Task: Open an excel sheet and write heading  Stellar Sales. Add 10 people name  'Joshua Rivera, Zoey Coleman, Ryan Wright, Addison Bailey, Jonathan Simmons, Brooklyn Ward, Caleb Barnes, Audrey Collins, Gabriel Perry, Sofia Bell'Item code in between  1001-1098. Product range in between  4000-7000. Add Products   Calvin Klein, Tommy Hilfiger T-shirt, Armani Bag, Burberry Shoe, Levi's T-shirt, Under Armour, Vans Shoe, Converse Shoe, Timberland Shoe, Skechers Shoe.Choose quantity  3 to 5 Tax 12 percent Total Add Amount. Save page  Stellar Sales review book
Action: Mouse moved to (42, 139)
Screenshot: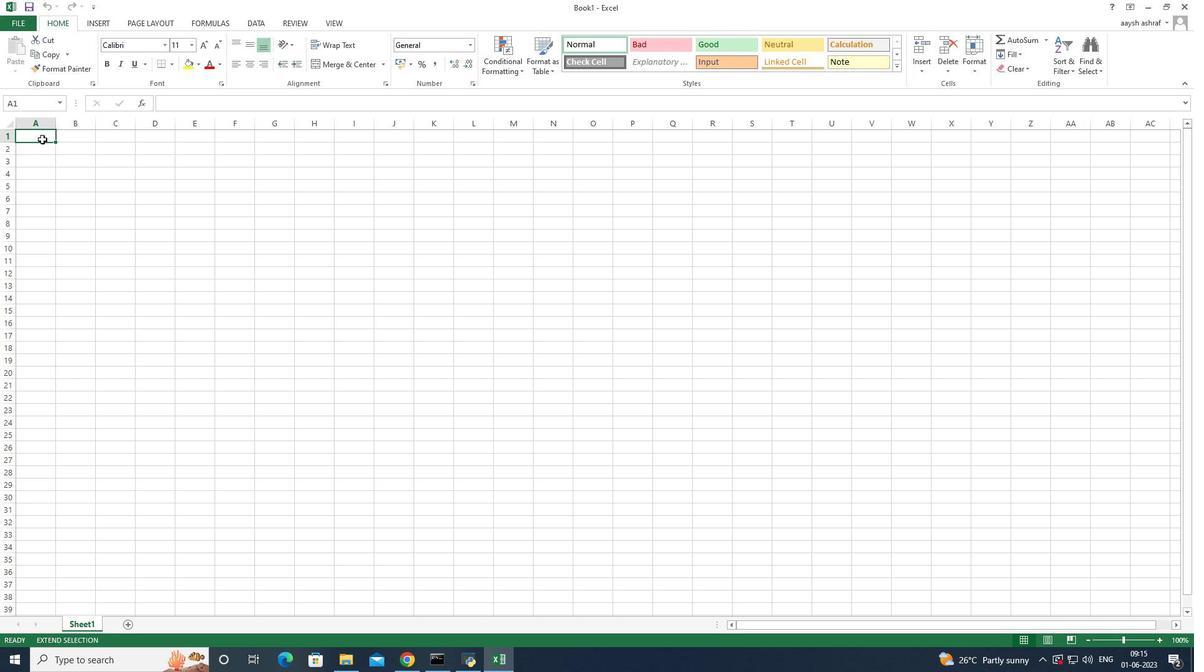 
Action: Mouse pressed left at (42, 139)
Screenshot: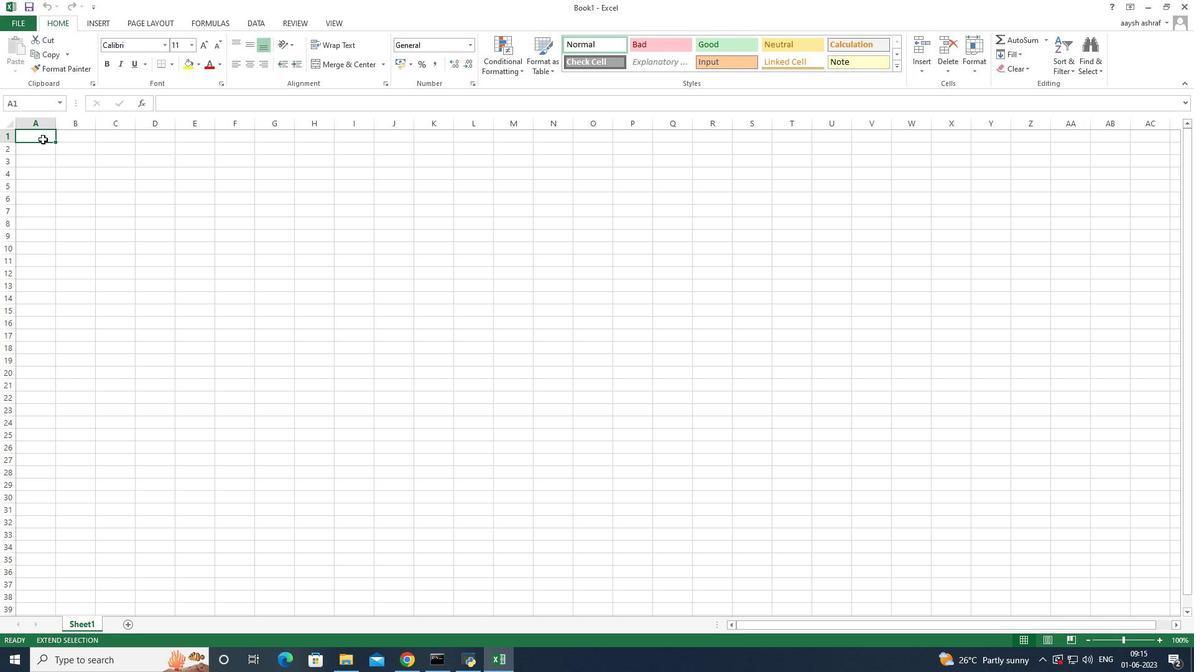 
Action: Mouse pressed left at (42, 139)
Screenshot: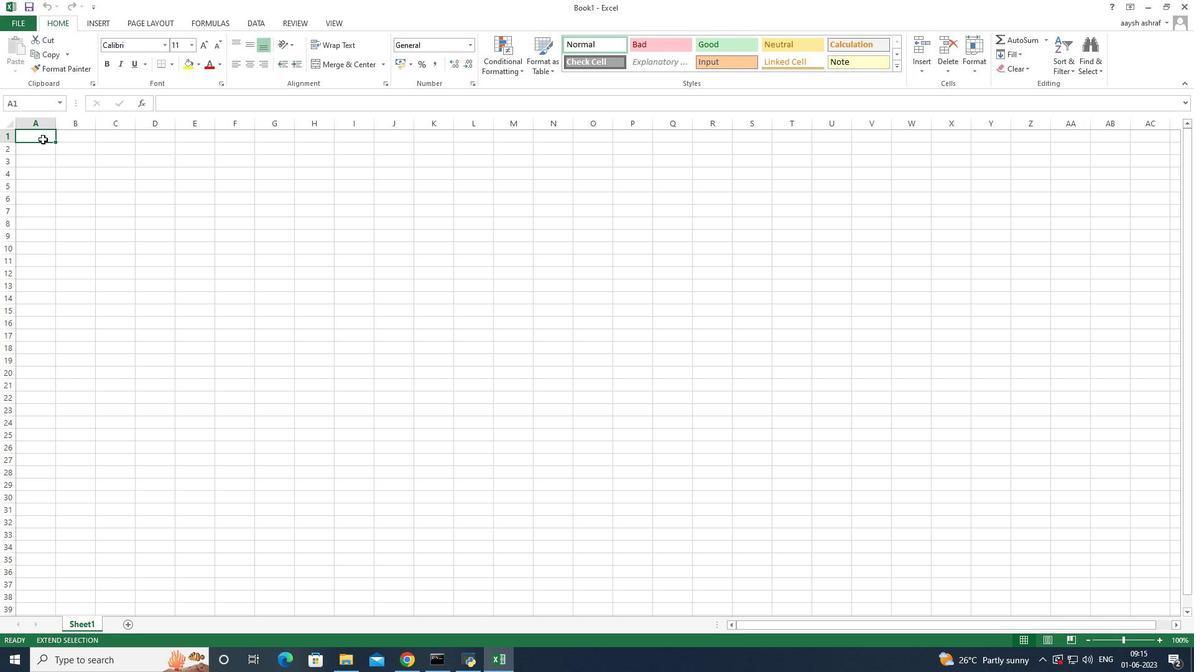 
Action: Key pressed <Key.shift>Stellar<Key.space><Key.shift>Sales<Key.space>
Screenshot: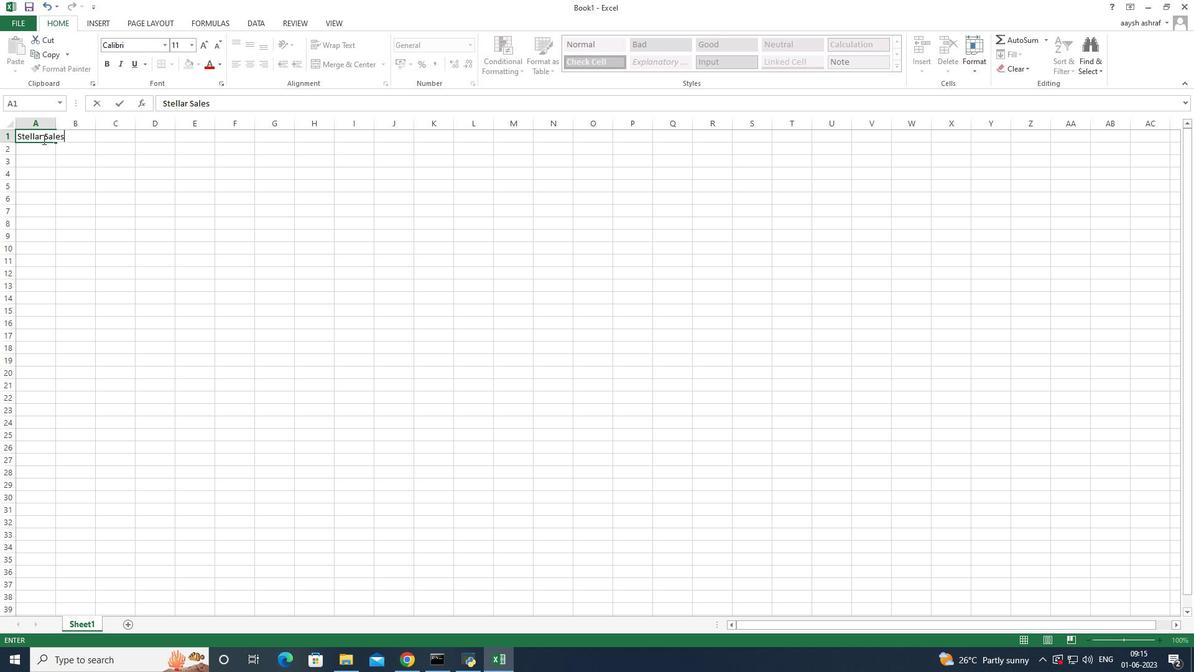 
Action: Mouse moved to (36, 146)
Screenshot: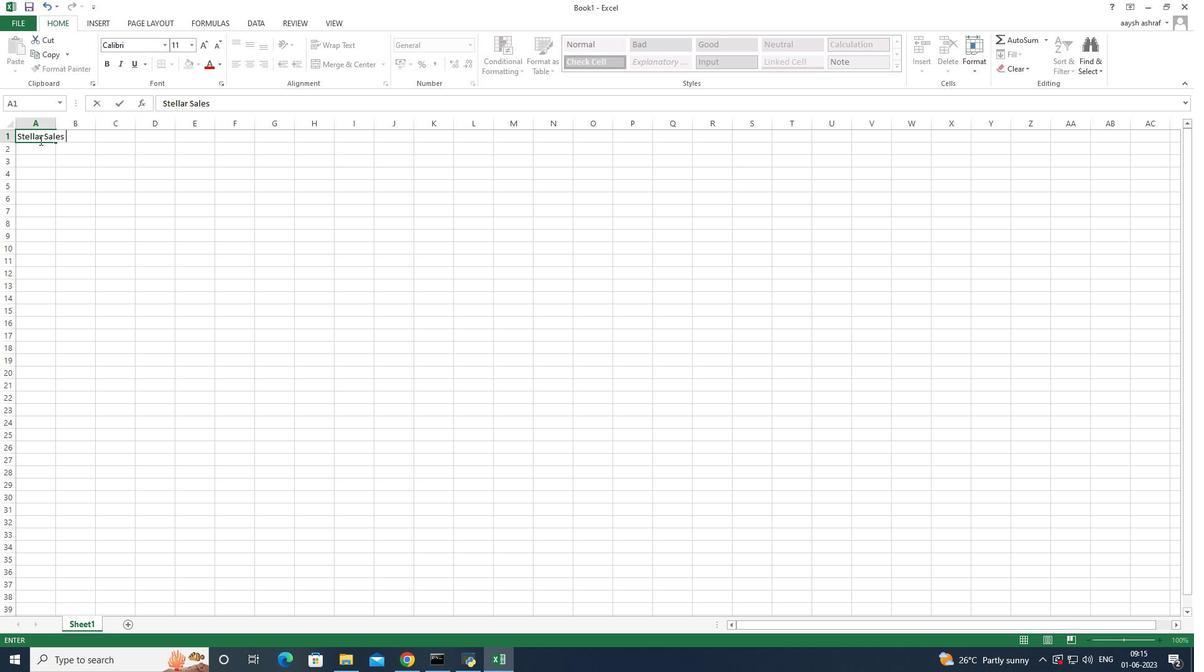 
Action: Mouse pressed left at (36, 146)
Screenshot: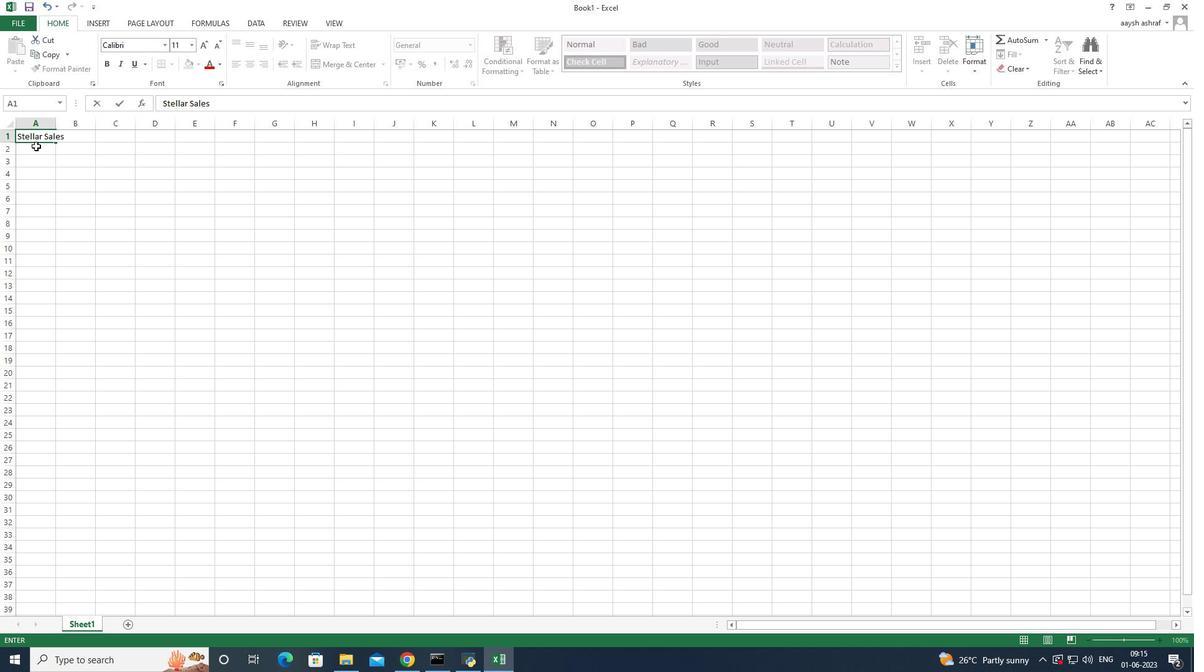 
Action: Key pressed <Key.shift>Name<Key.space><Key.enter><Key.shift>Joshua<Key.space><Key.shift>Rivera<Key.space><Key.enter><Key.shift><Key.shift>Zoey<Key.space><Key.shift>Coleman<Key.enter><Key.shift><Key.shift><Key.shift><Key.shift><Key.shift><Key.shift><Key.shift><Key.shift><Key.shift><Key.shift><Key.shift><Key.shift><Key.shift><Key.shift><Key.shift><Key.shift><Key.shift>Ryan<Key.space><Key.shift>Wrigh<Key.space><Key.backspace>t<Key.enter><Key.shift>Addison<Key.space><Key.shift>Bailey<Key.space><Key.enter><Key.shift>jonathan<Key.space><Key.shift><Key.shift><Key.shift>Simmons<Key.space><Key.enter><Key.shift>Brooklyn<Key.space><Key.shift>Ward<Key.space><Key.enter><Key.shift>Caleb<Key.space><Key.shift>Barnes<Key.space><Key.enter><Key.shift>Aydrey<Key.space><Key.shift><Key.shift><Key.shift><Key.shift><Key.shift><Key.shift><Key.shift><Key.shift><Key.shift><Key.shift><Key.shift>Co<Key.backspace><Key.backspace><Key.backspace><Key.backspace><Key.backspace><Key.backspace><Key.backspace><Key.backspace>udrey<Key.space><Key.shift>Collins<Key.space><Key.enter><Key.shift><Key.shift><Key.shift><Key.shift><Key.shift><Key.shift><Key.shift><Key.shift><Key.shift><Key.shift><Key.shift><Key.shift><Key.shift><Key.shift><Key.shift><Key.shift>Gabriel<Key.space><Key.shift>Perry<Key.space><Key.shift>S<Key.backspace><Key.enter><Key.shift>Sofia<Key.space><Key.shift>Bell<Key.enter>
Screenshot: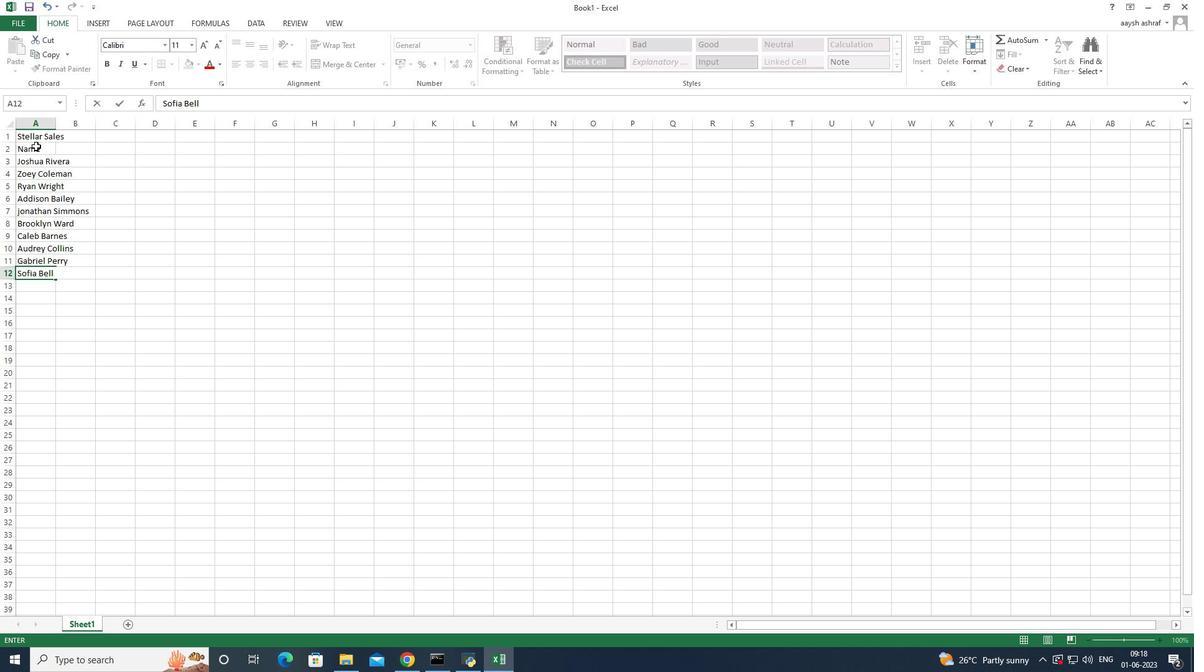 
Action: Mouse moved to (56, 127)
Screenshot: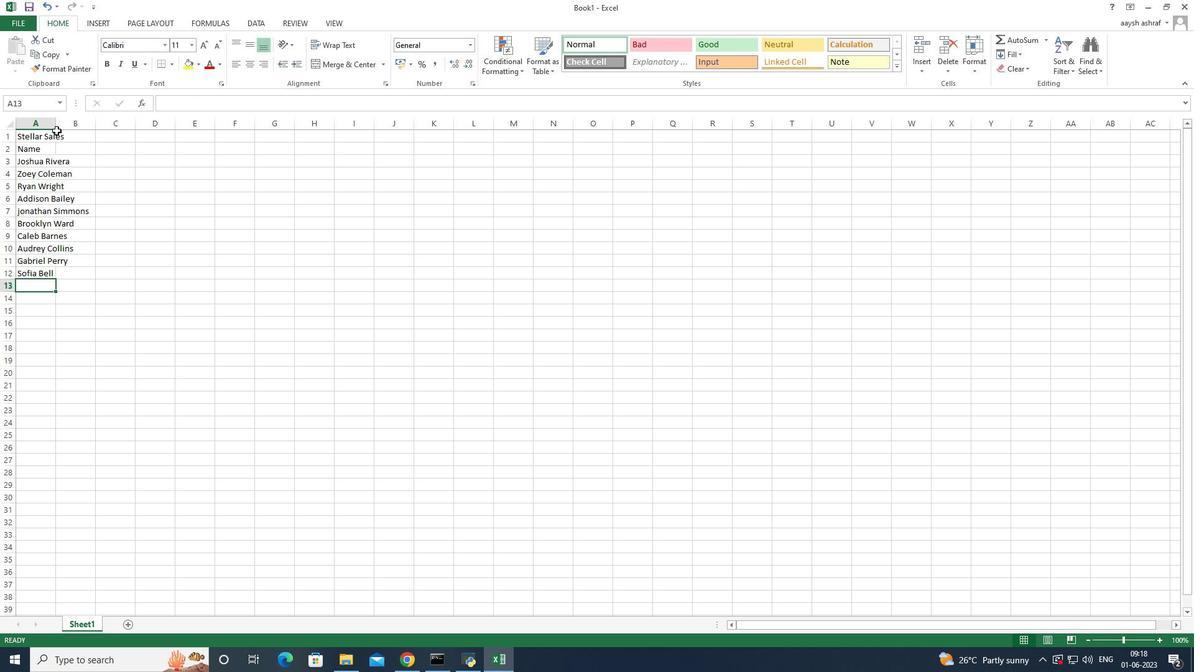 
Action: Mouse pressed left at (56, 127)
Screenshot: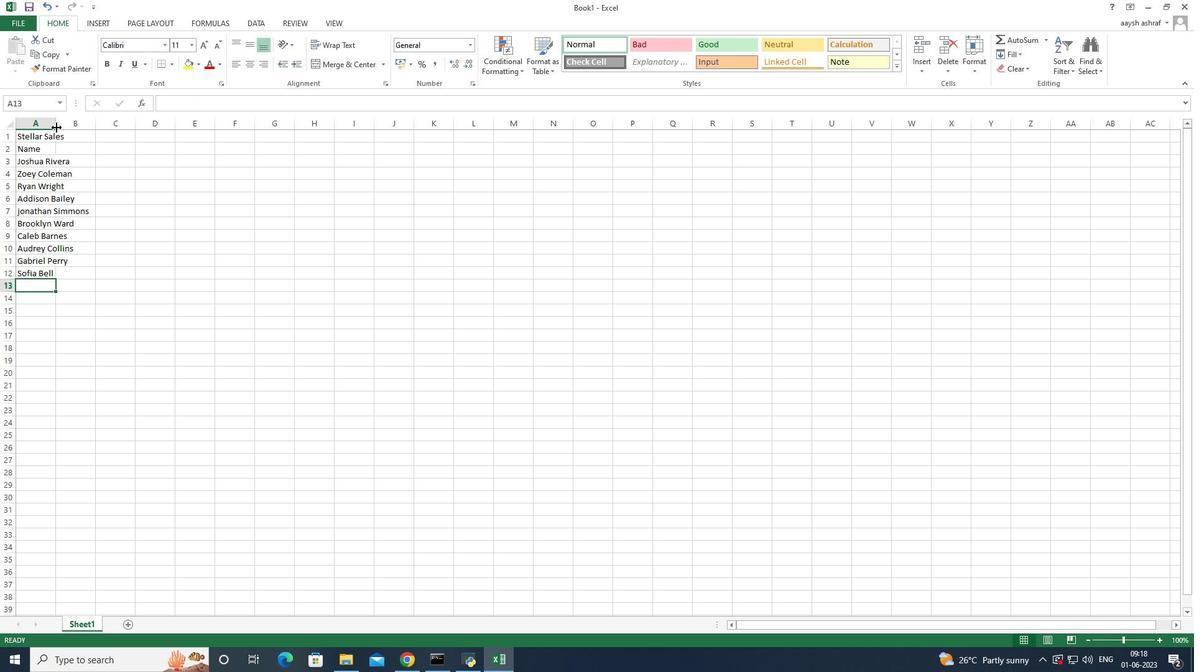 
Action: Mouse moved to (104, 136)
Screenshot: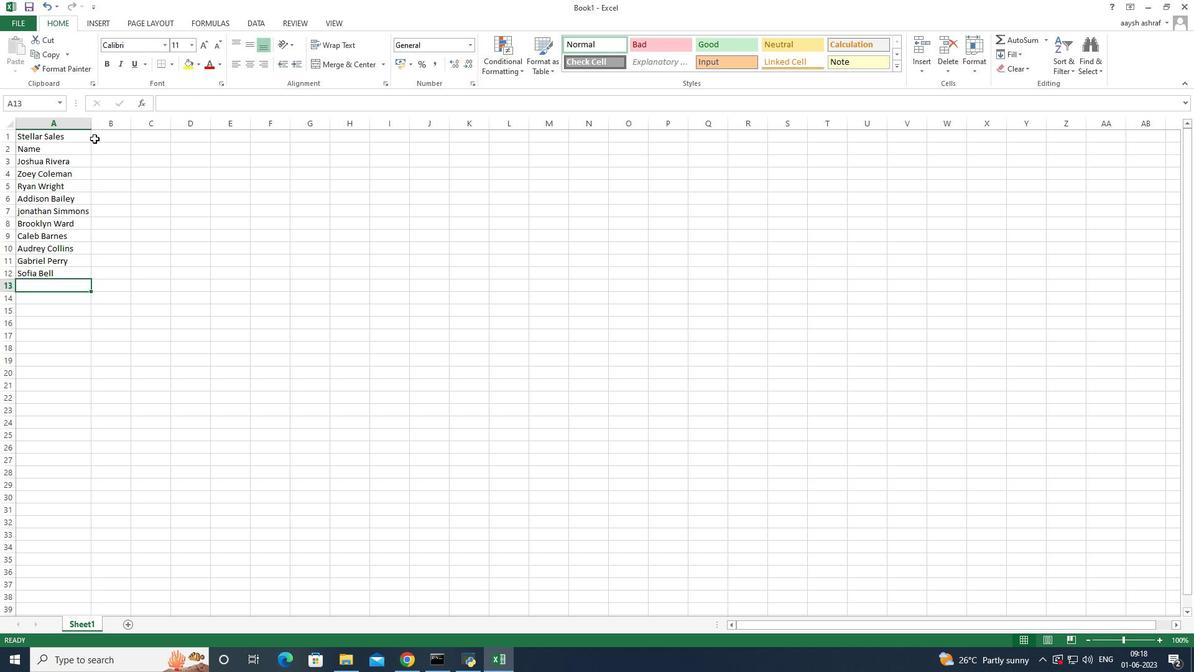 
Action: Mouse pressed left at (104, 136)
Screenshot: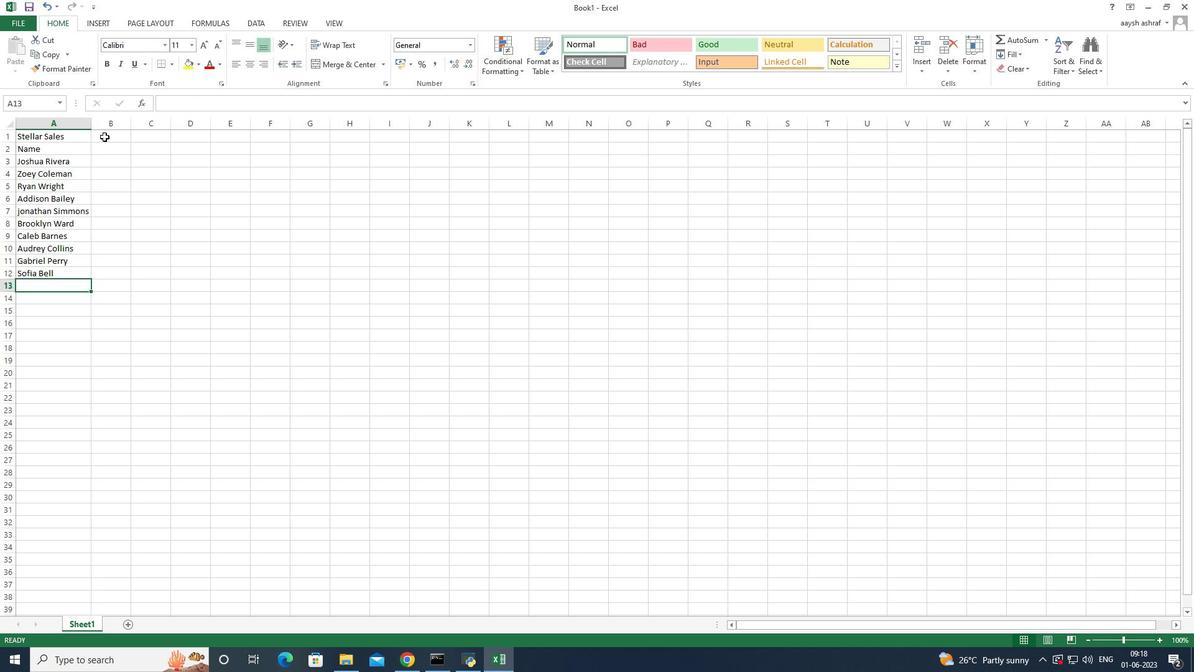 
Action: Mouse moved to (105, 136)
Screenshot: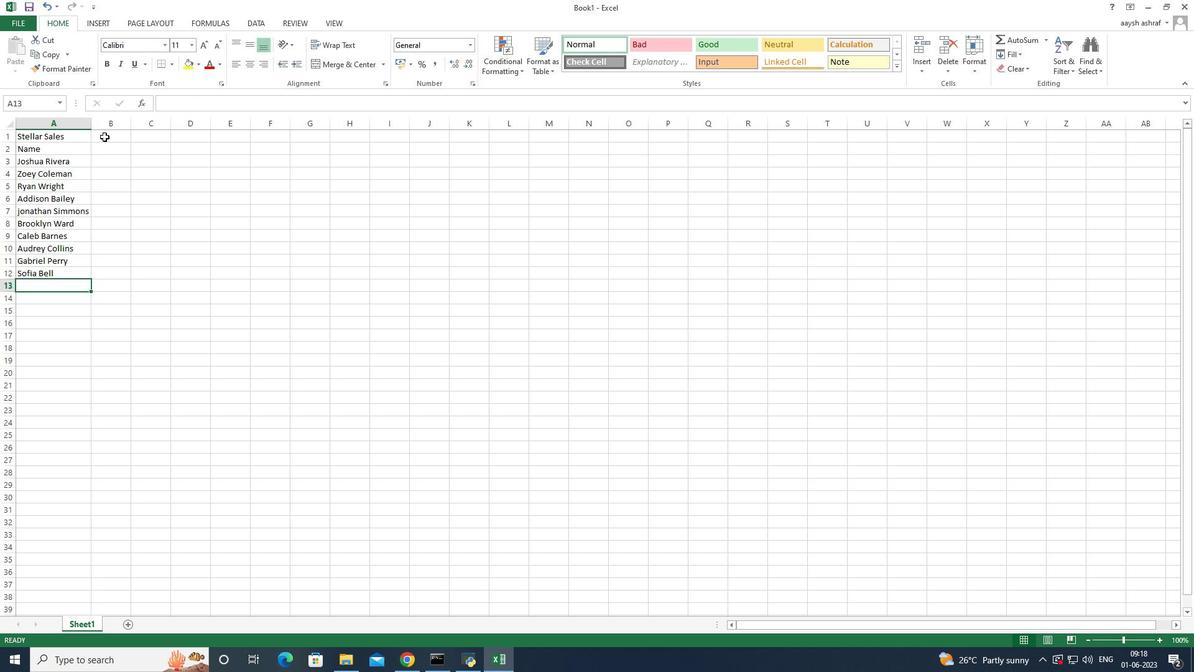 
Action: Mouse pressed left at (105, 136)
Screenshot: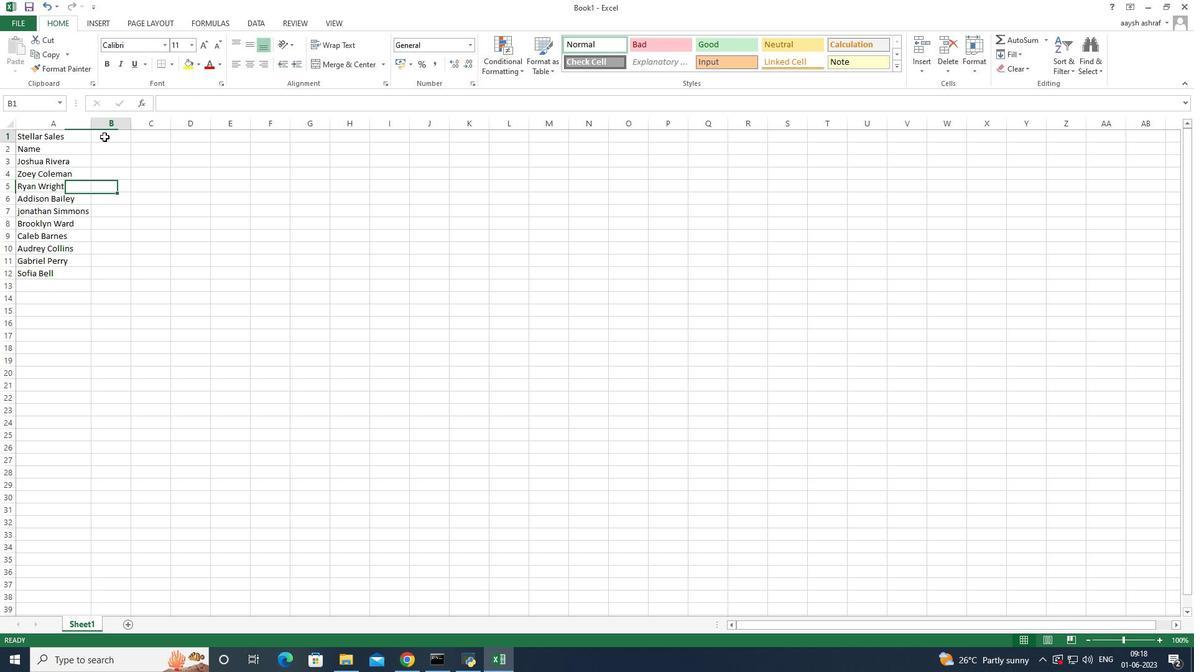 
Action: Mouse moved to (107, 144)
Screenshot: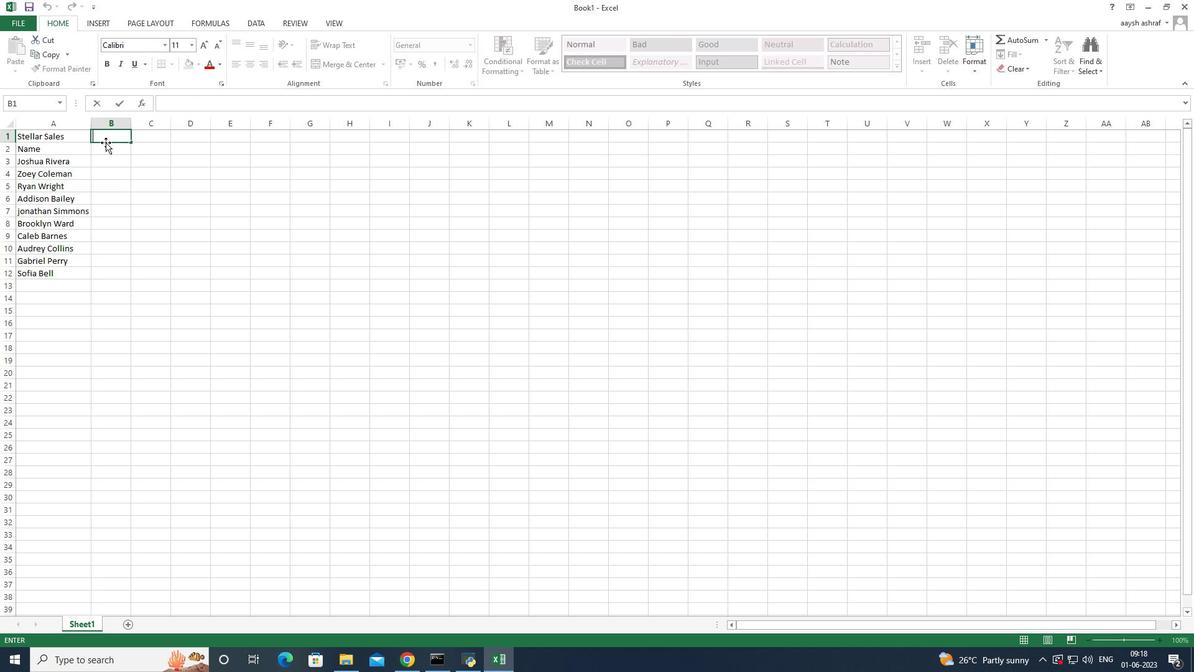 
Action: Mouse pressed left at (107, 144)
Screenshot: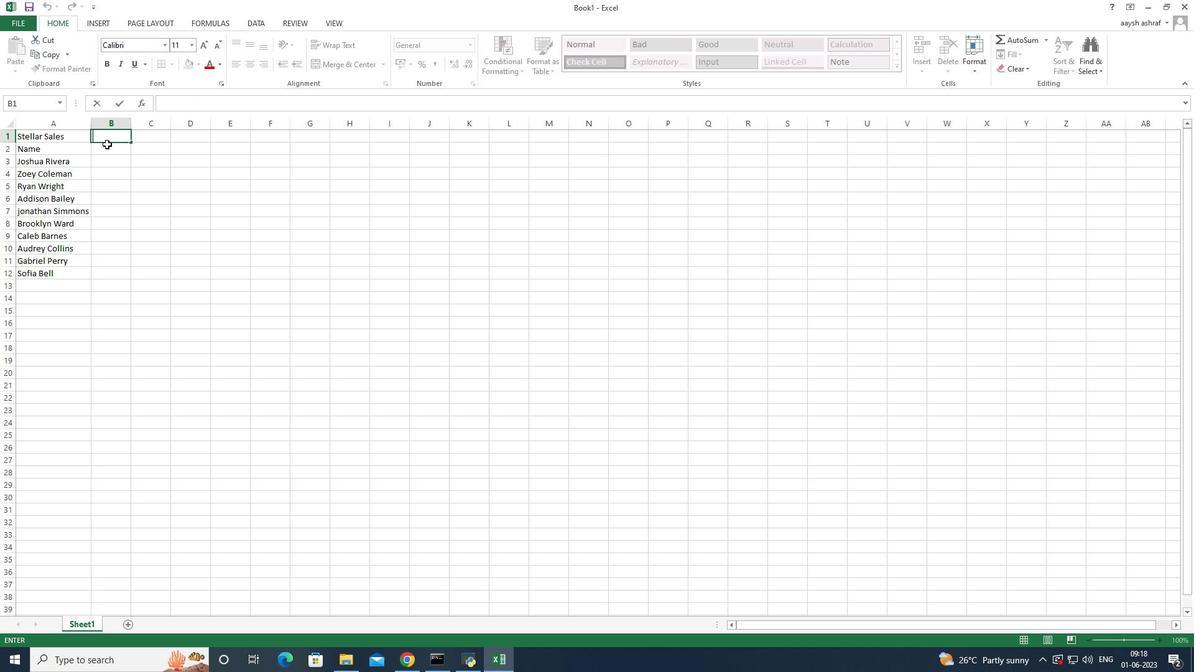 
Action: Mouse moved to (108, 148)
Screenshot: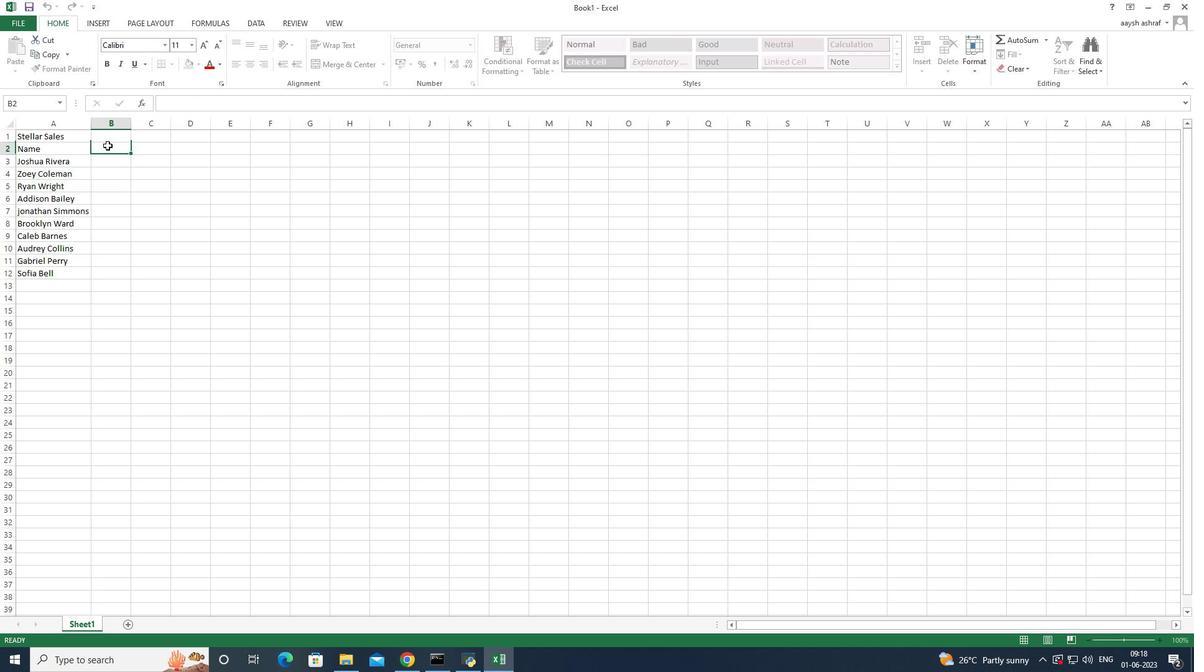 
Action: Mouse pressed left at (108, 148)
Screenshot: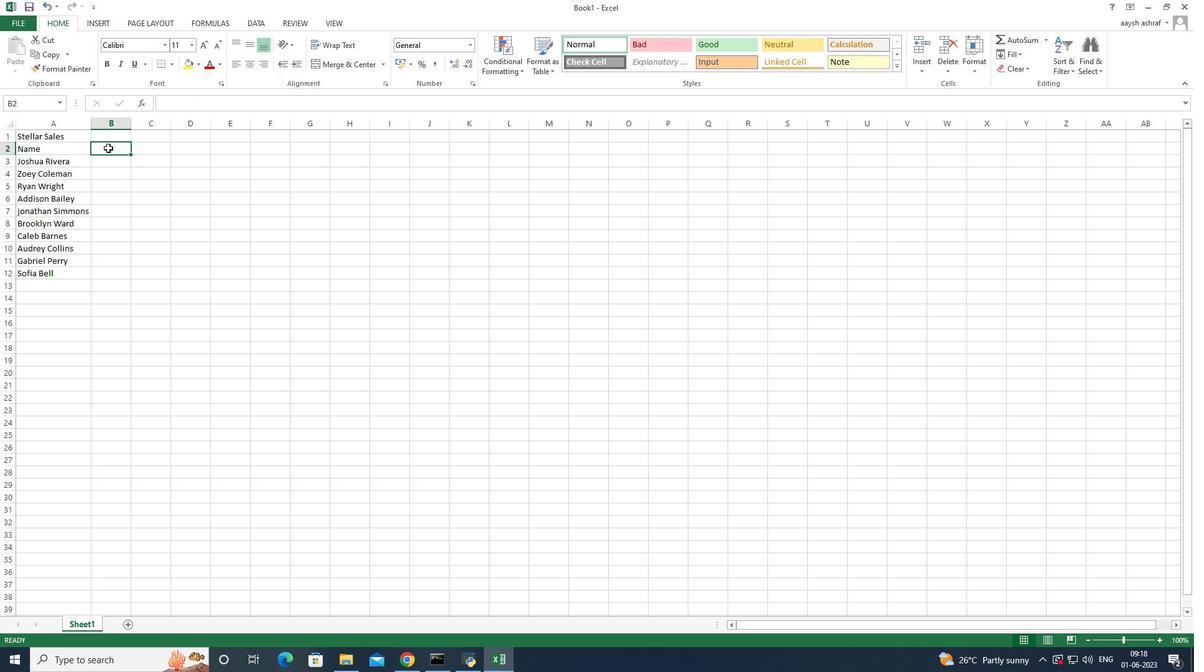 
Action: Mouse pressed left at (108, 148)
Screenshot: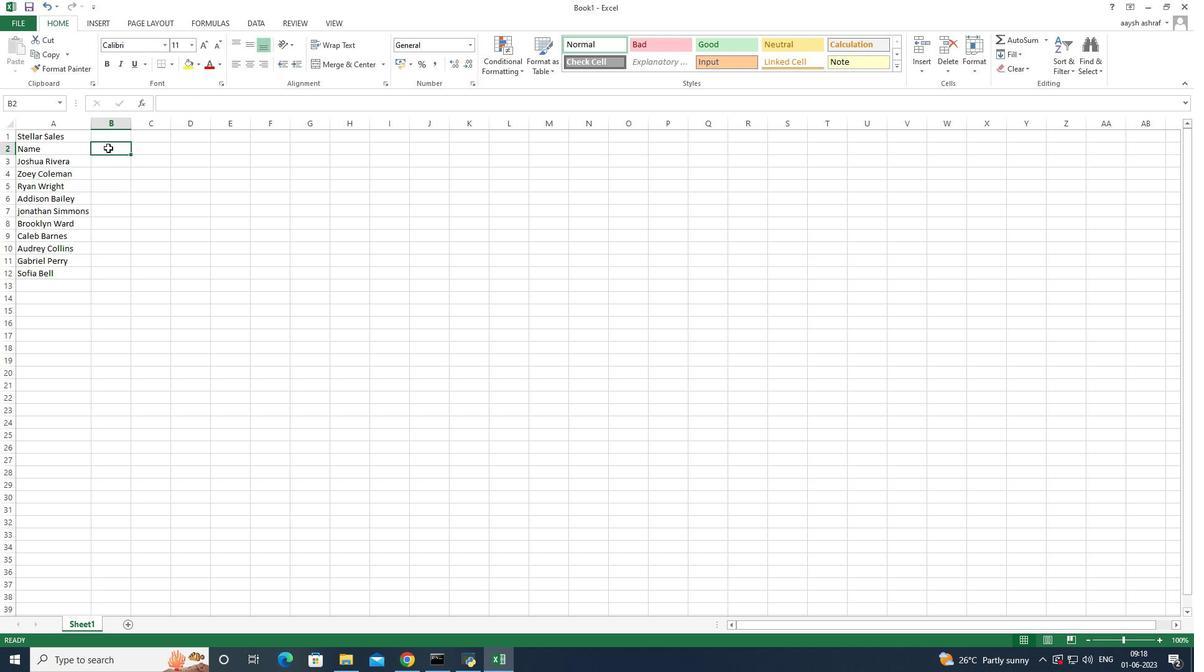 
Action: Key pressed <Key.shift>Item<Key.space><Key.shift>Code<Key.enter>1001<Key.enter>1010<Key.enter>1020<Key.enter>1030<Key.enter>1040<Key.enter>1050<Key.enter>1060<Key.enter>1070<Key.enter>1080<Key.enter>1098<Key.enter>
Screenshot: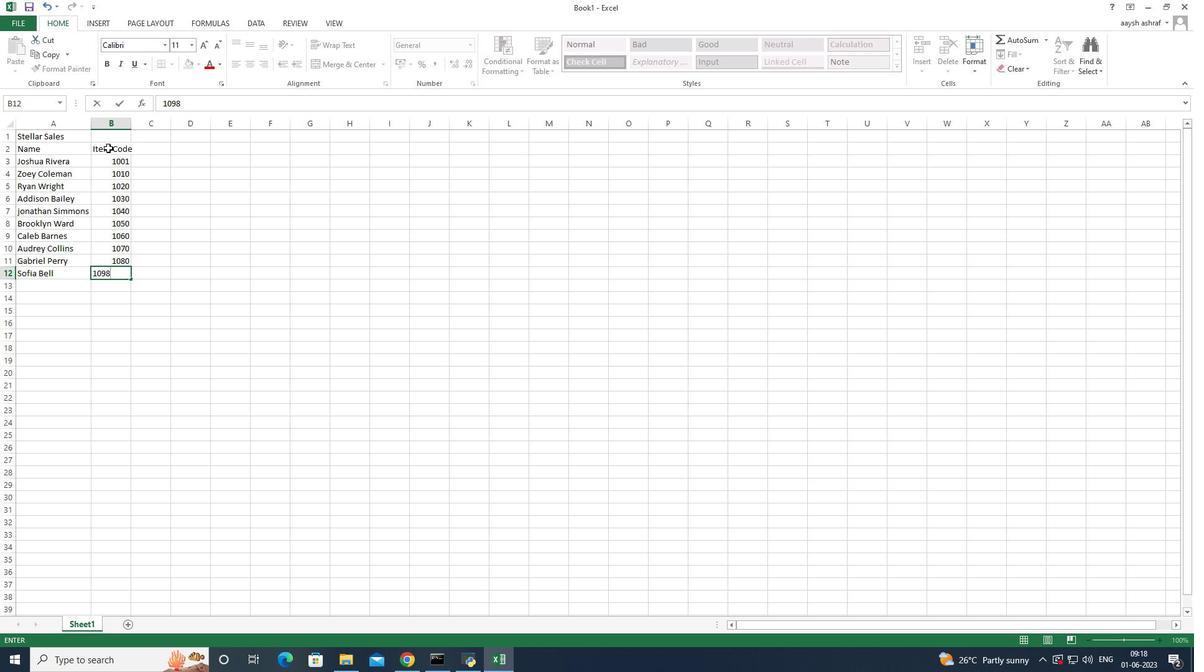 
Action: Mouse moved to (146, 146)
Screenshot: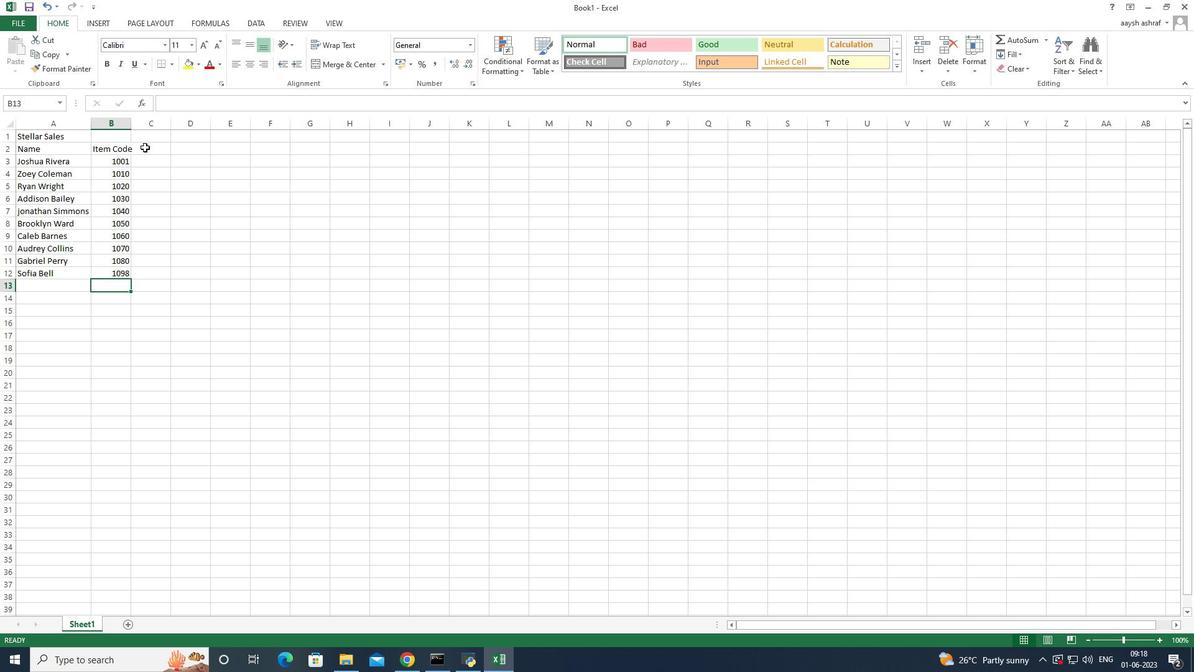 
Action: Mouse pressed left at (146, 146)
Screenshot: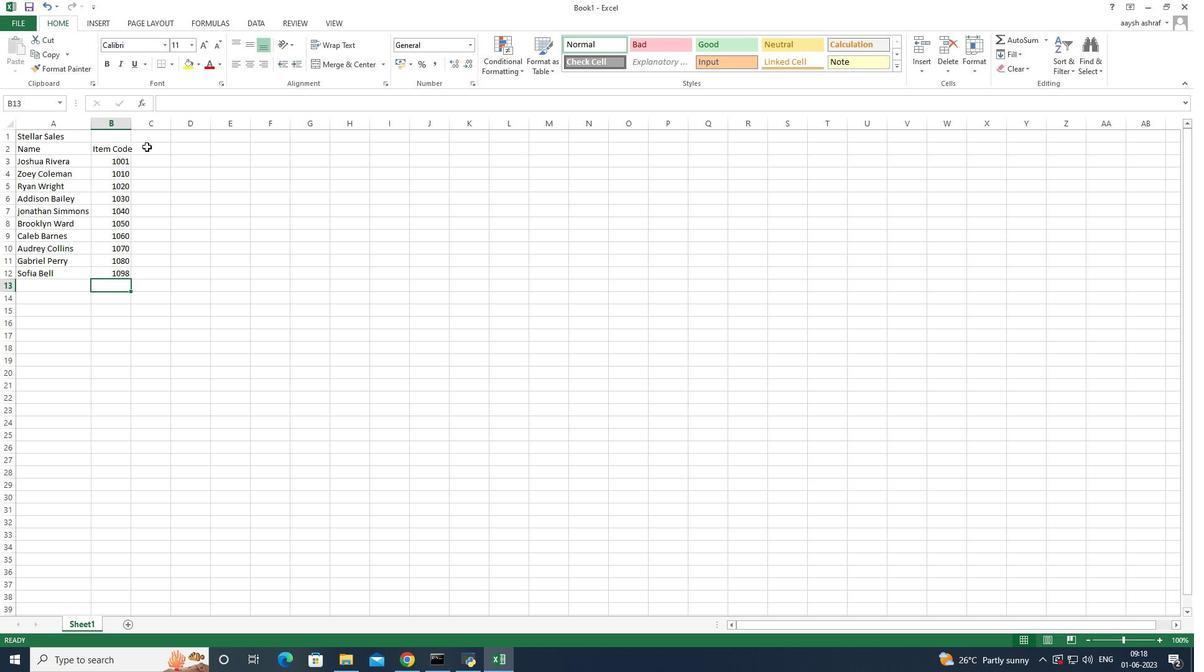
Action: Mouse pressed left at (146, 146)
Screenshot: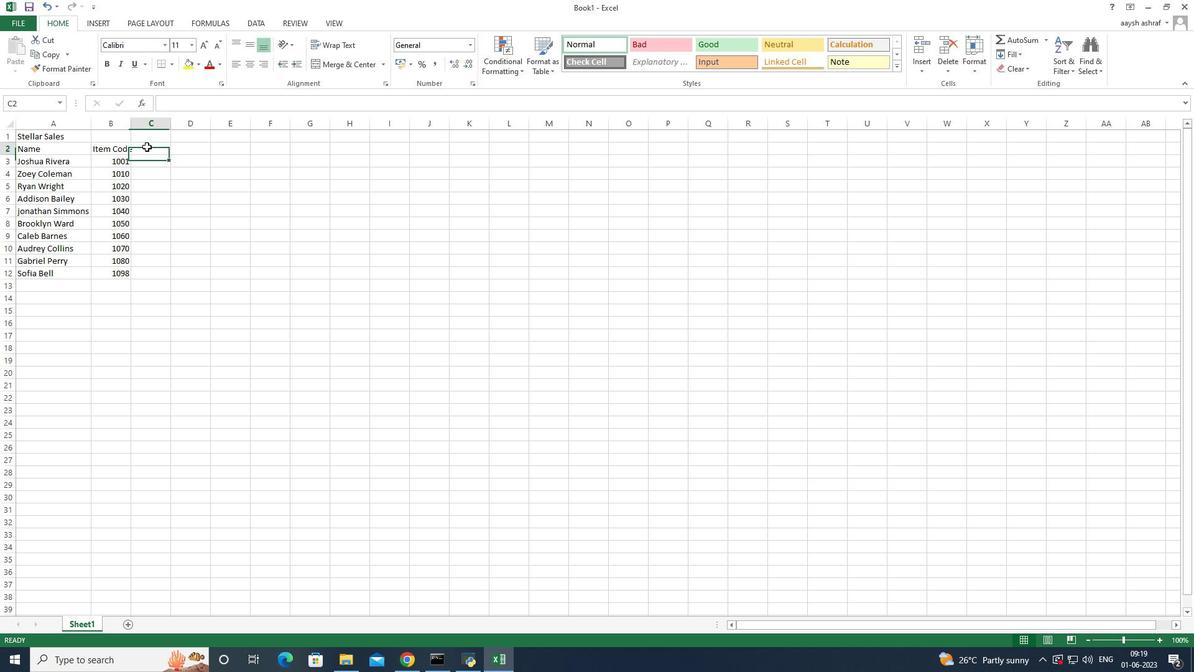 
Action: Mouse moved to (148, 146)
Screenshot: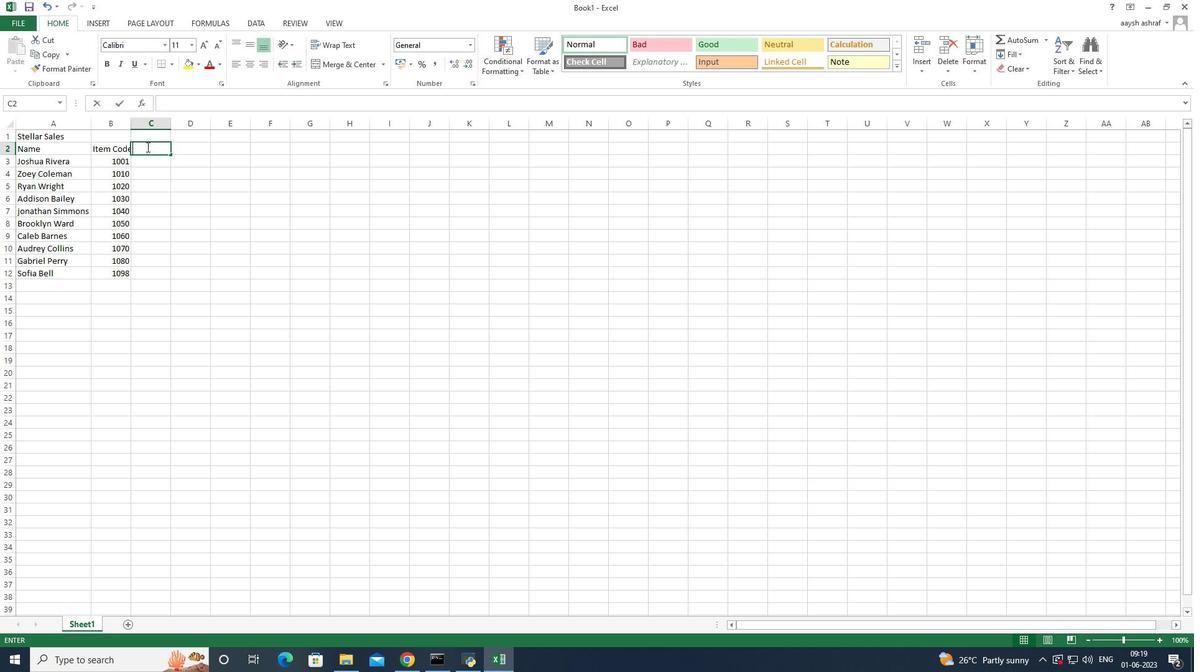 
Action: Key pressed <Key.shift>Product<Key.space><Key.shift>Rnge<Key.backspace><Key.backspace><Key.backspace>ange<Key.enter>4000<Key.enter>4500<Key.enter>4700<Key.enter>4900<Key.enter>5000<Key.enter>5200<Key.enter>5500<Key.enter>6000<Key.enter>7500<Key.backspace><Key.backspace><Key.backspace><Key.backspace>6500<Key.enter>7000<Key.enter>
Screenshot: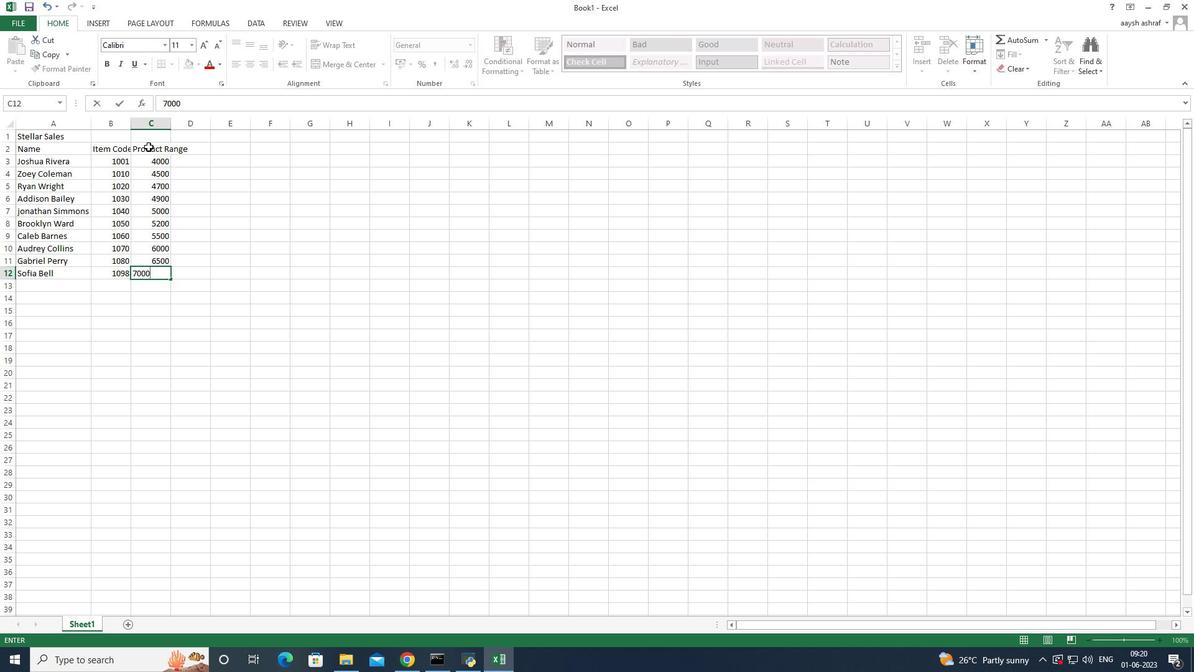 
Action: Mouse moved to (202, 148)
Screenshot: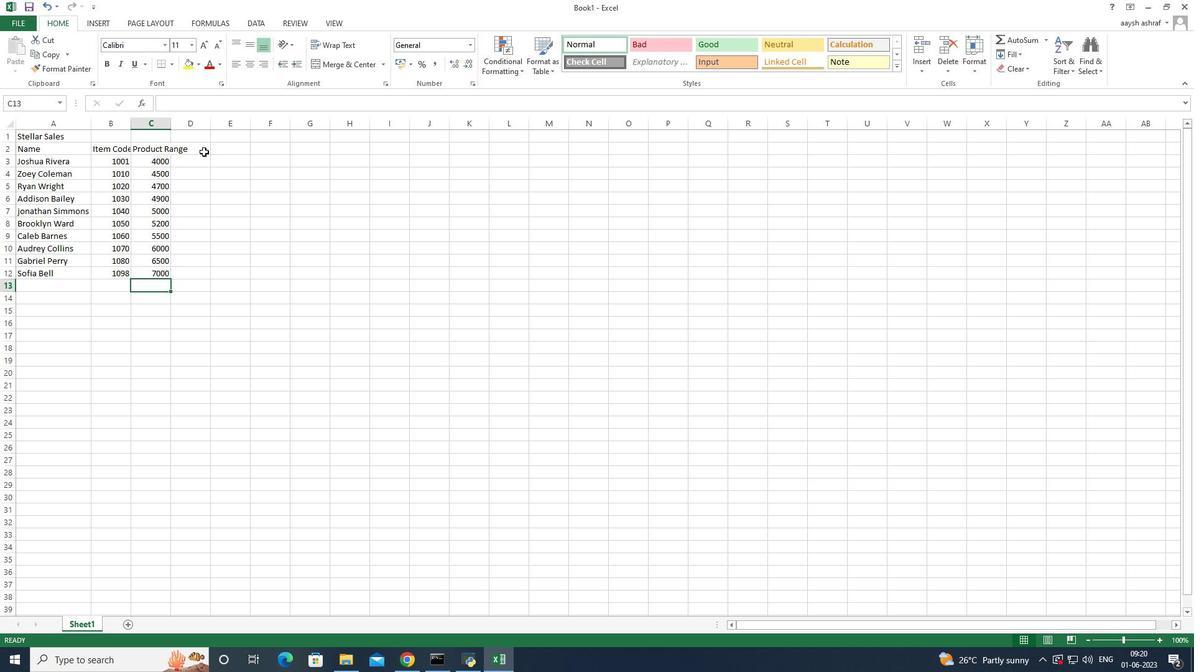 
Action: Mouse pressed left at (202, 148)
Screenshot: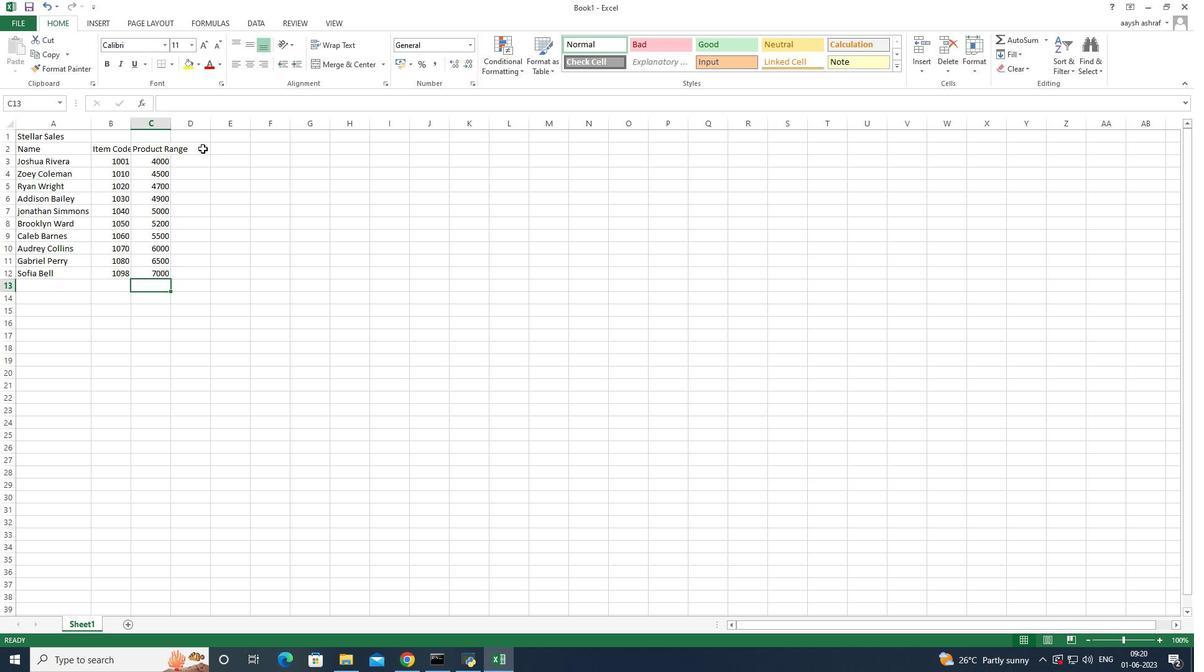 
Action: Mouse moved to (172, 122)
Screenshot: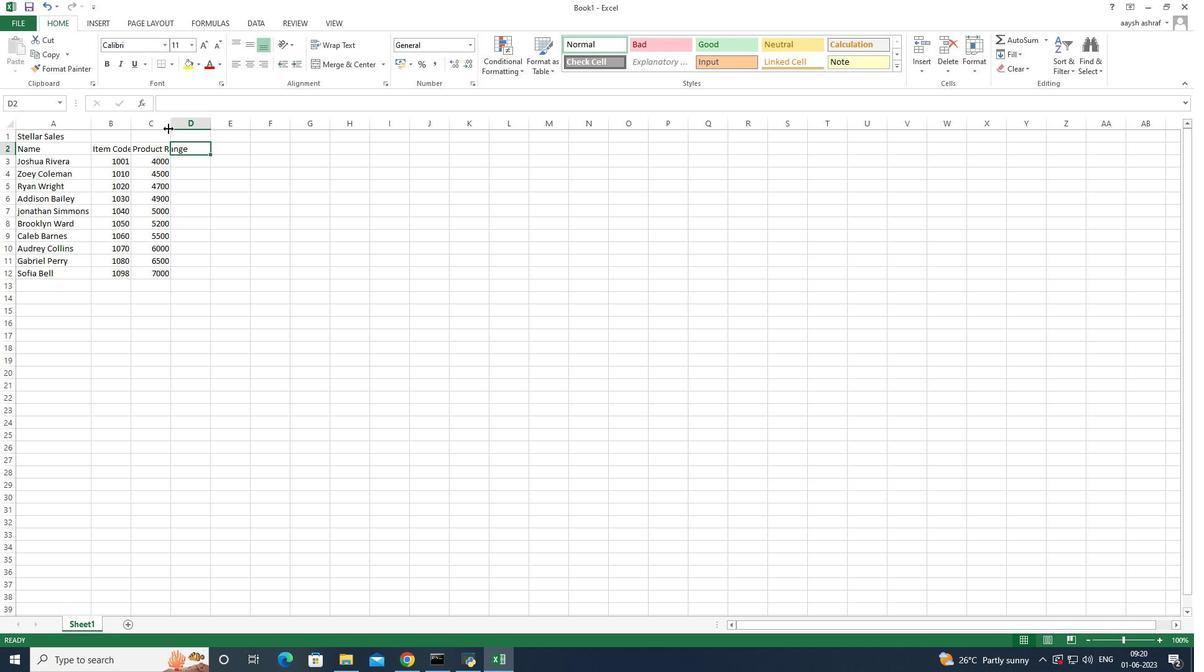 
Action: Mouse pressed left at (172, 122)
Screenshot: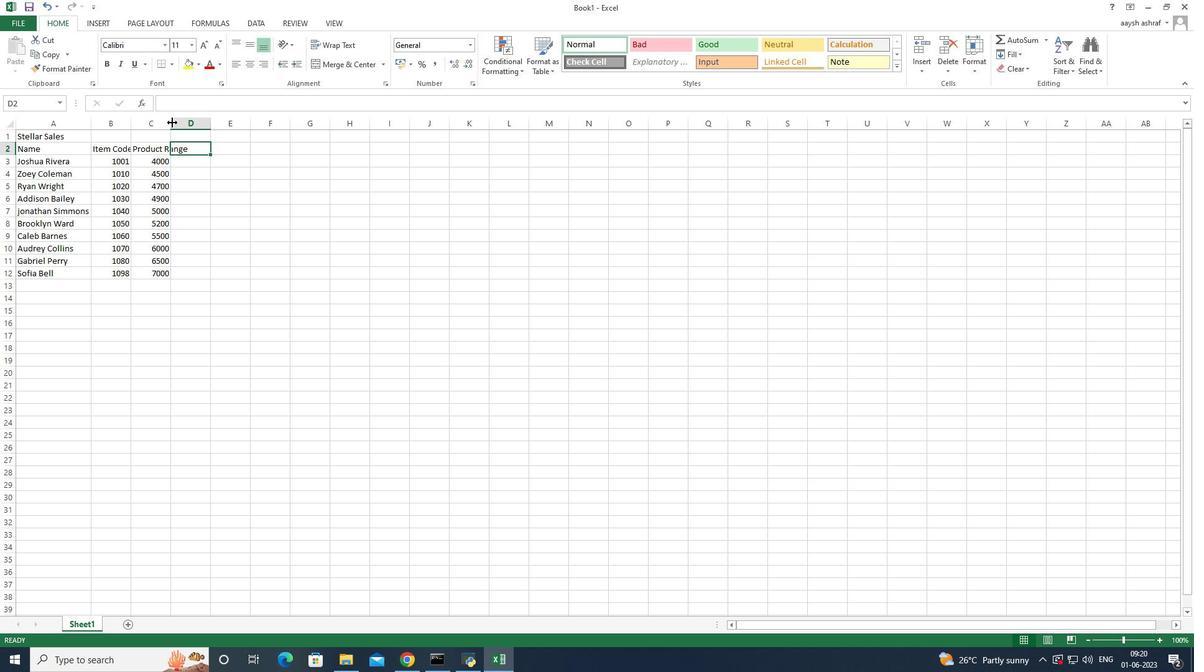 
Action: Mouse moved to (206, 150)
Screenshot: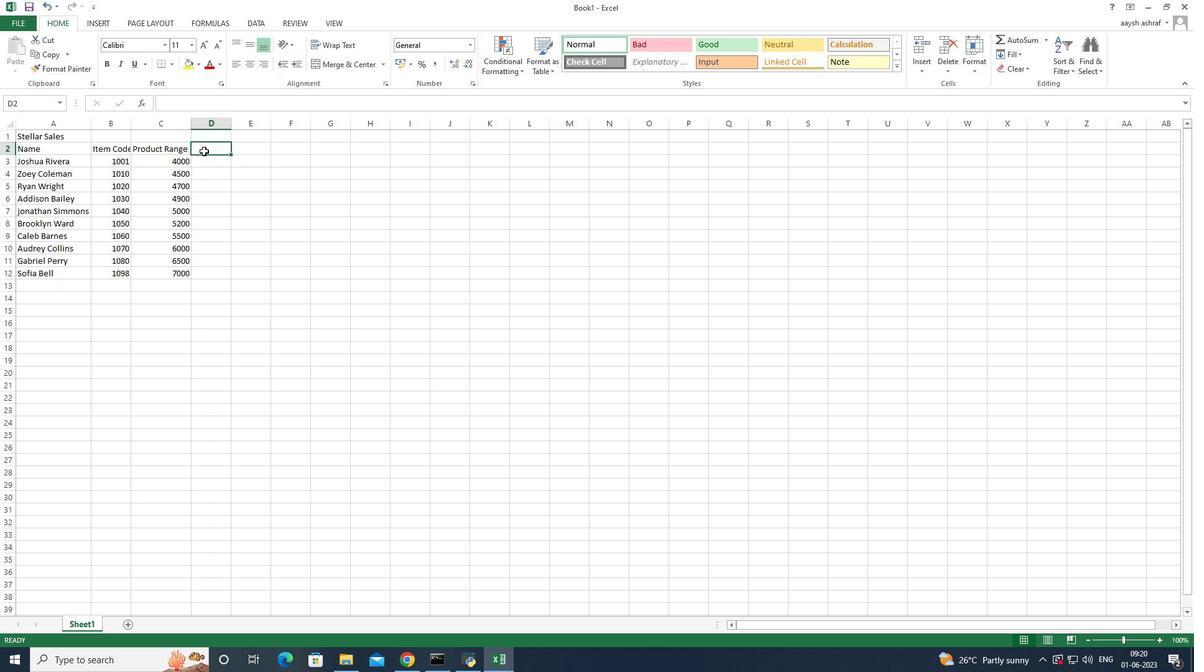 
Action: Mouse pressed left at (206, 150)
Screenshot: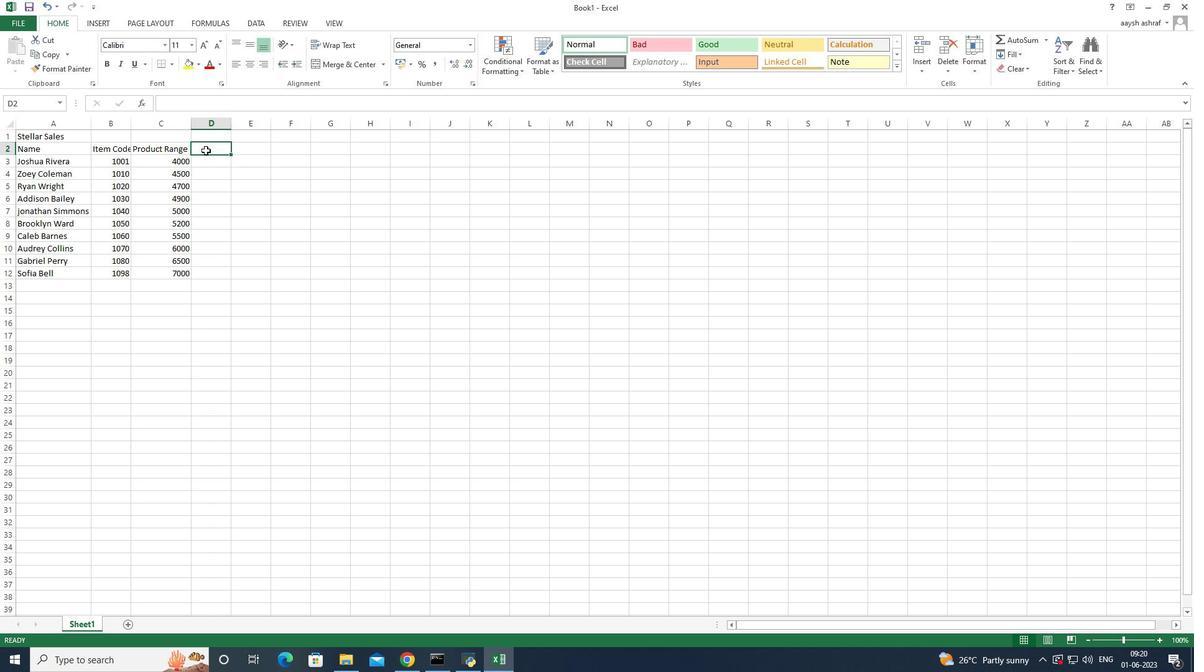
Action: Mouse moved to (206, 150)
Screenshot: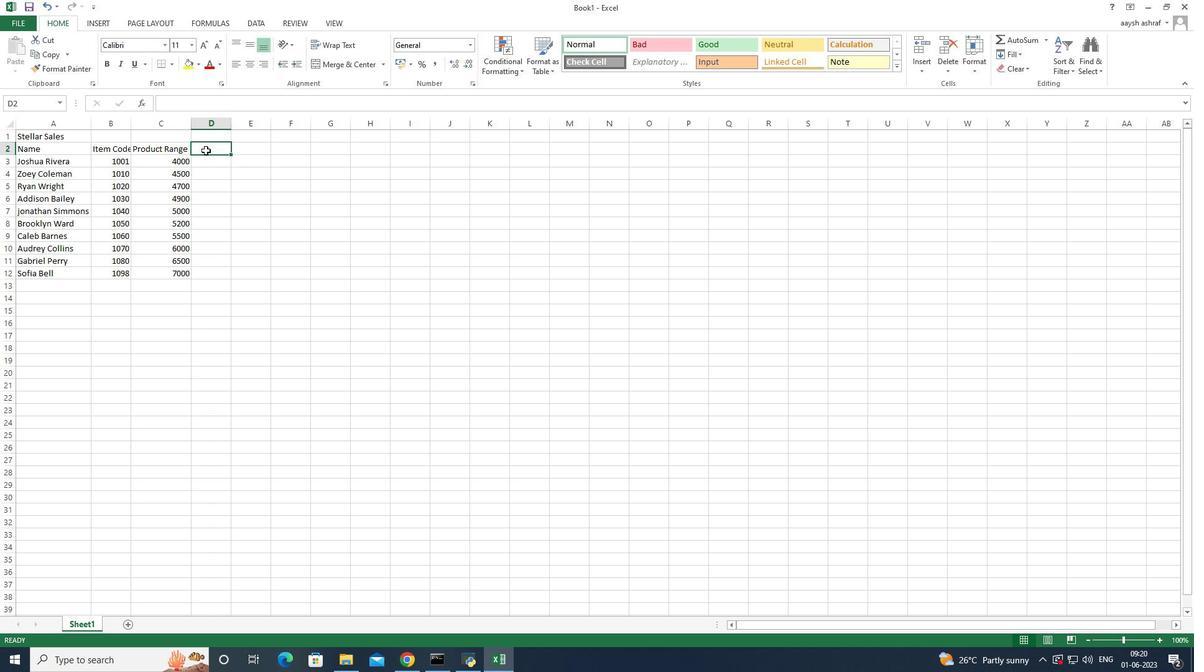 
Action: Mouse pressed left at (206, 150)
Screenshot: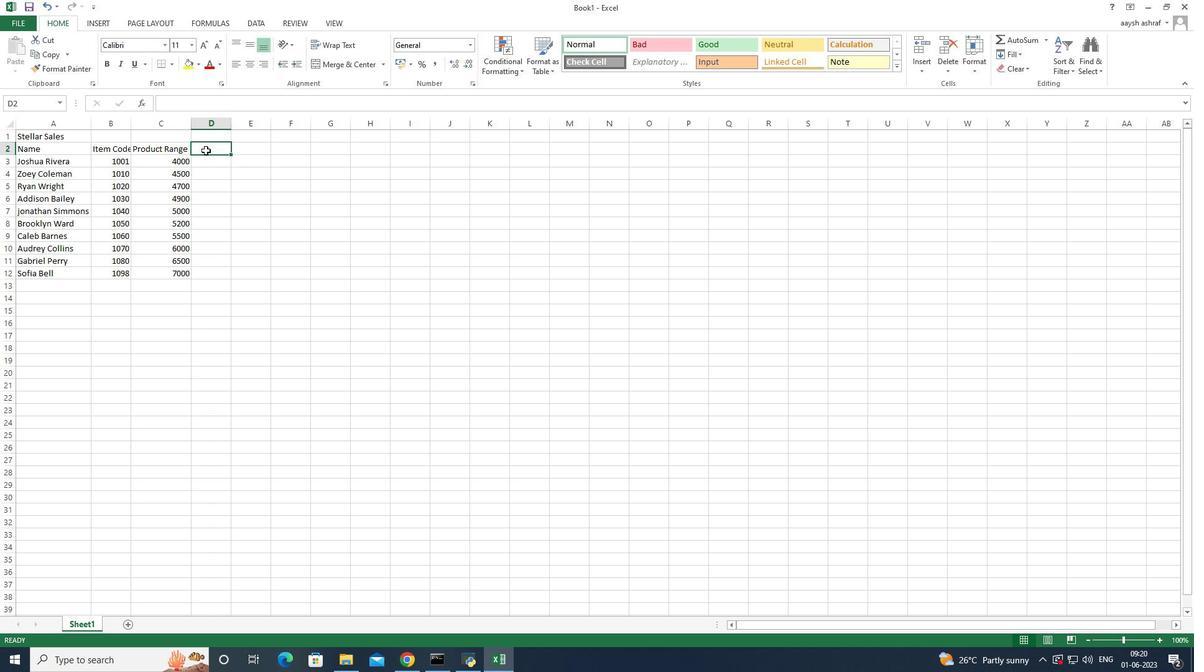 
Action: Key pressed <Key.shift>Products<Key.enter><Key.shift>Calvin<Key.space><Key.shift>Klein<Key.space><Key.enter><Key.shift>Tommy<Key.space><Key.shift>Hilfiger<Key.enter><Key.up>
Screenshot: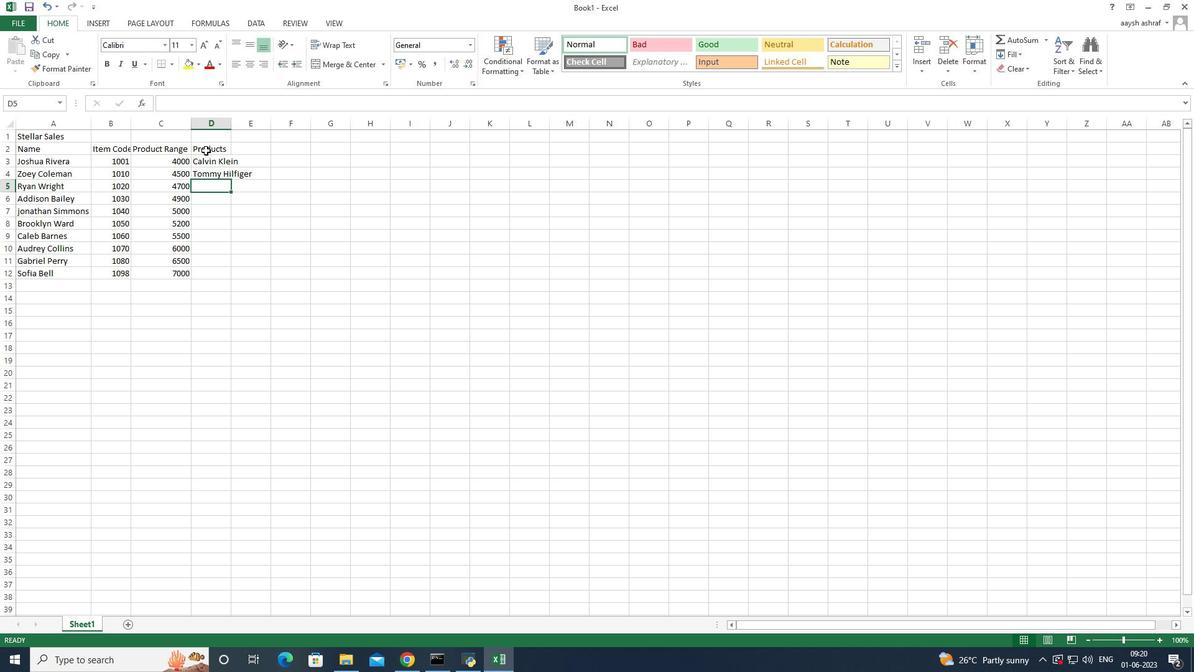 
Action: Mouse moved to (238, 108)
Screenshot: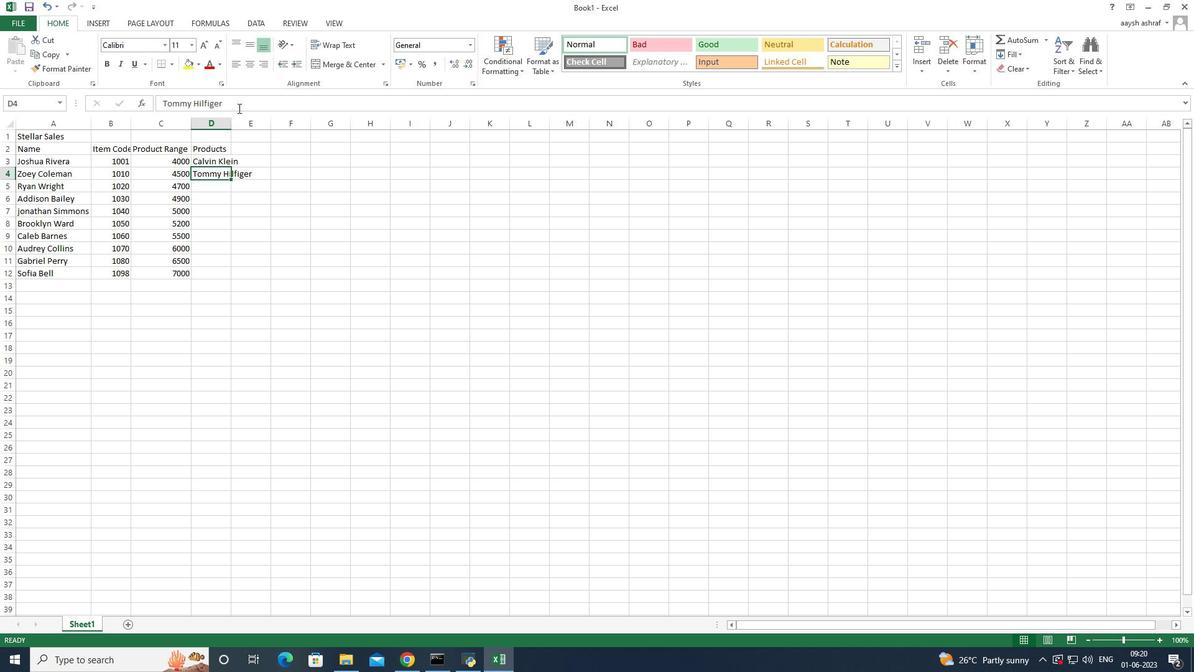 
Action: Mouse pressed left at (238, 108)
Screenshot: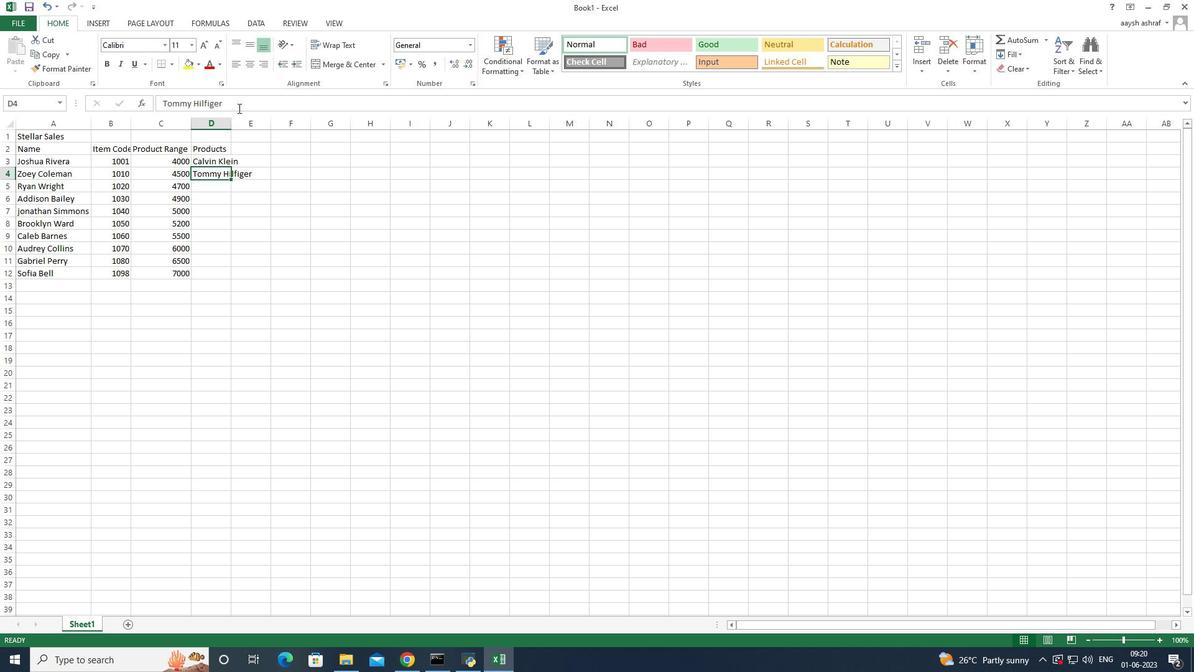 
Action: Mouse moved to (240, 108)
Screenshot: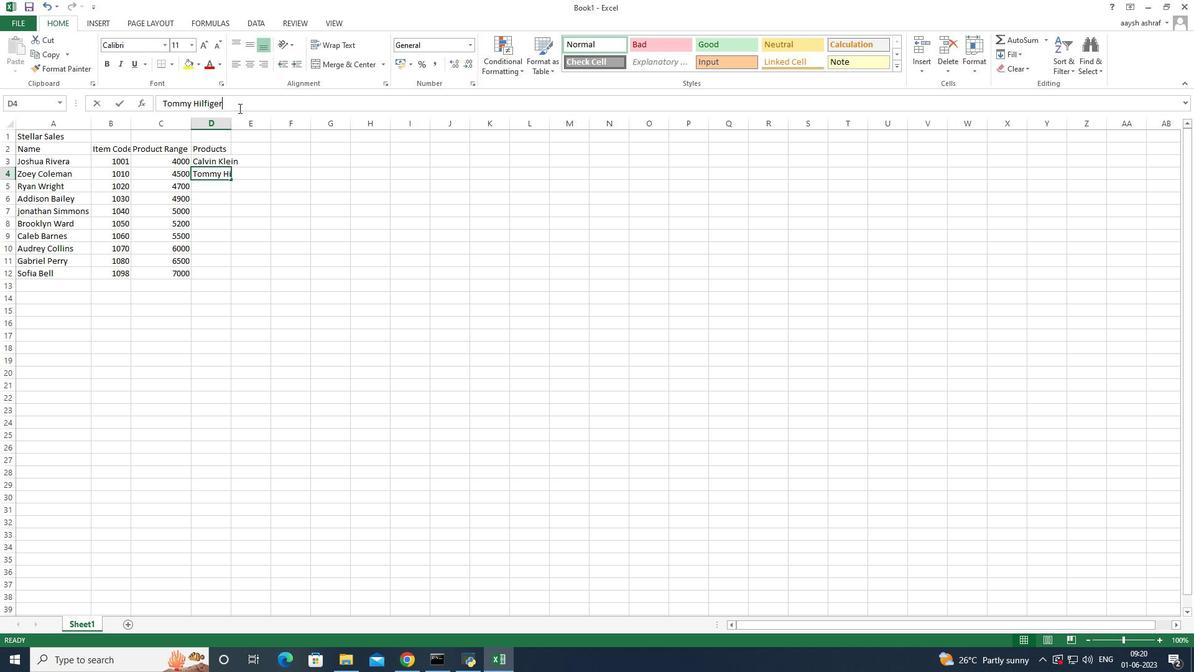 
Action: Key pressed <Key.space>
Screenshot: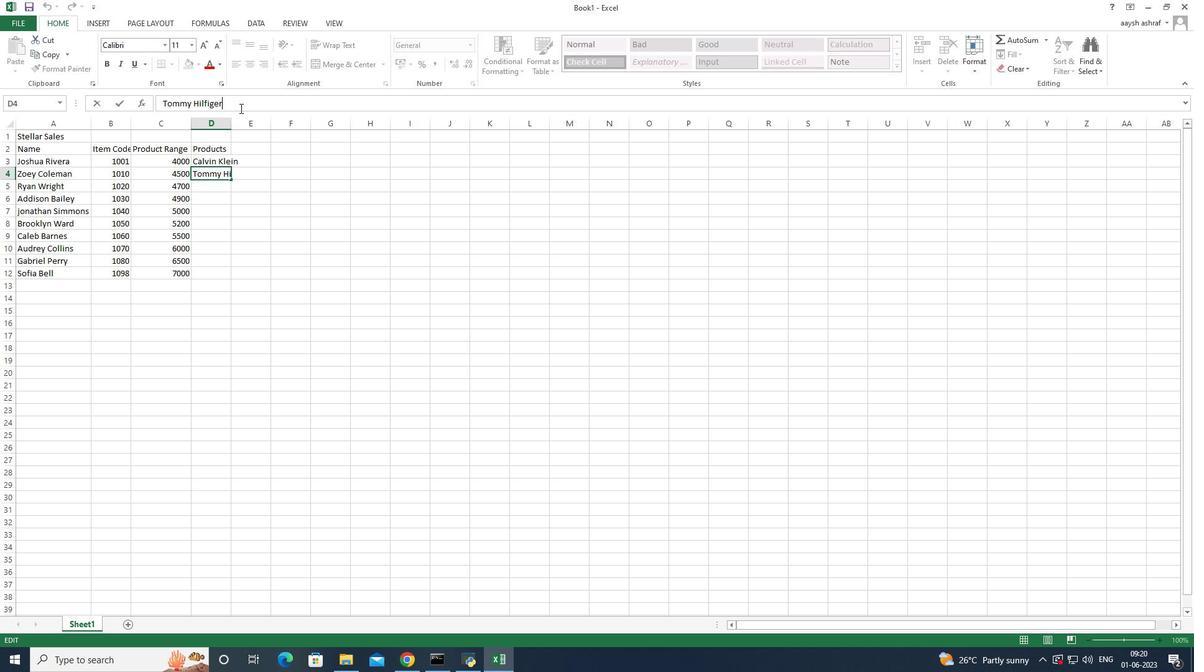
Action: Mouse moved to (241, 107)
Screenshot: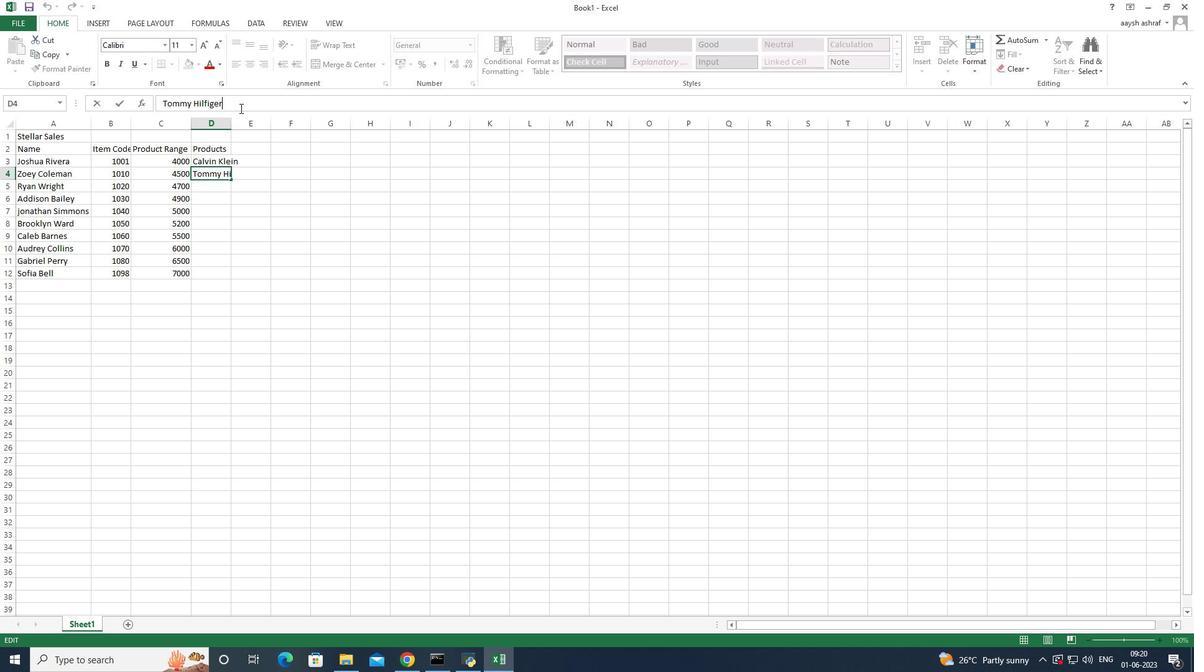 
Action: Key pressed <Key.shift>T-shirt<Key.enter><Key.shift>Armani<Key.space><Key.shift>Bag<Key.enter><Key.shift>Burberry<Key.space><Key.shift>Shoe<Key.enter><Key.shift>Levi's<Key.space><Key.shift>T-<Key.shift>Shirt<Key.enter><Key.shift>under<Key.space><Key.shift>Armour<Key.enter>
Screenshot: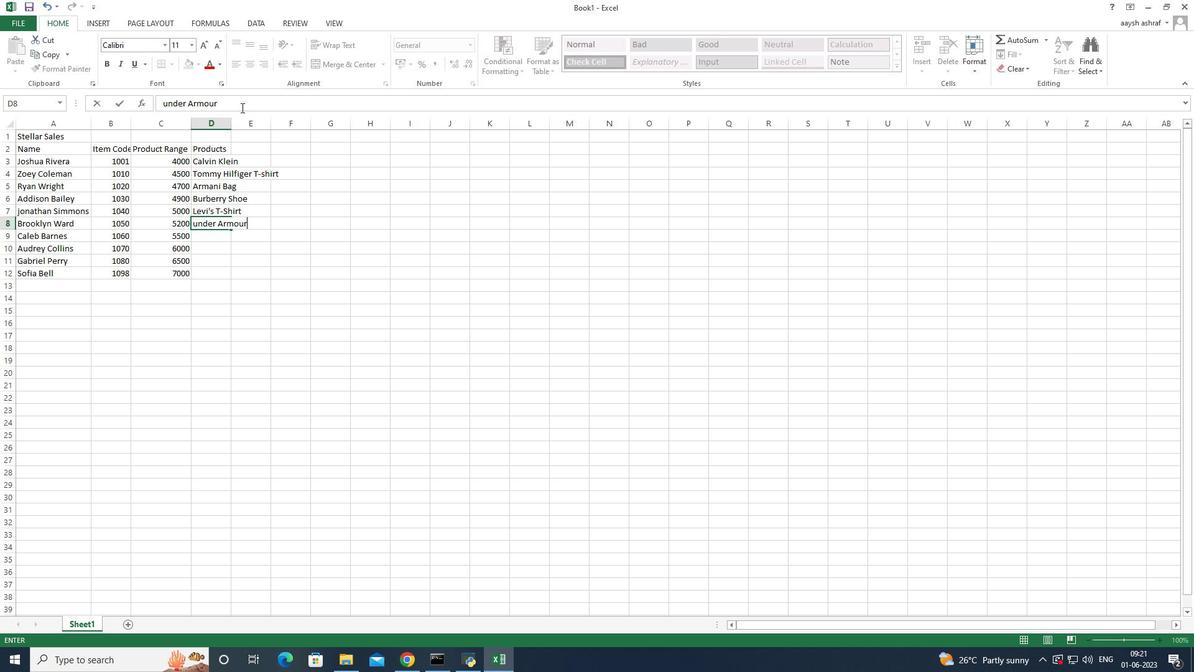 
Action: Mouse moved to (197, 225)
Screenshot: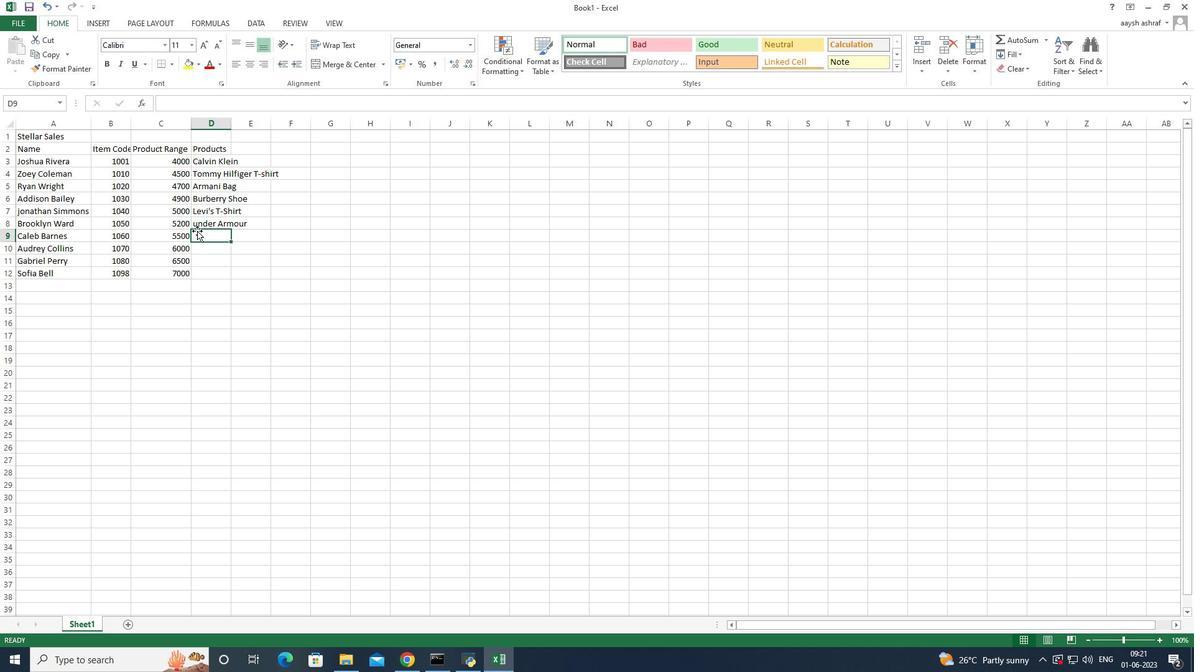 
Action: Mouse pressed left at (197, 225)
Screenshot: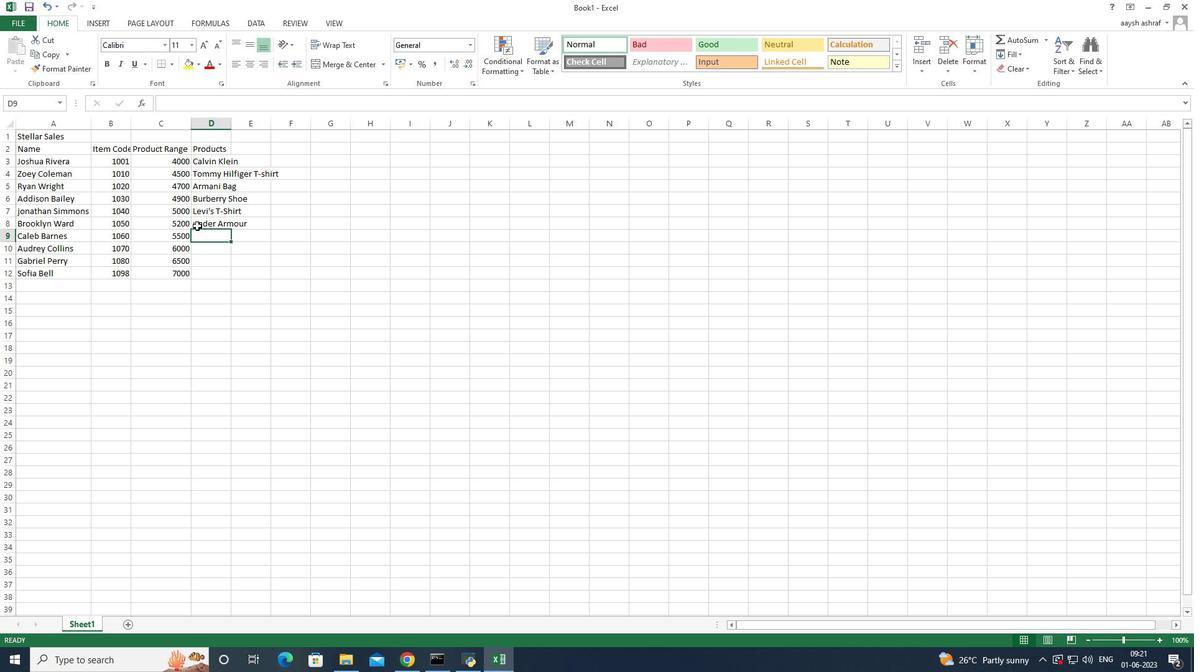 
Action: Mouse moved to (168, 102)
Screenshot: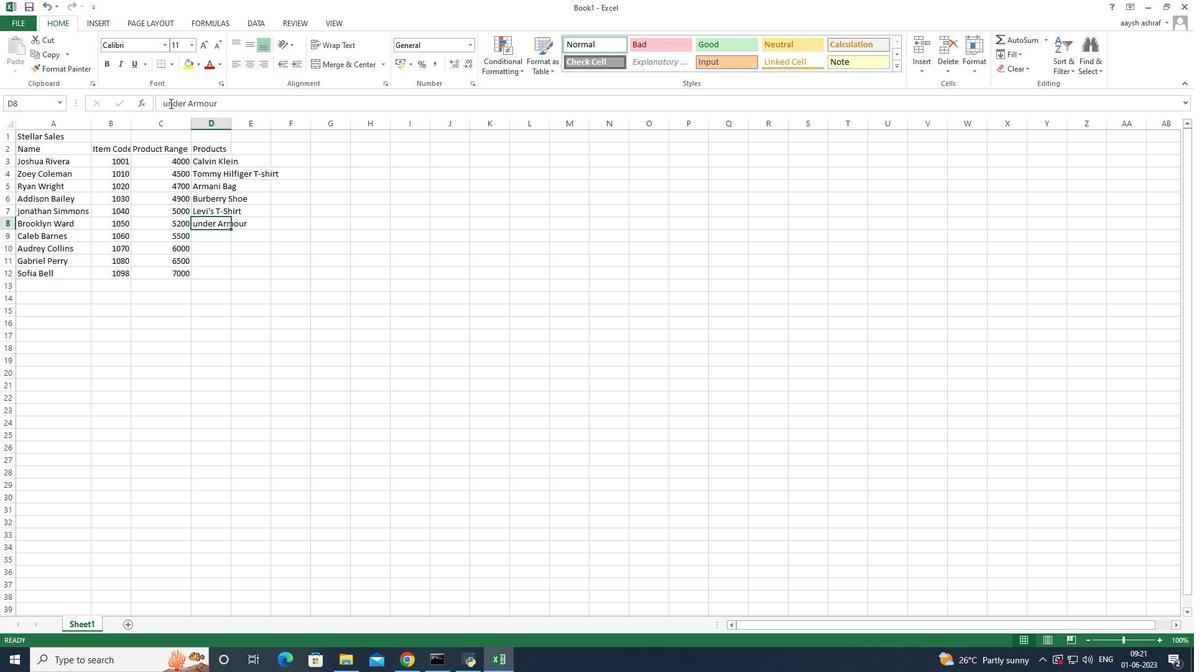 
Action: Mouse pressed left at (168, 102)
Screenshot: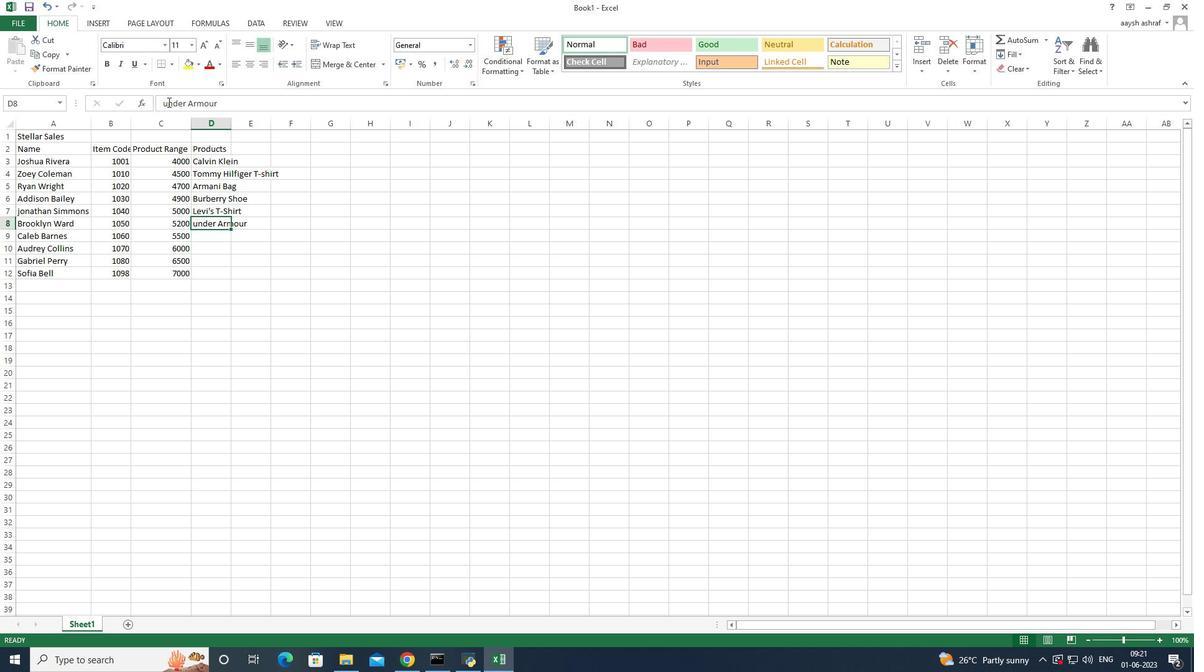 
Action: Mouse moved to (176, 110)
Screenshot: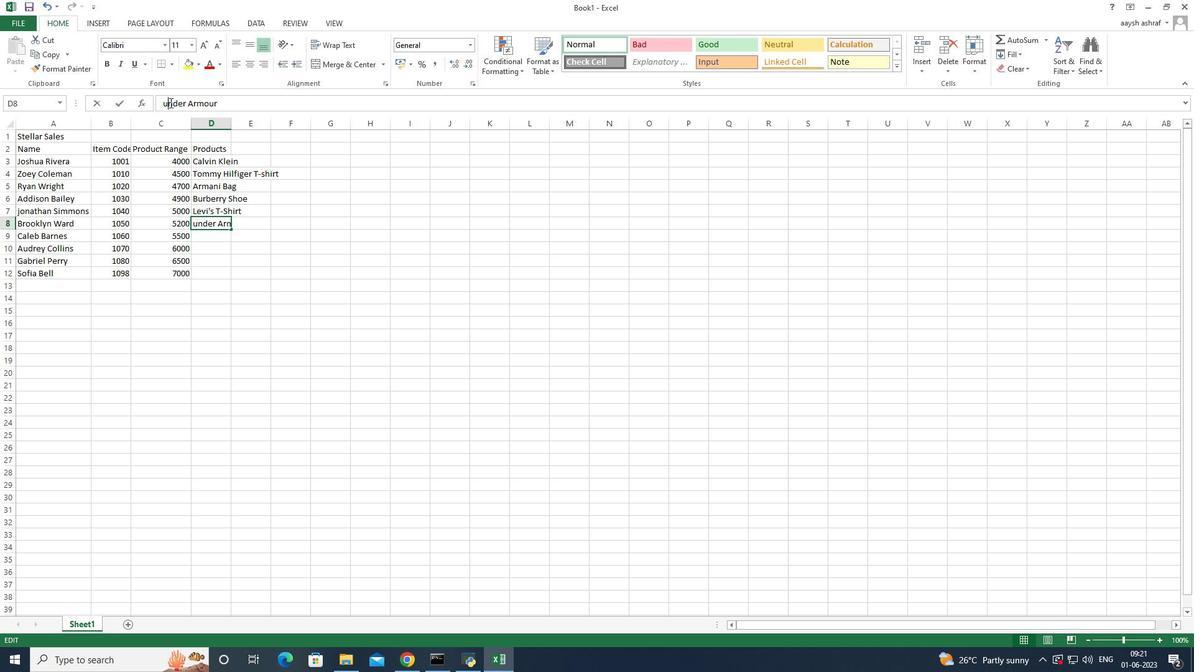 
Action: Key pressed <Key.backspace><Key.shift>U
Screenshot: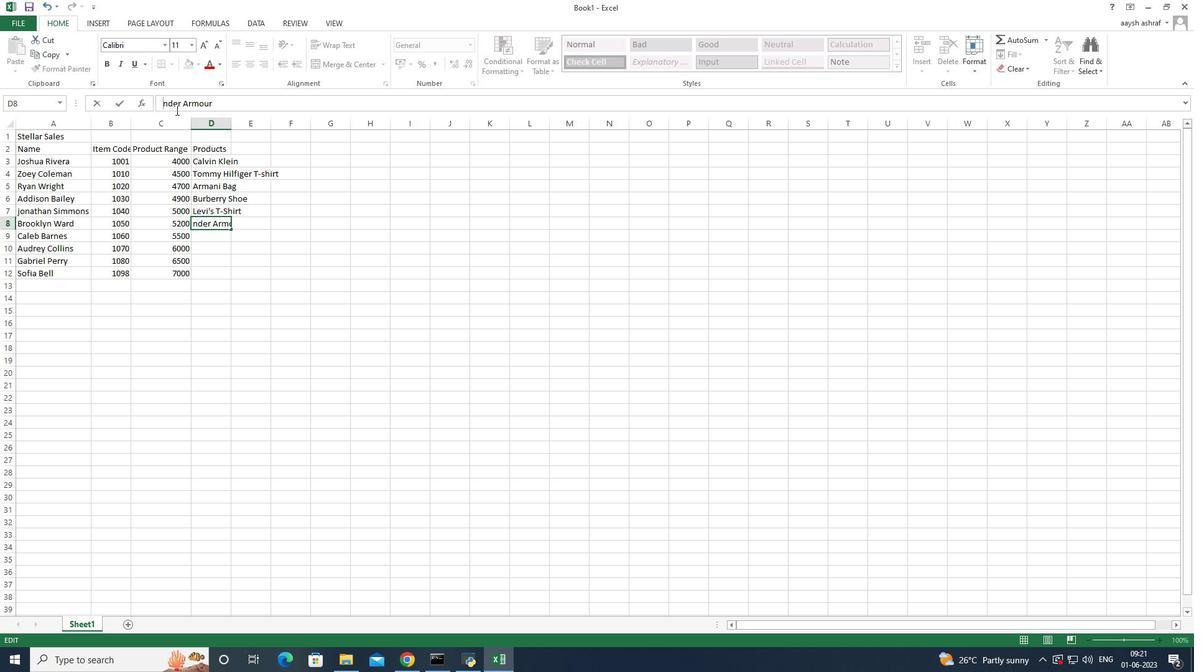 
Action: Mouse moved to (207, 241)
Screenshot: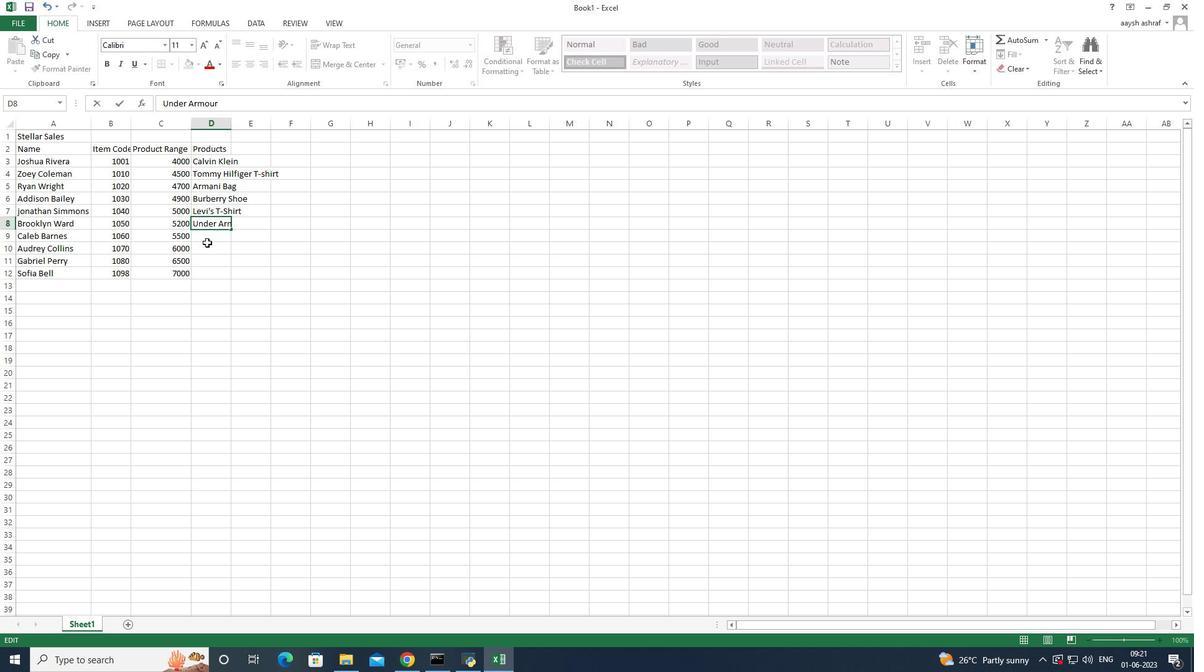 
Action: Mouse pressed left at (207, 241)
Screenshot: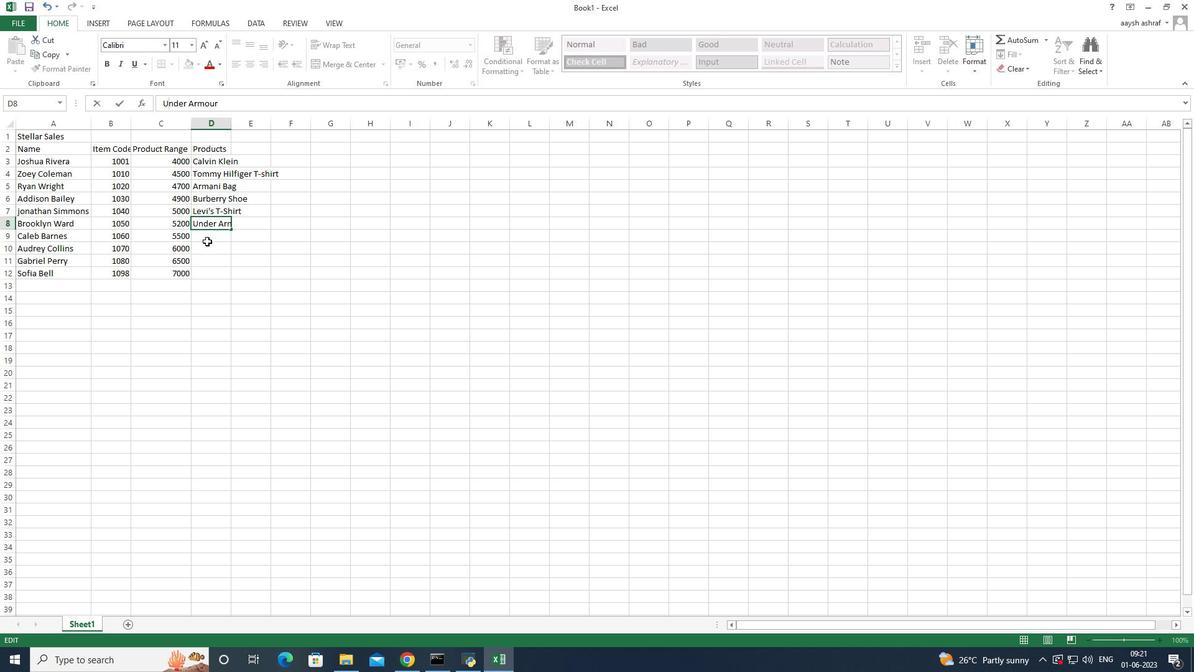
Action: Mouse moved to (207, 239)
Screenshot: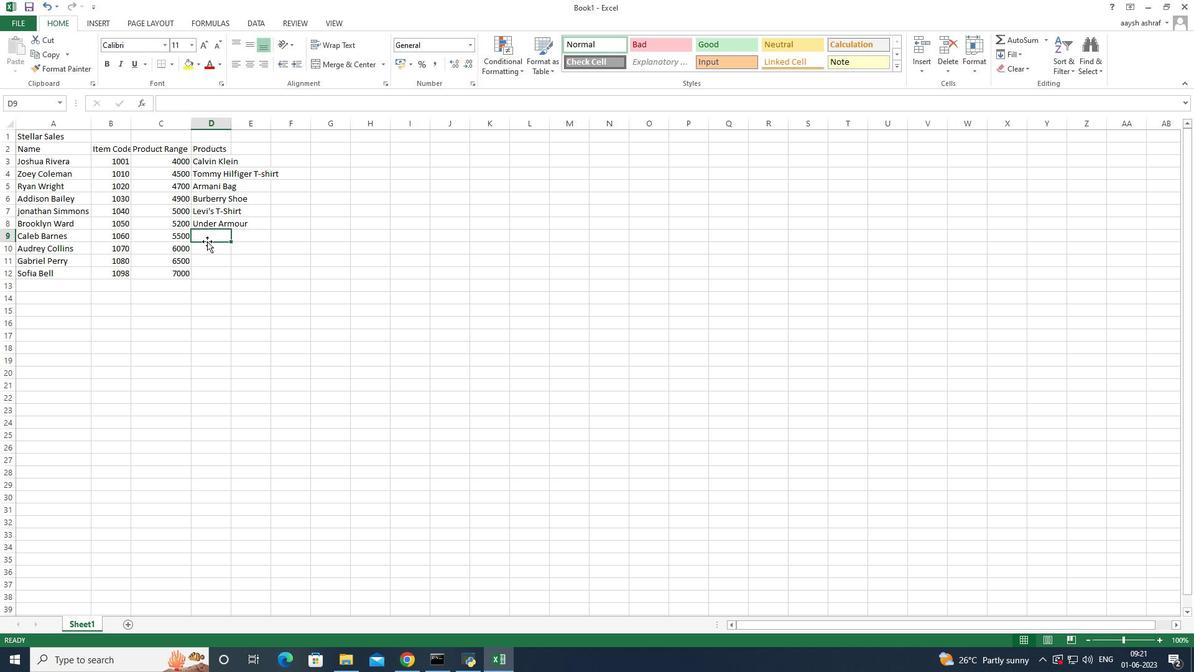 
Action: Key pressed <Key.shift>B<Key.backspace><Key.shift><Key.backspace><Key.shift>Vans<Key.space><Key.shift>Shoe<Key.enter><Key.shift><Key.shift><Key.shift><Key.shift><Key.shift><Key.shift><Key.shift><Key.shift><Key.shift><Key.shift><Key.shift><Key.shift>Converse<Key.space><Key.shift>Shoe<Key.enter><Key.shift>Timberland<Key.space><Key.shift>Shoe<Key.enter><Key.shift>Skechers<Key.space><Key.shift>She<Key.enter>
Screenshot: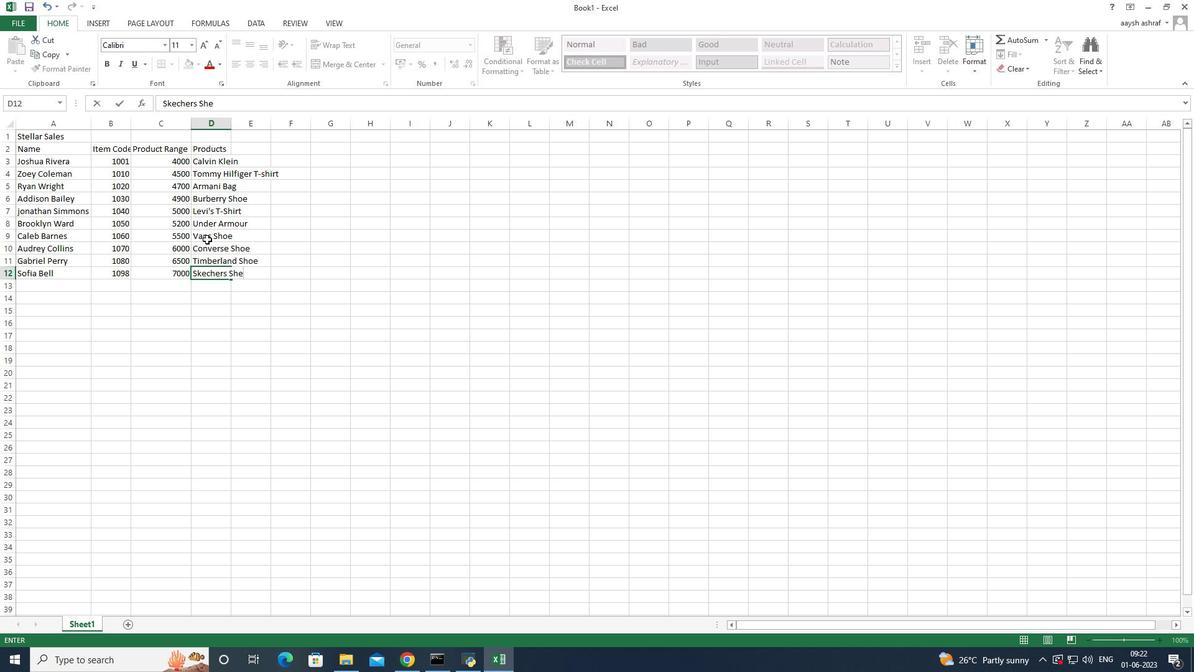 
Action: Mouse moved to (208, 273)
Screenshot: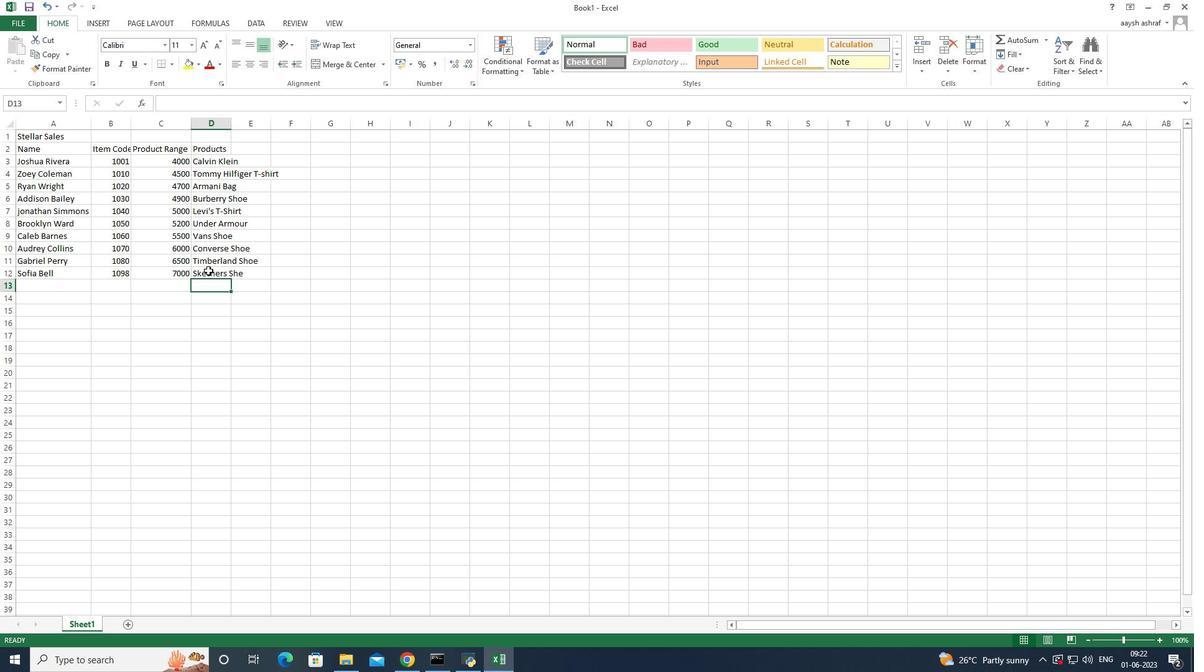 
Action: Mouse pressed left at (208, 273)
Screenshot: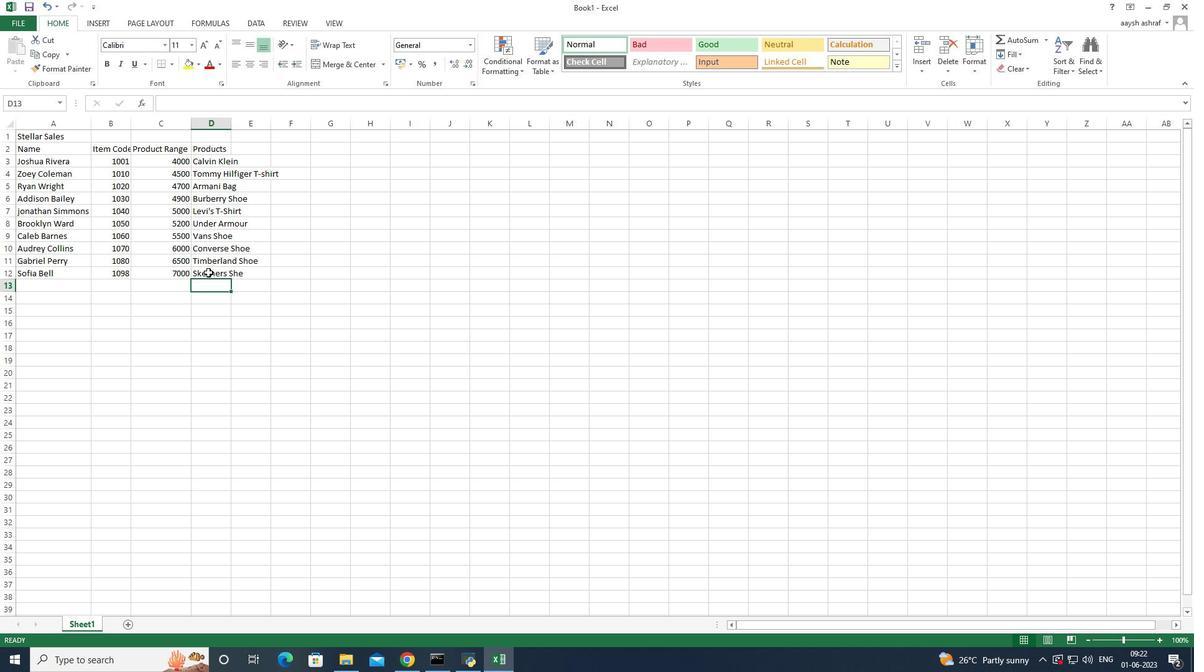 
Action: Mouse moved to (236, 104)
Screenshot: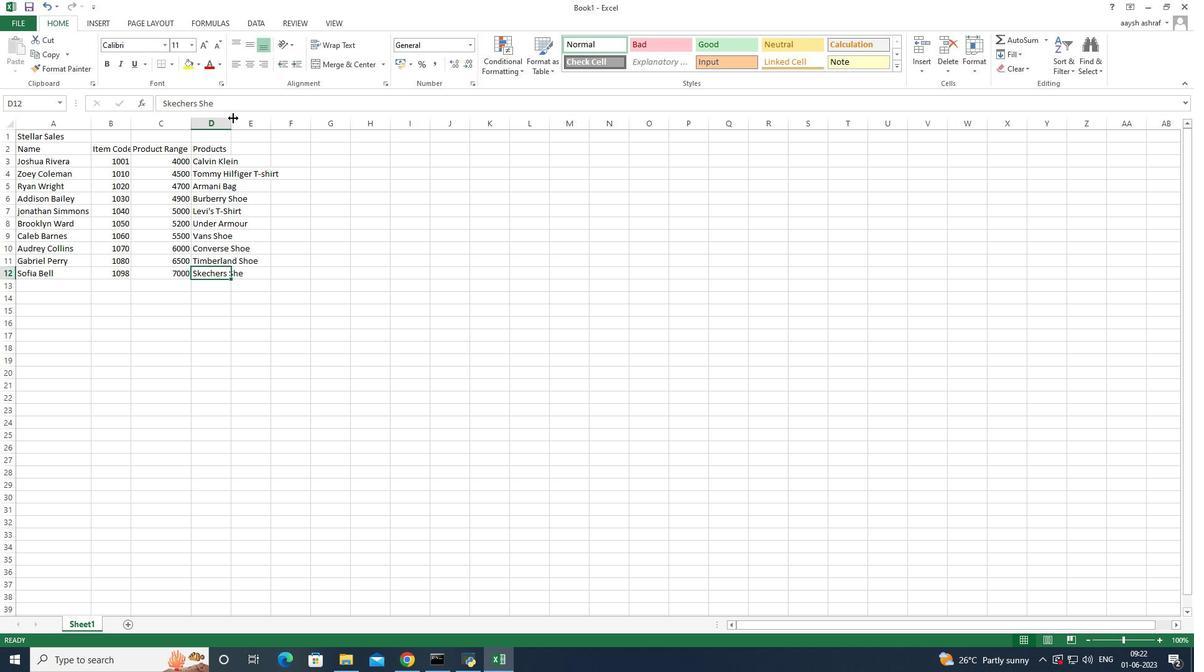 
Action: Mouse pressed left at (236, 104)
Screenshot: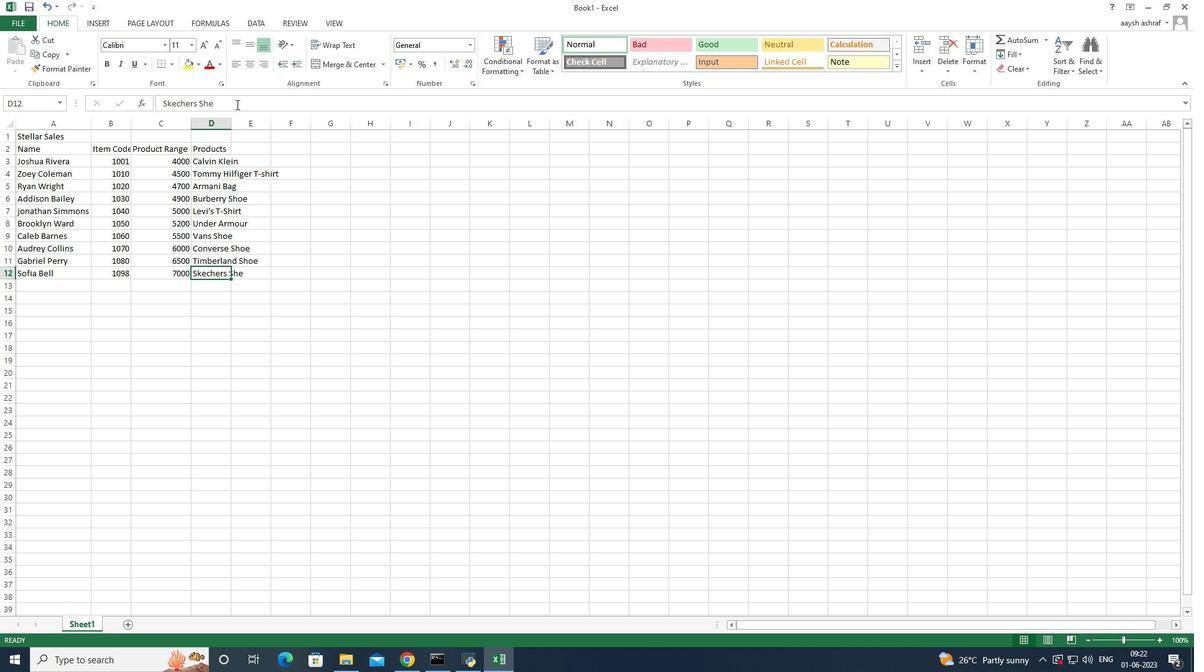 
Action: Key pressed <Key.backspace>oe
Screenshot: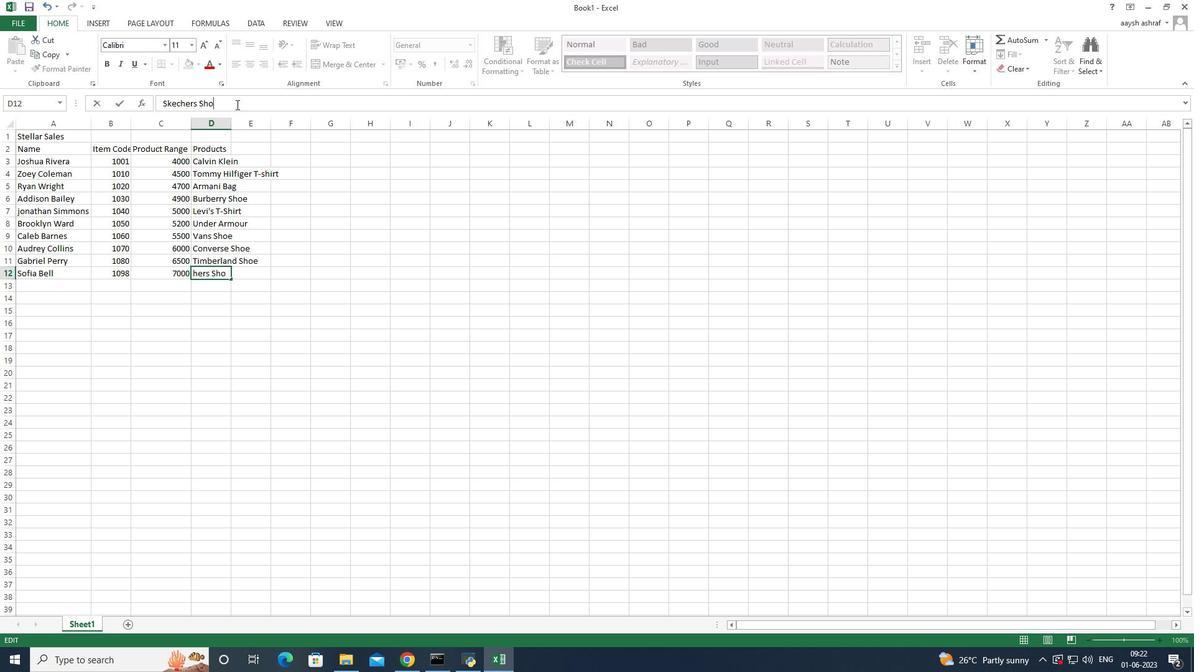 
Action: Mouse moved to (222, 140)
Screenshot: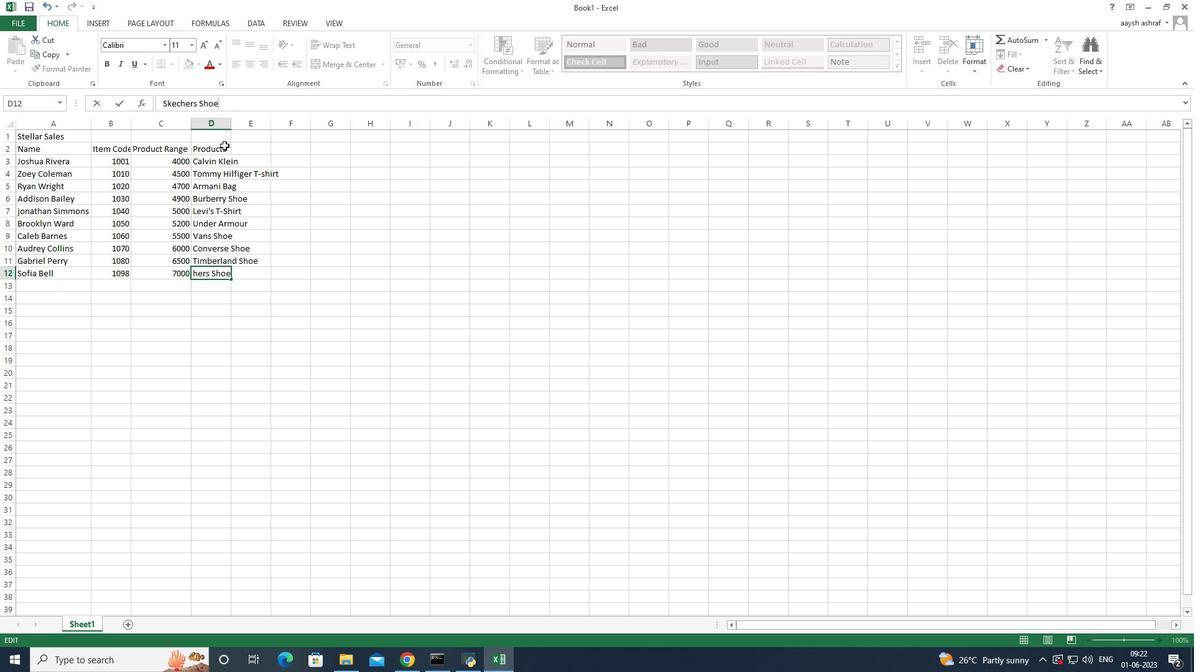 
Action: Mouse pressed left at (222, 140)
Screenshot: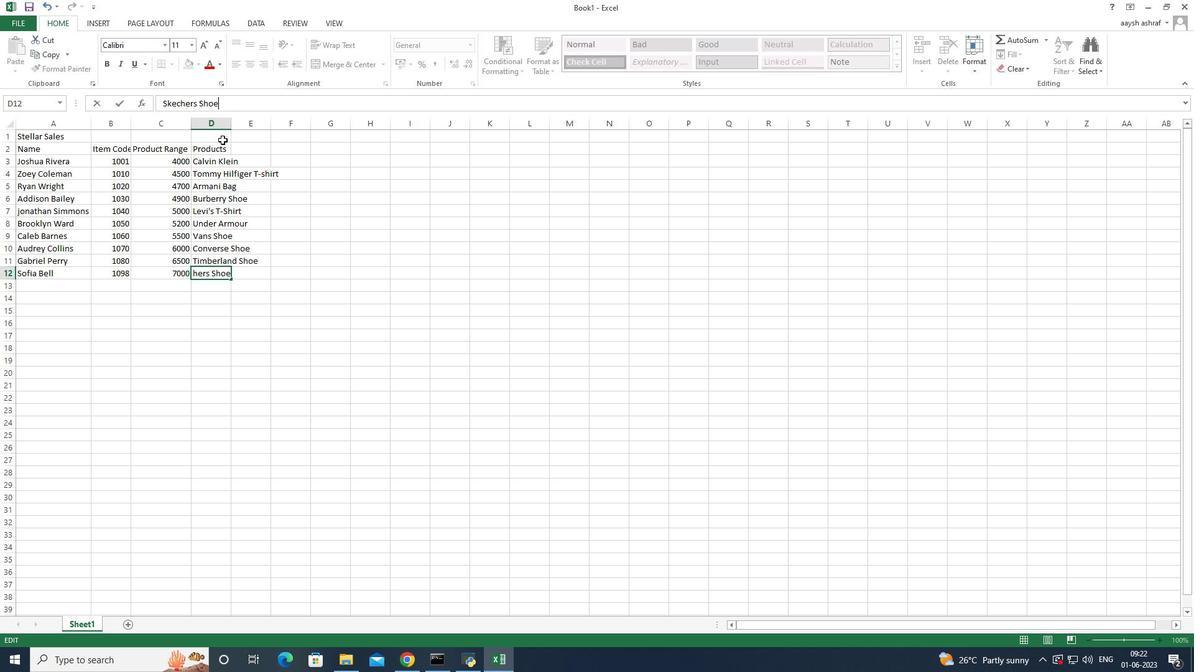 
Action: Mouse moved to (229, 124)
Screenshot: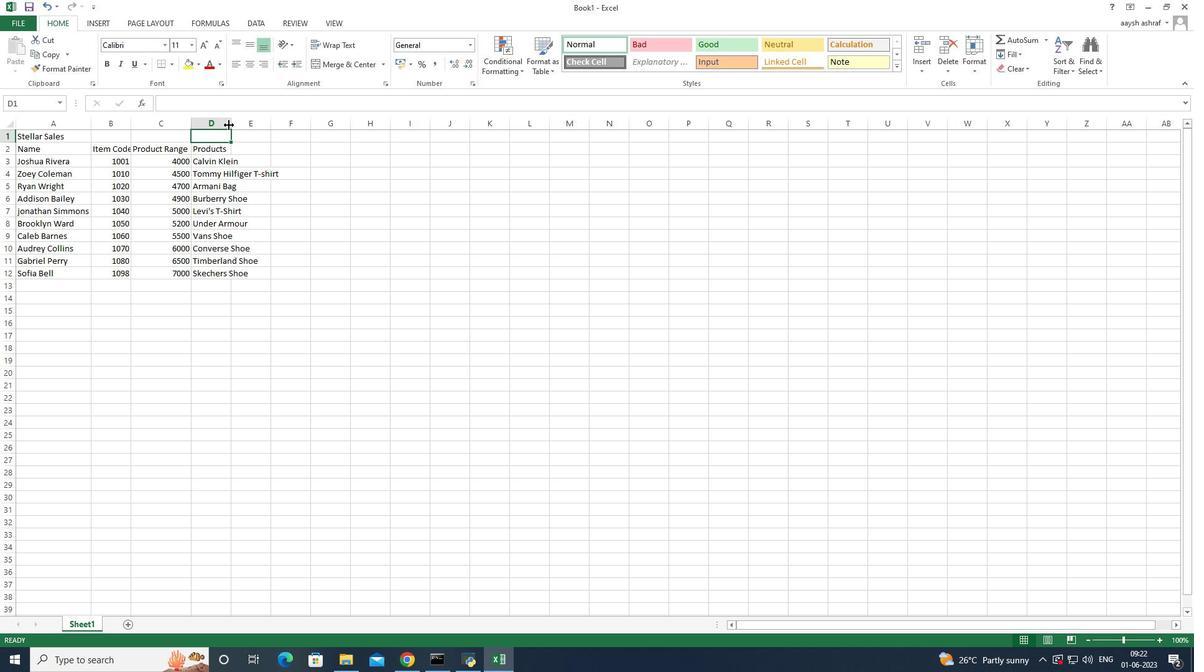 
Action: Mouse pressed left at (229, 124)
Screenshot: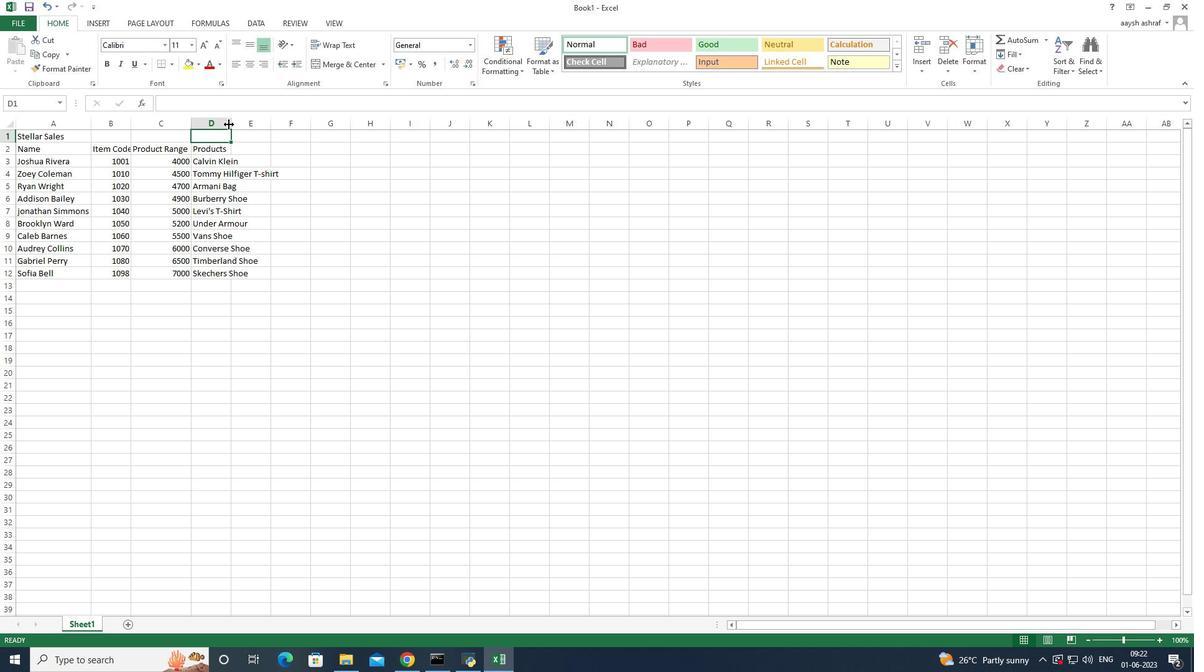 
Action: Mouse moved to (301, 150)
Screenshot: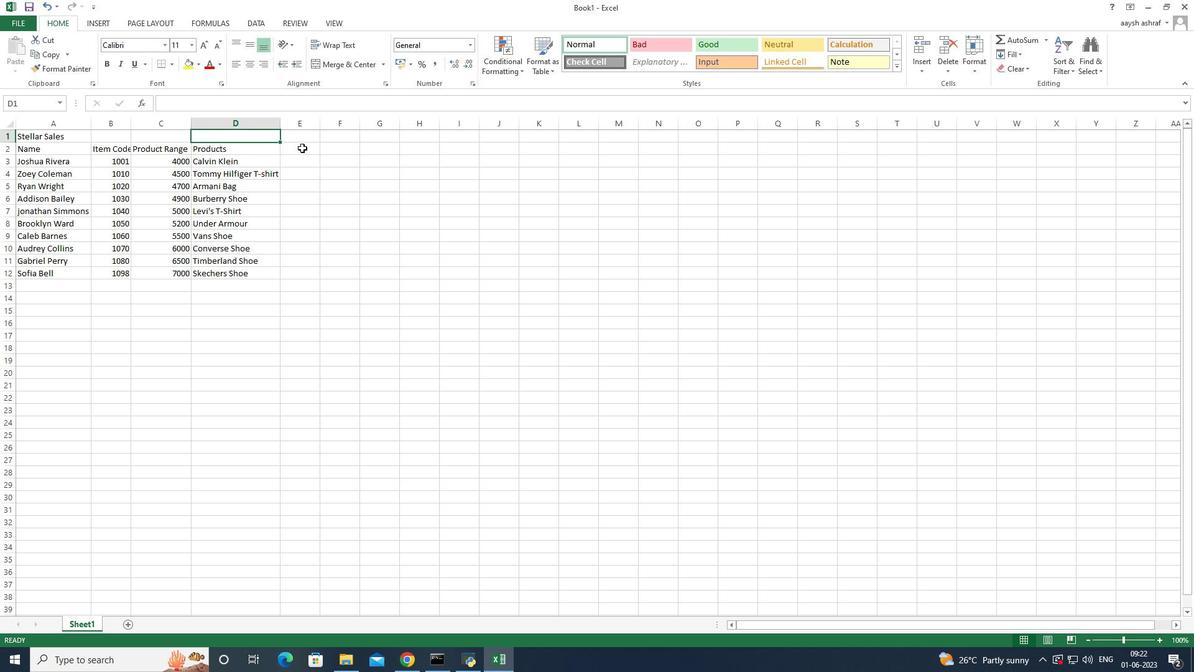 
Action: Mouse pressed left at (301, 150)
Screenshot: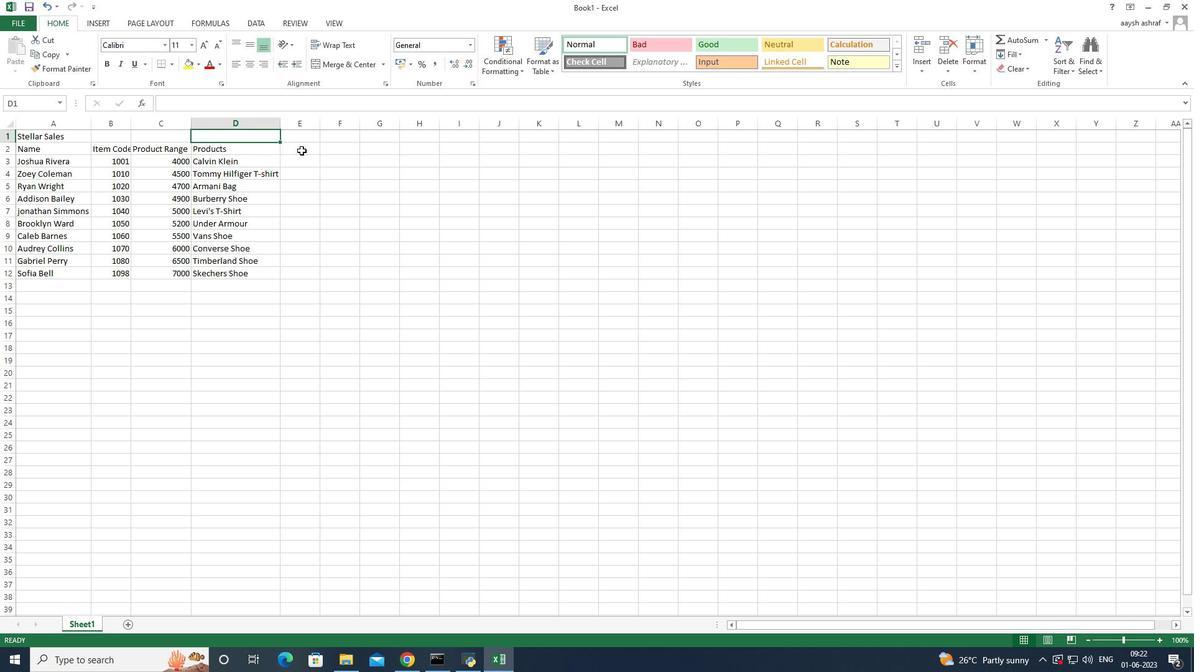 
Action: Mouse pressed left at (301, 150)
Screenshot: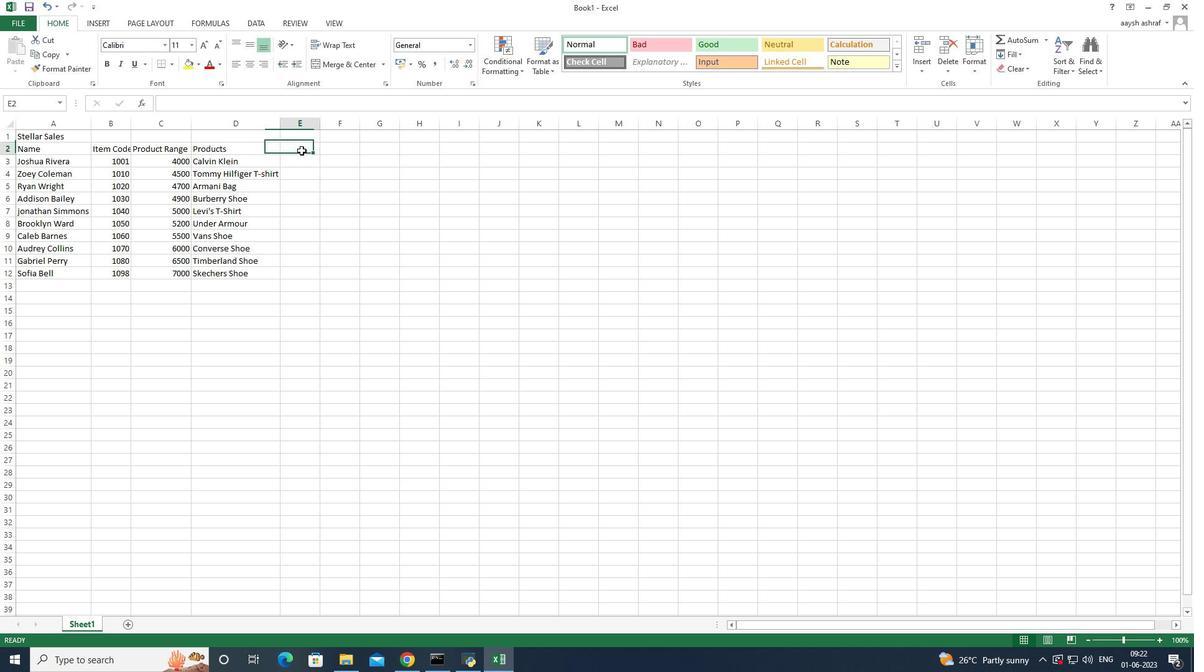 
Action: Key pressed <Key.shift><Key.shift>Quantity<Key.enter>3<Key.enter>5<Key.enter>4<Key.enter>5<Key.enter>433<Key.backspace><Key.backspace><Key.enter>3<Key.enter>4<Key.enter>5<Key.enter>3<Key.enter>5
Screenshot: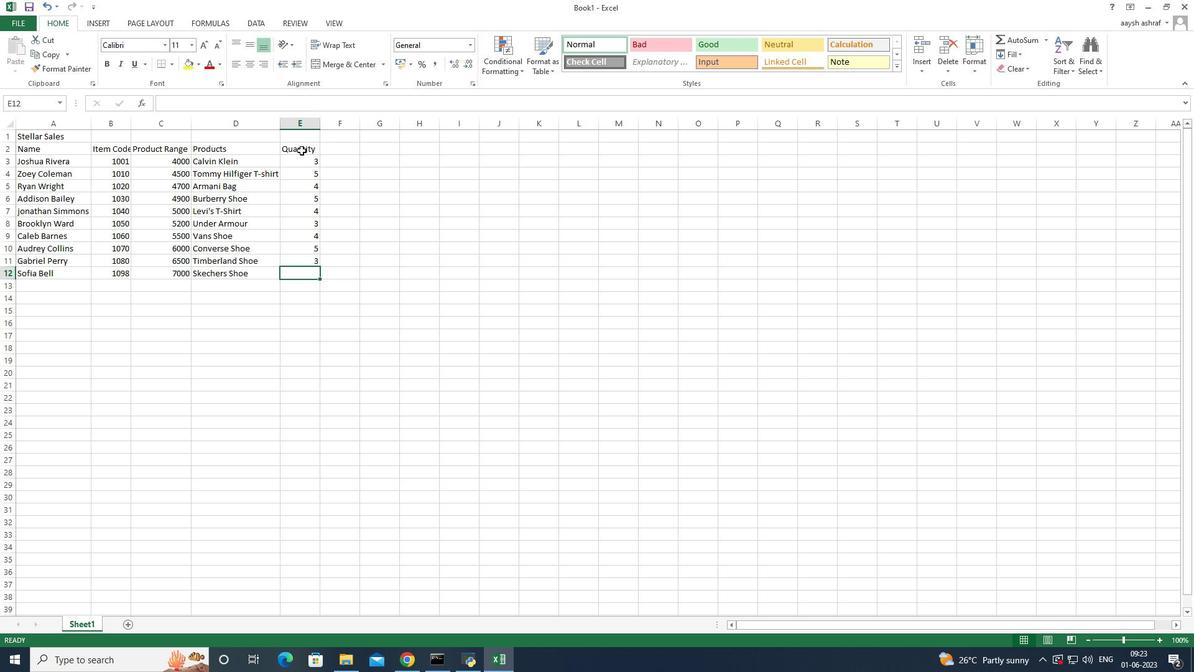 
Action: Mouse moved to (353, 209)
Screenshot: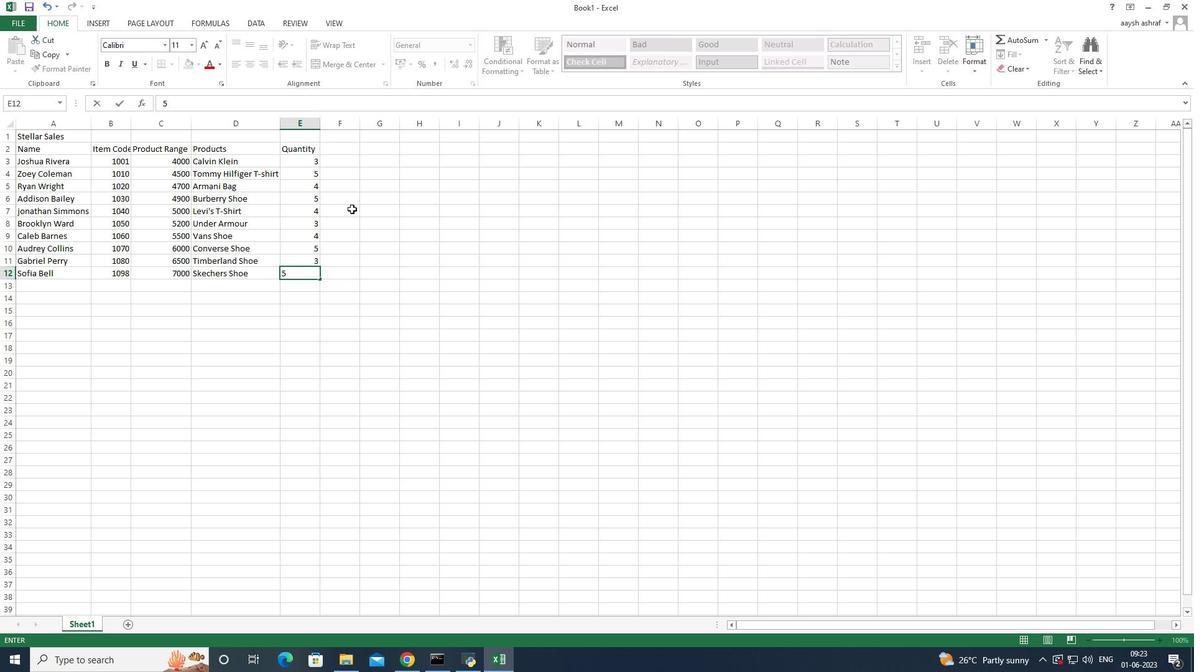 
Action: Key pressed <Key.enter>
Screenshot: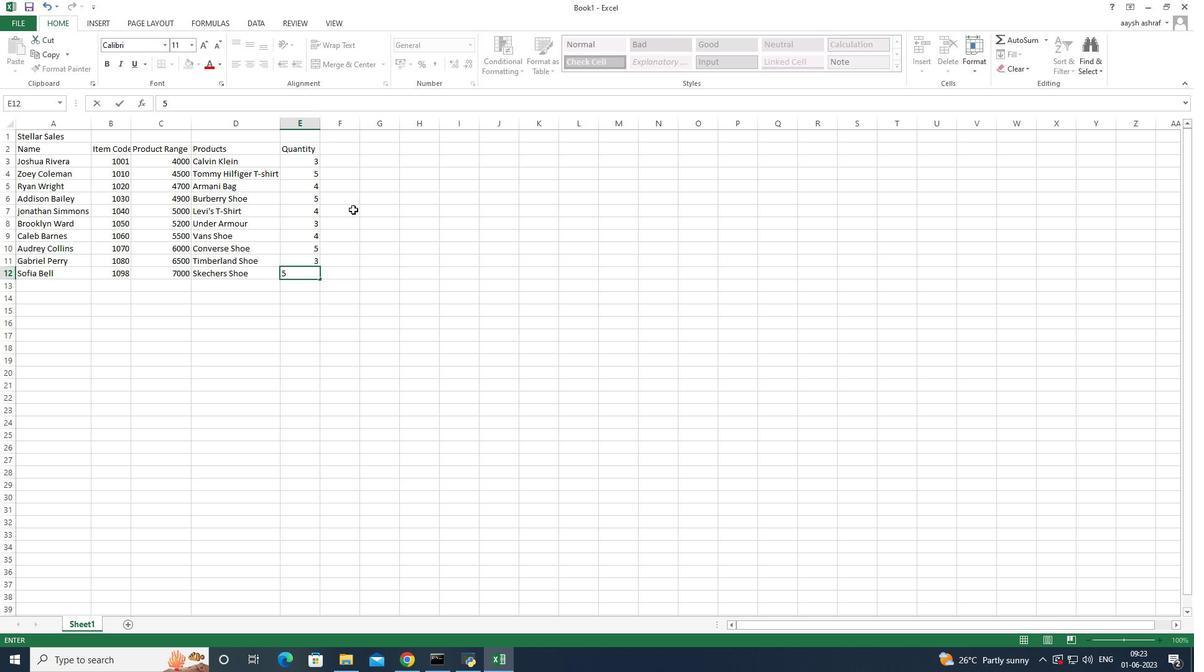
Action: Mouse moved to (334, 149)
Screenshot: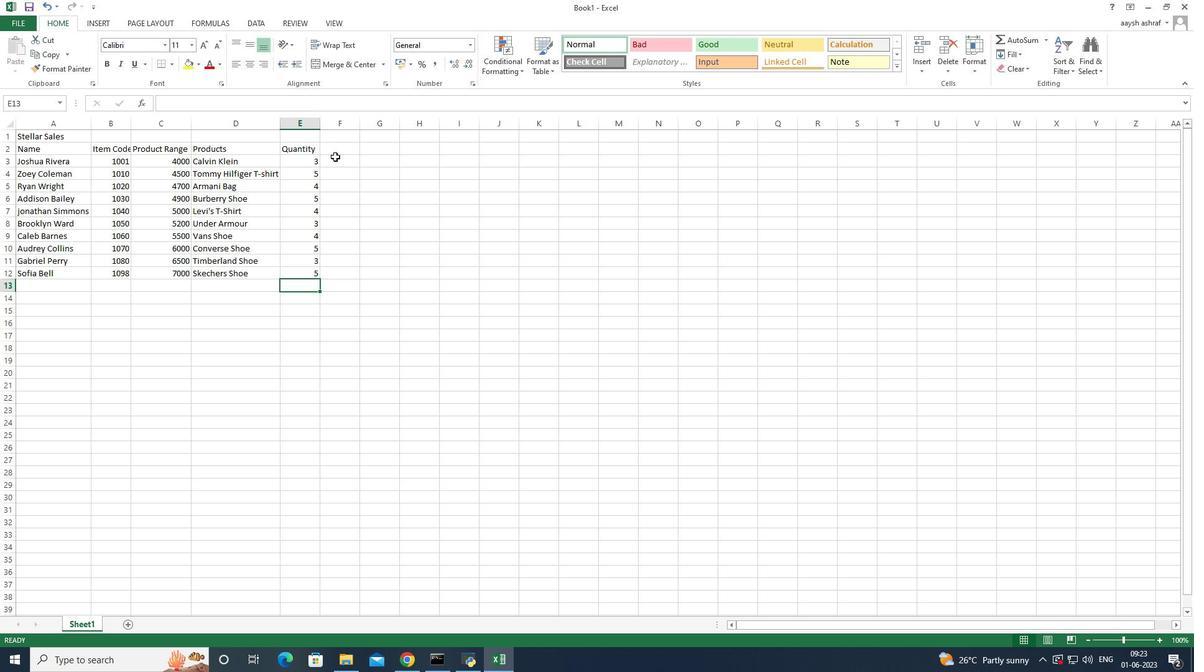 
Action: Mouse pressed left at (334, 149)
Screenshot: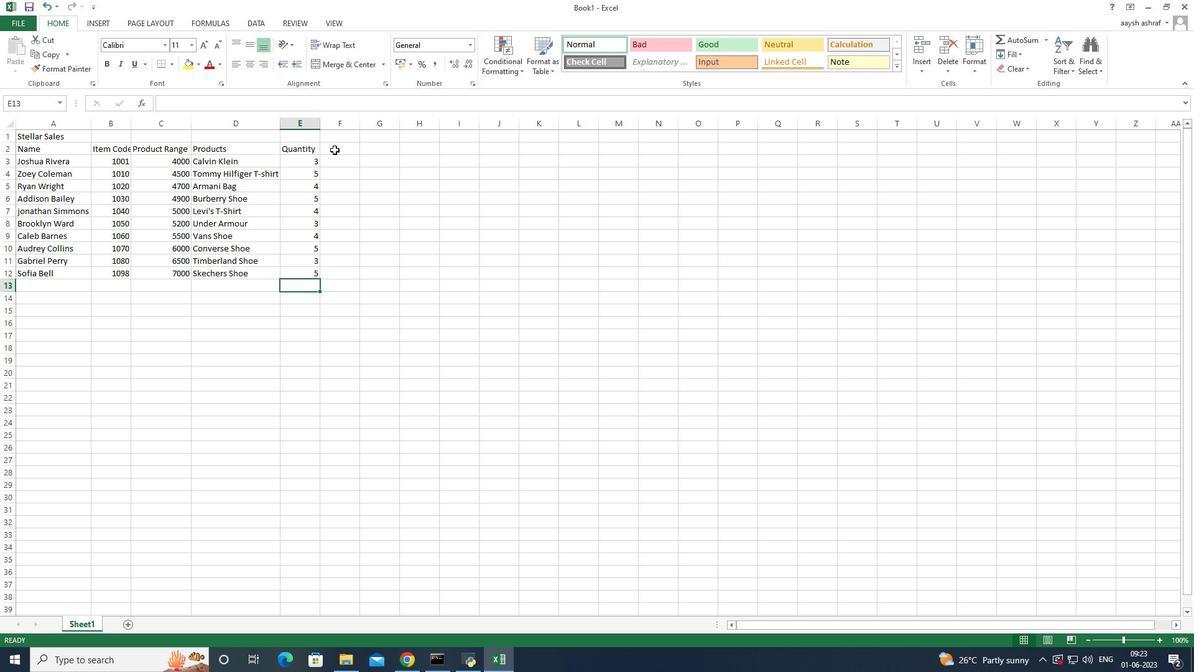 
Action: Mouse moved to (334, 149)
Screenshot: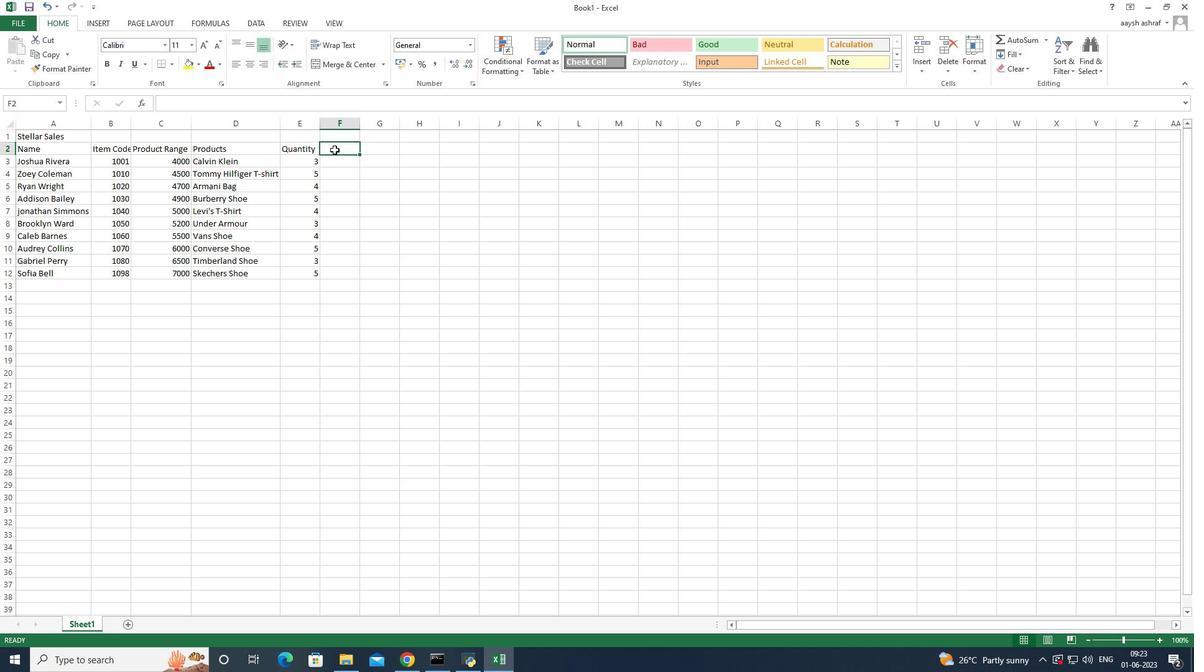 
Action: Key pressed <Key.shift>Amountt<Key.backspace><Key.enter>=
Screenshot: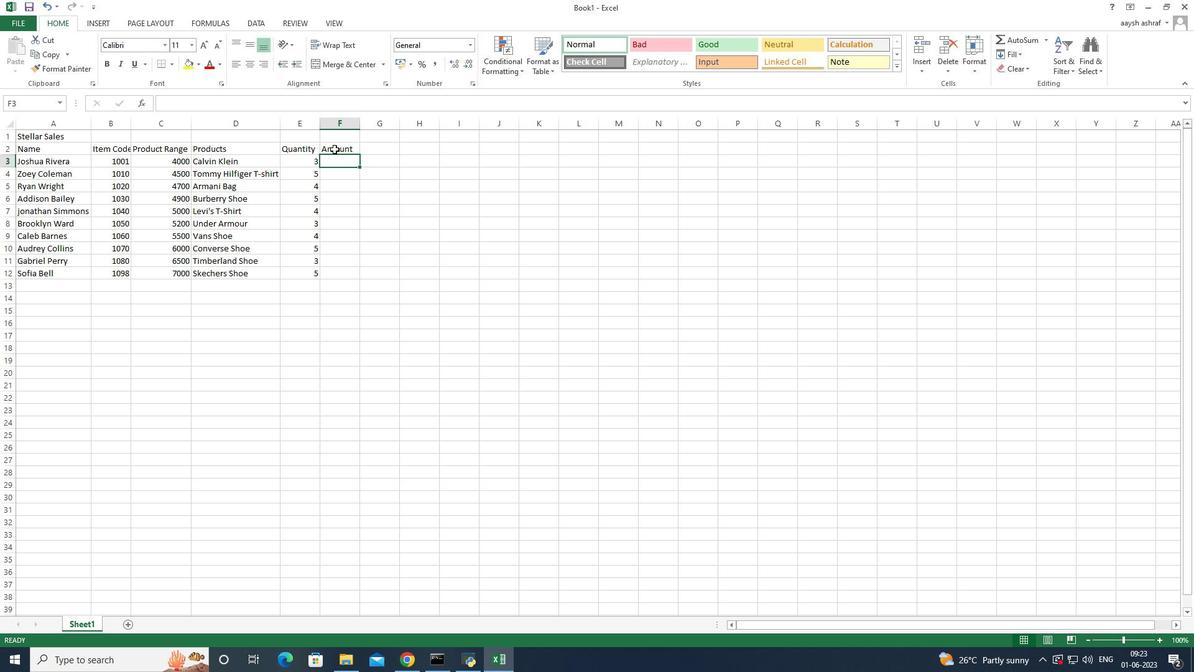 
Action: Mouse moved to (308, 161)
Screenshot: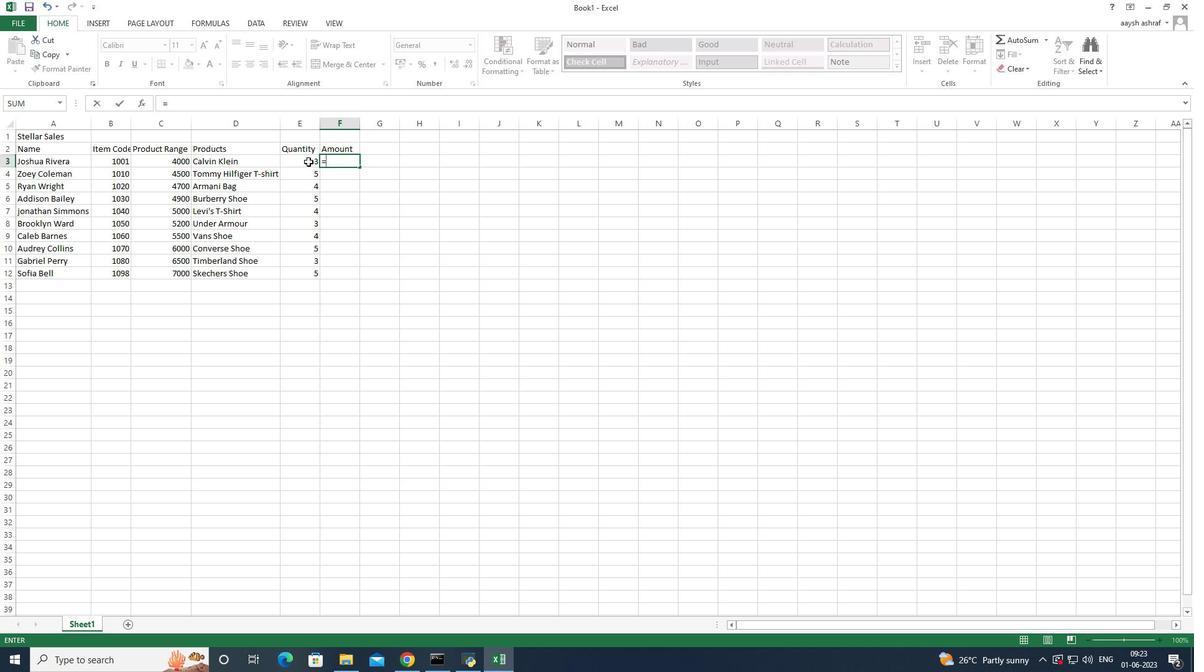 
Action: Key pressed <Key.shift>(
Screenshot: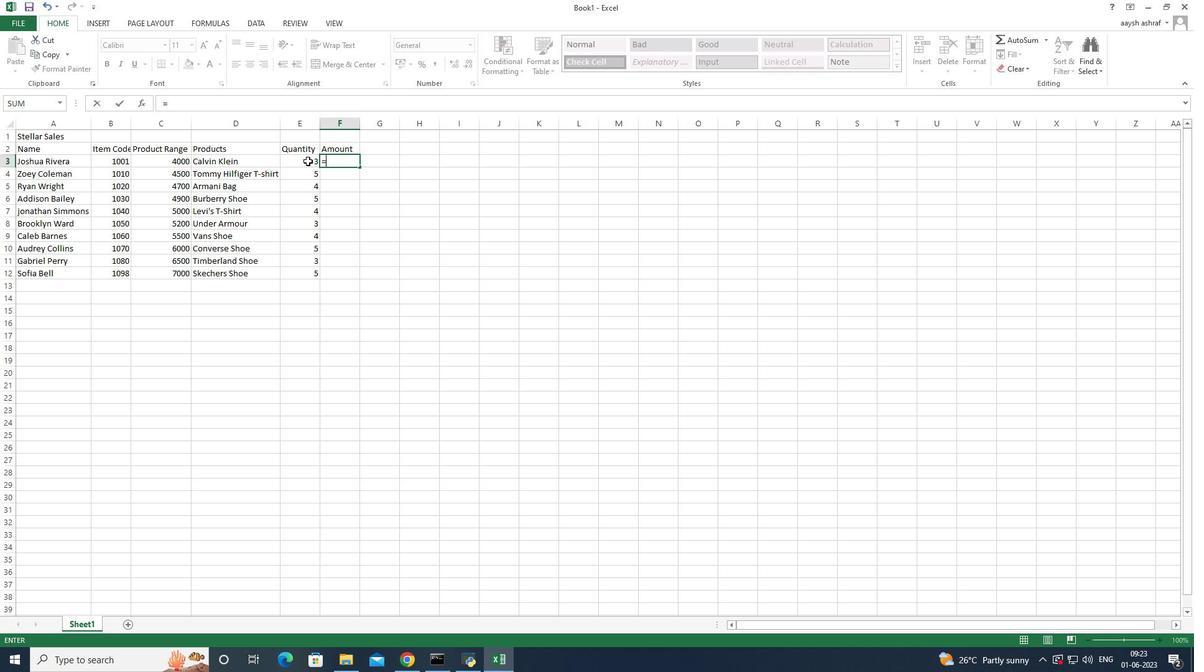 
Action: Mouse pressed left at (308, 161)
Screenshot: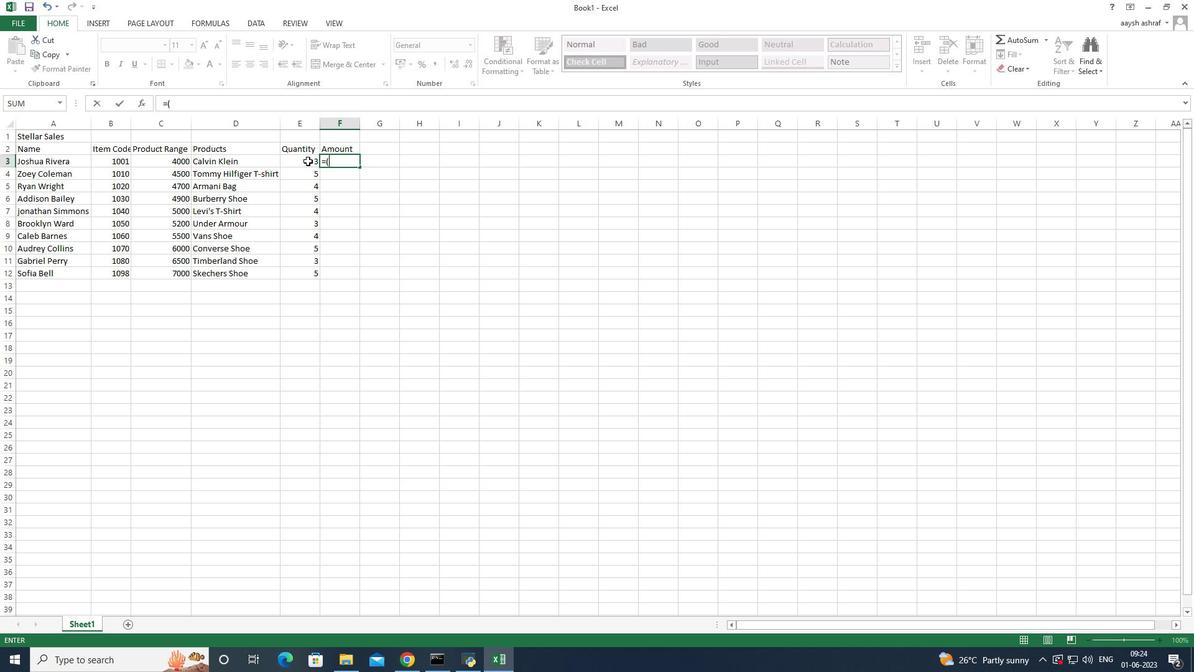 
Action: Key pressed *
Screenshot: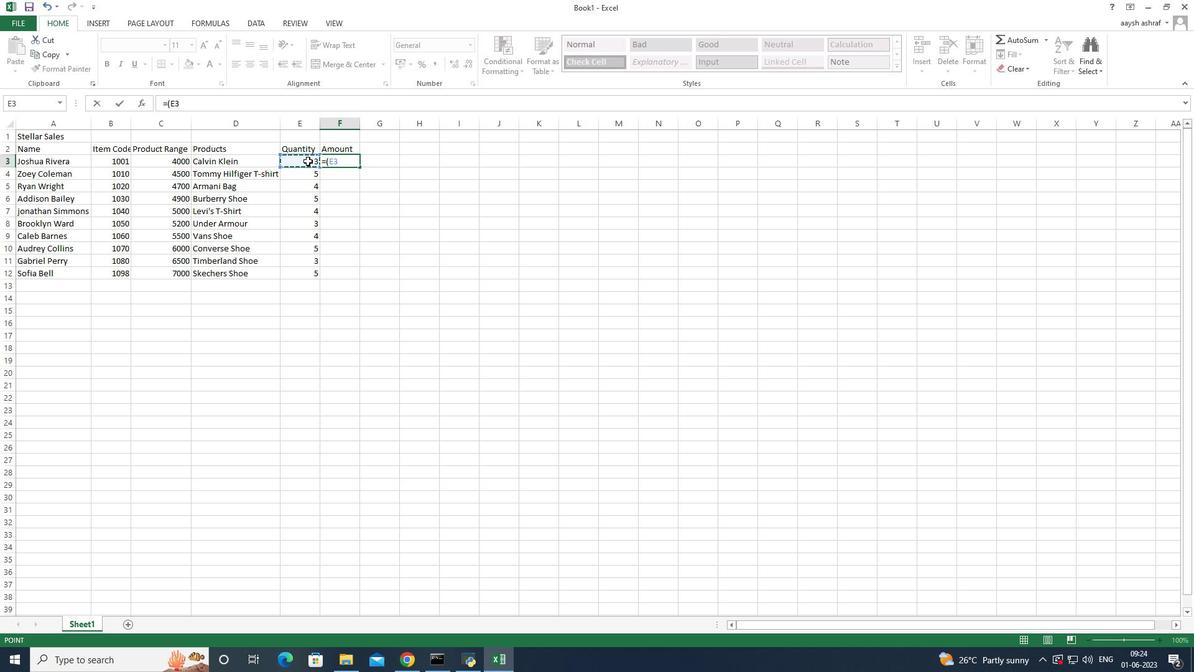 
Action: Mouse moved to (181, 162)
Screenshot: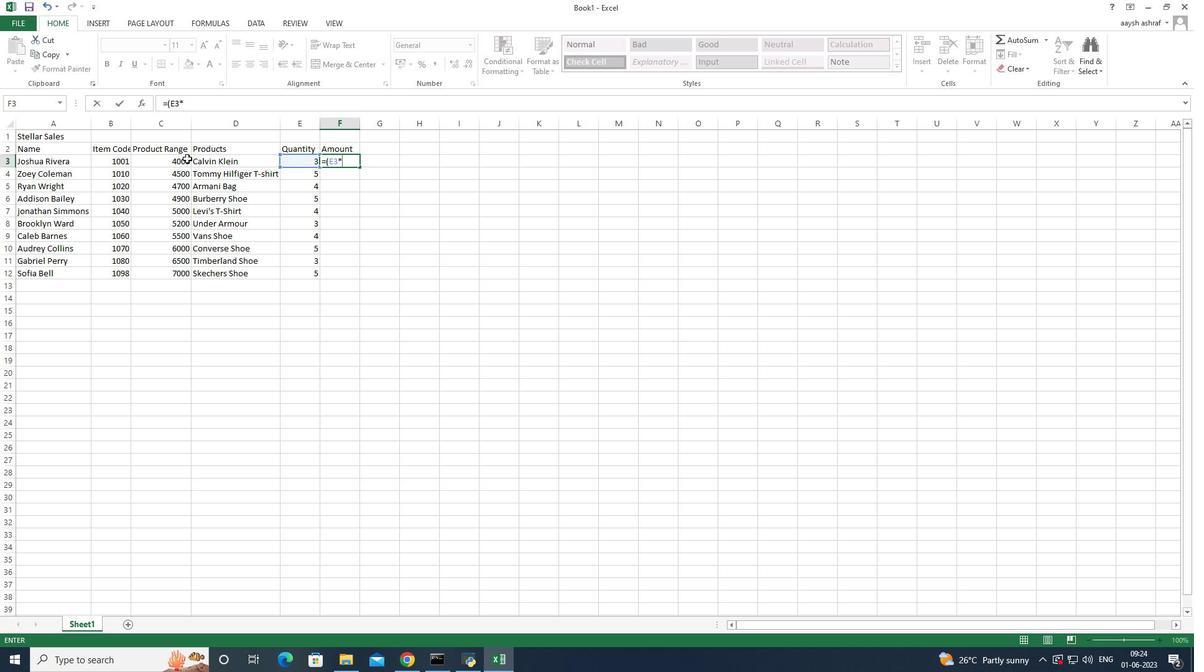 
Action: Mouse pressed left at (181, 162)
Screenshot: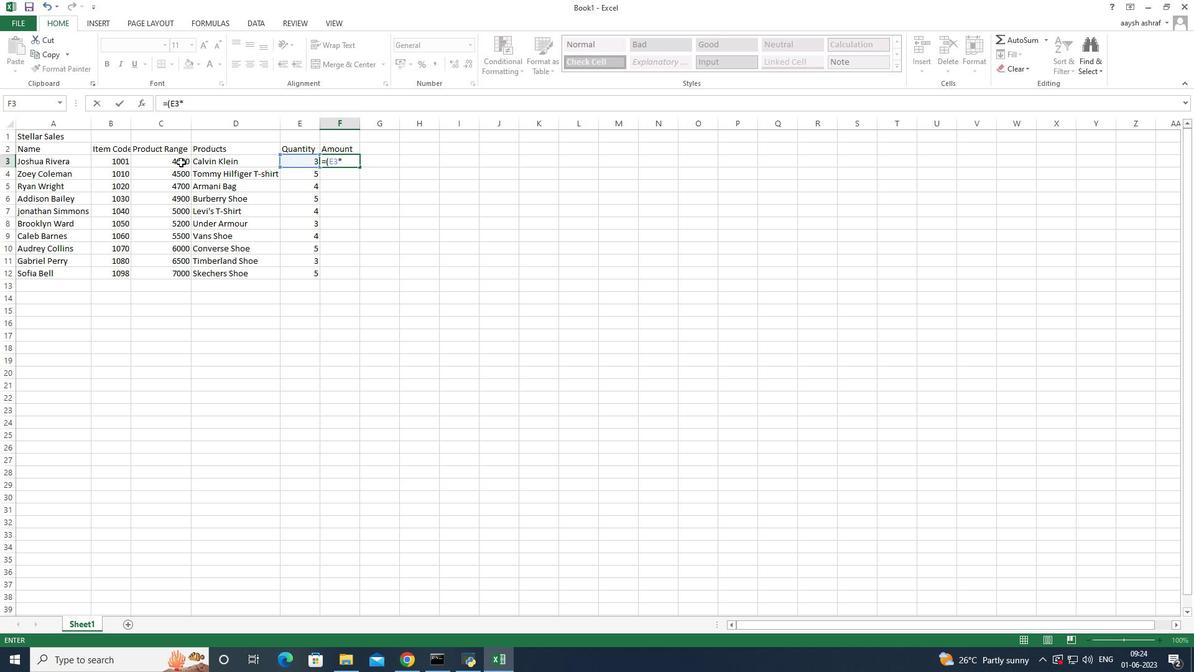 
Action: Key pressed <Key.shift><Key.shift><Key.shift><Key.shift><Key.shift>)*12<Key.shift><Key.shift><Key.shift><Key.shift><Key.shift><Key.shift><Key.shift><Key.shift><Key.shift><Key.shift><Key.shift><Key.shift><Key.shift><Key.shift><Key.shift><Key.shift><Key.shift><Key.shift><Key.shift><Key.shift><Key.shift><Key.shift><Key.shift><Key.shift><Key.shift><Key.shift><Key.shift><Key.shift><Key.shift><Key.shift><Key.shift><Key.shift><Key.shift><Key.shift><Key.shift><Key.shift><Key.shift><Key.shift><Key.shift><Key.shift><Key.shift><Key.shift>%<Key.enter>
Screenshot: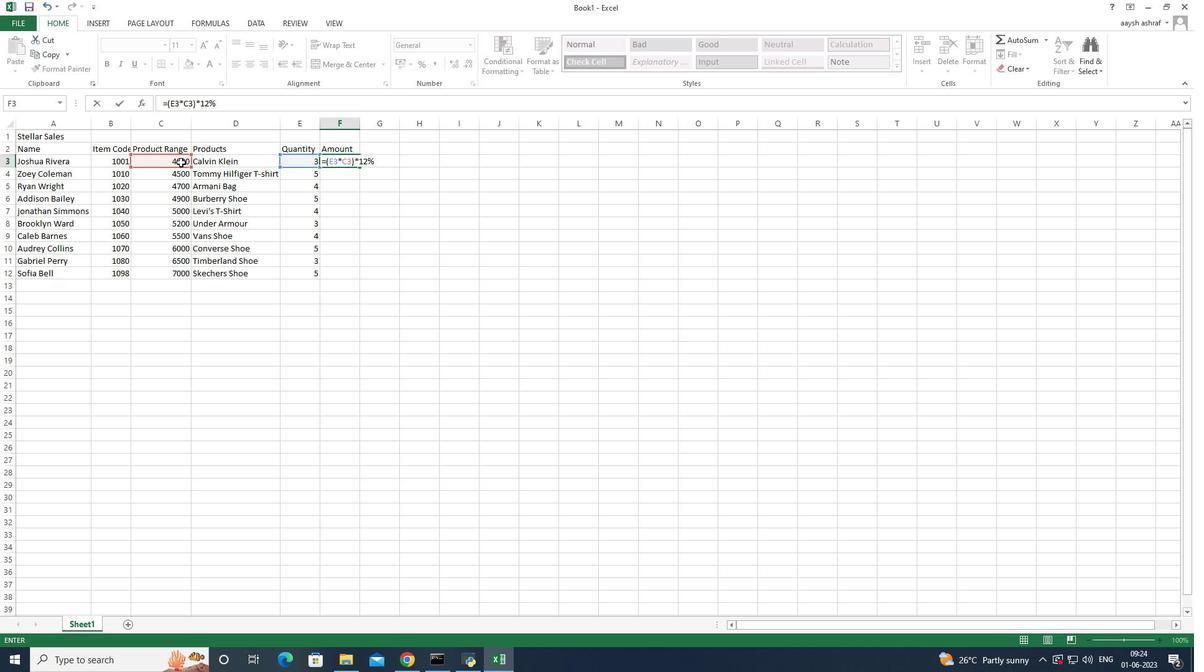 
Action: Mouse moved to (347, 159)
Screenshot: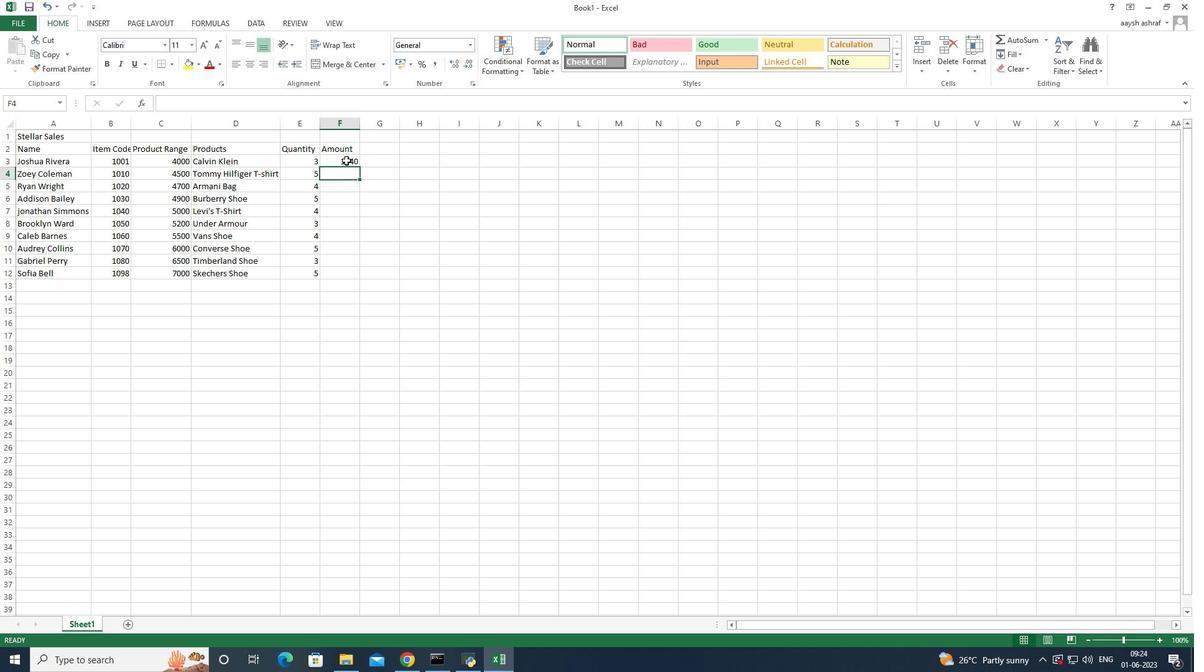 
Action: Mouse pressed left at (347, 159)
Screenshot: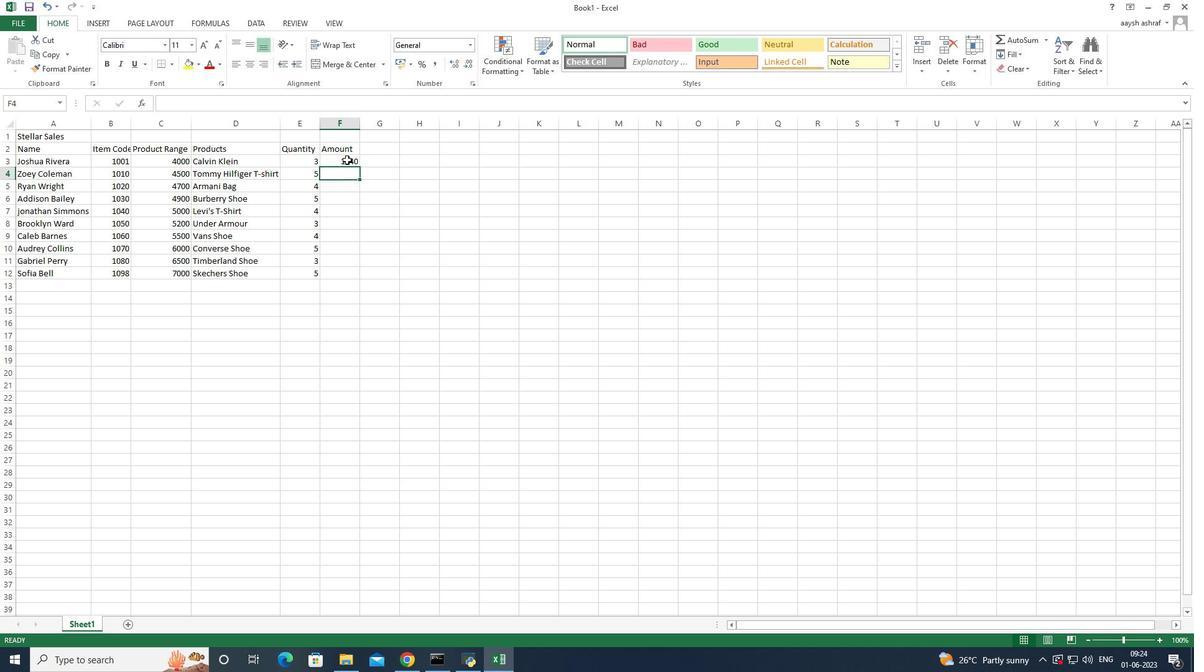 
Action: Mouse moved to (347, 162)
Screenshot: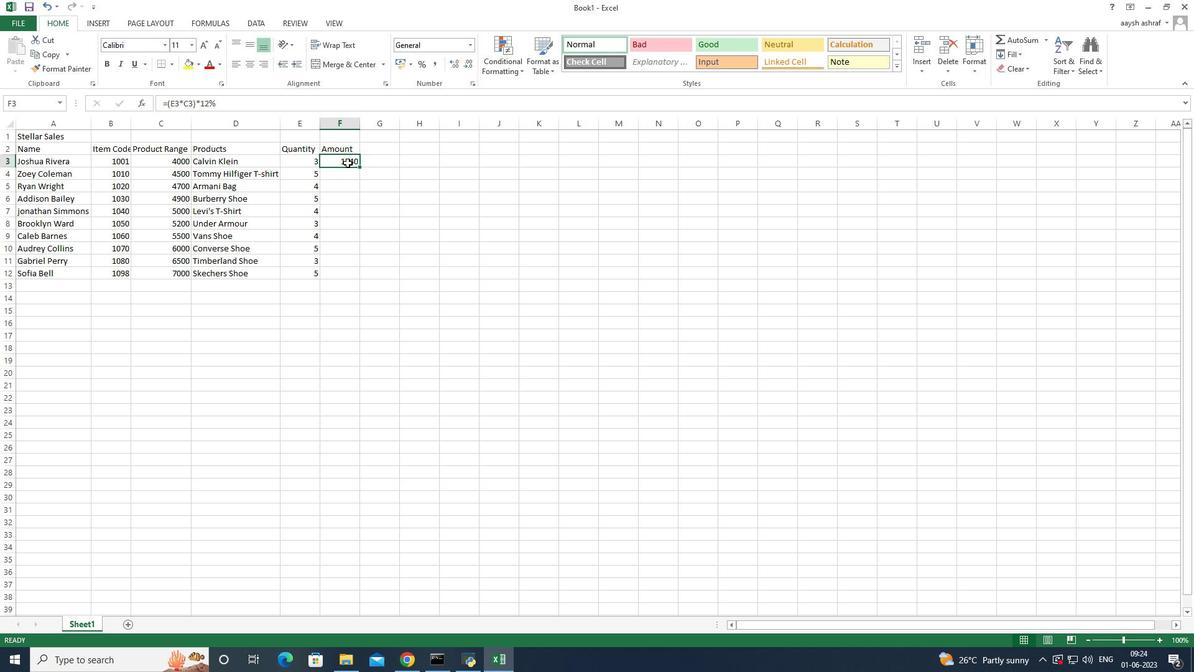 
Action: Mouse pressed left at (347, 162)
Screenshot: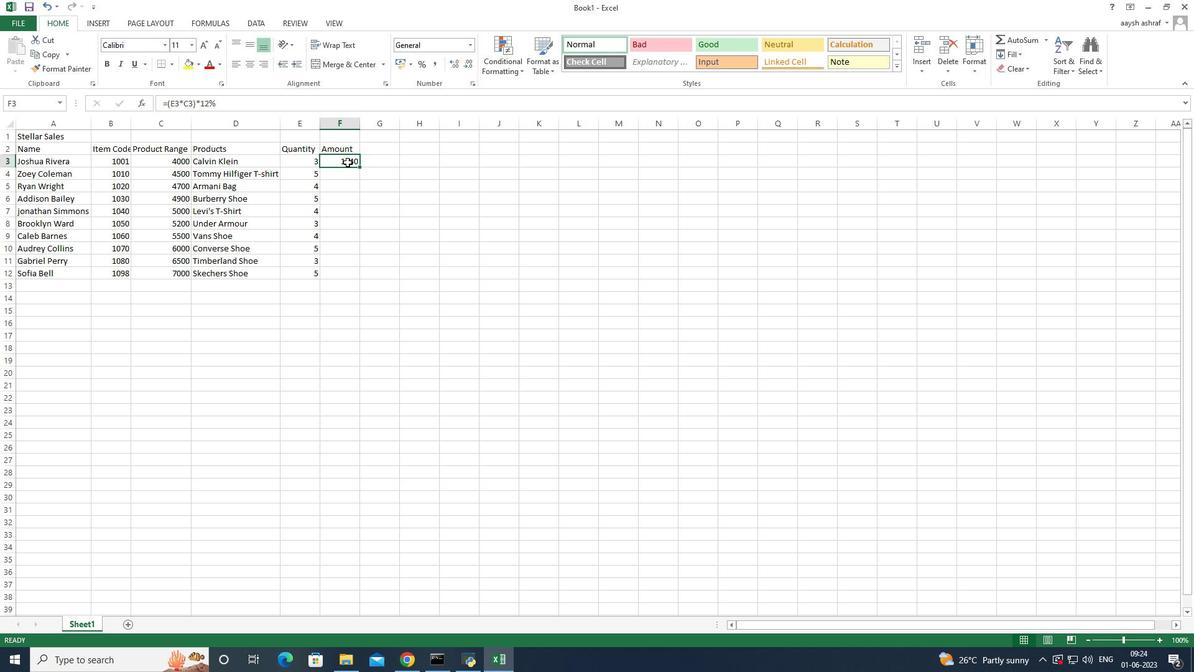
Action: Mouse pressed left at (347, 162)
Screenshot: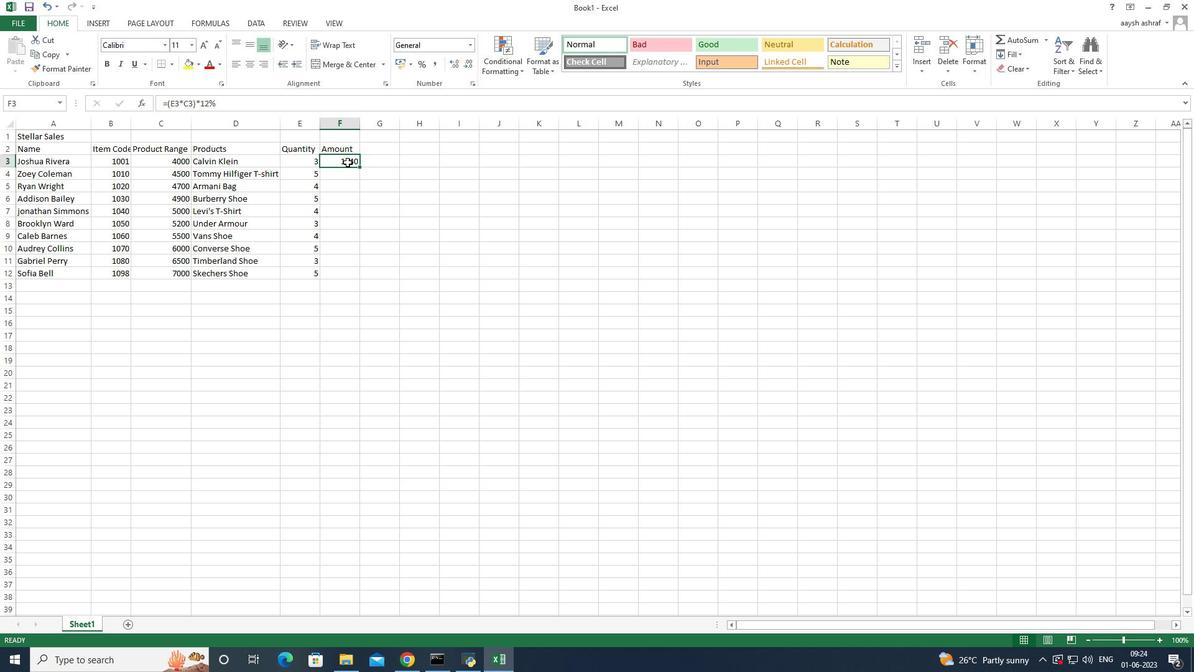 
Action: Mouse moved to (349, 176)
Screenshot: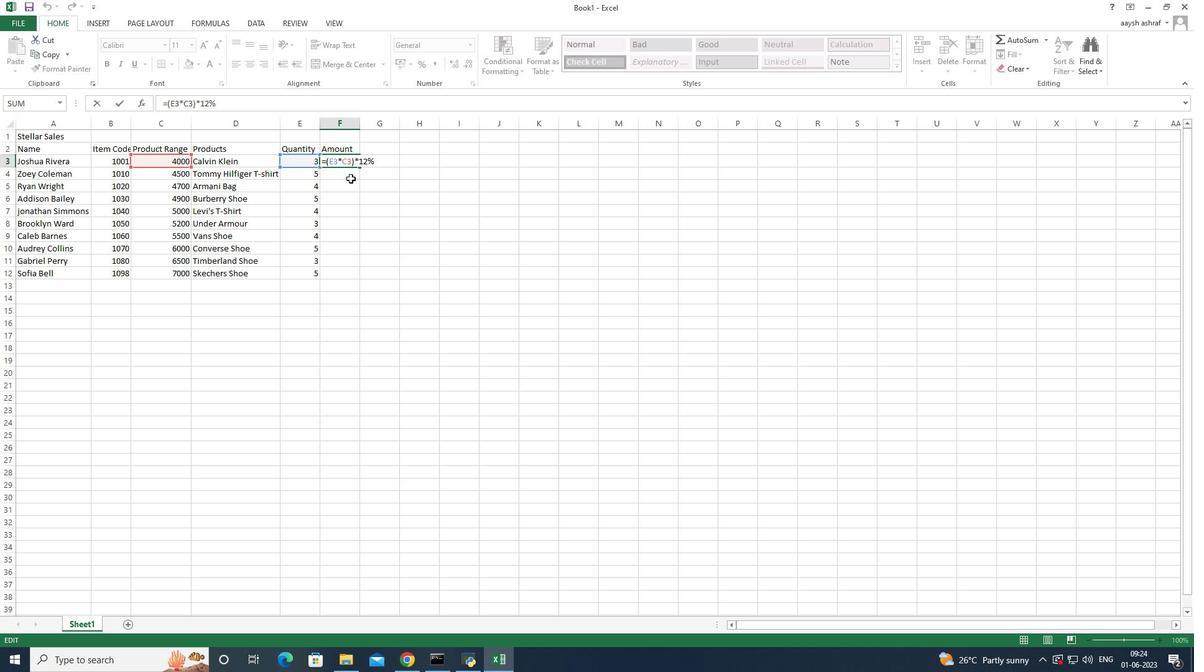 
Action: Mouse pressed left at (349, 176)
Screenshot: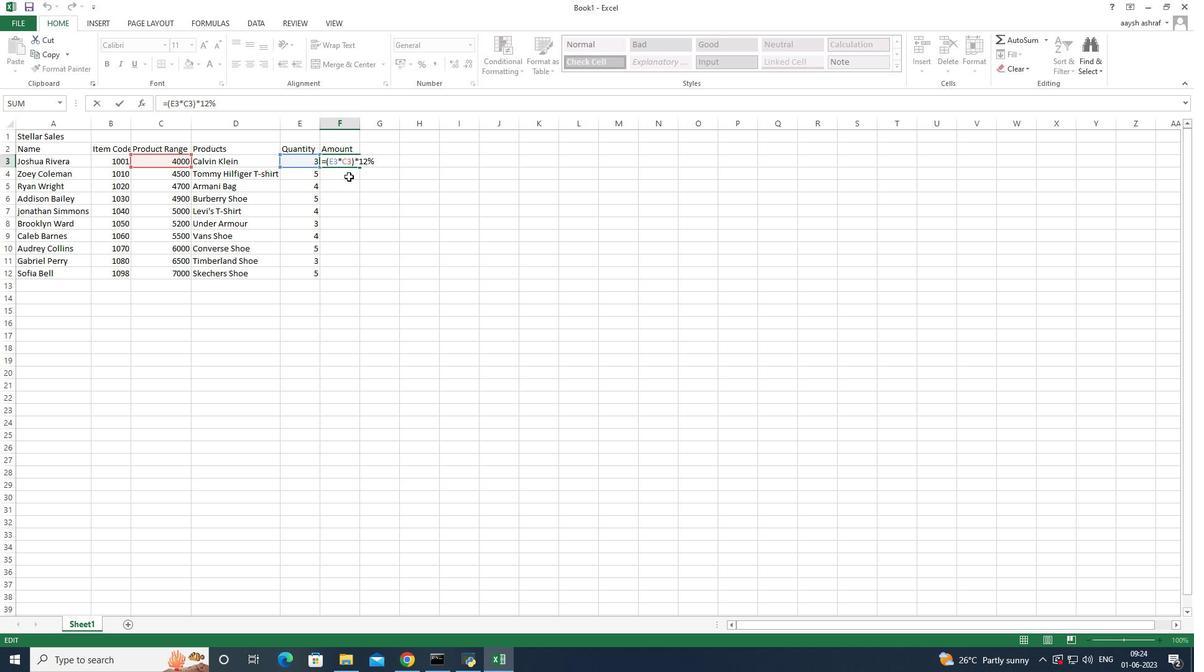 
Action: Mouse moved to (349, 163)
Screenshot: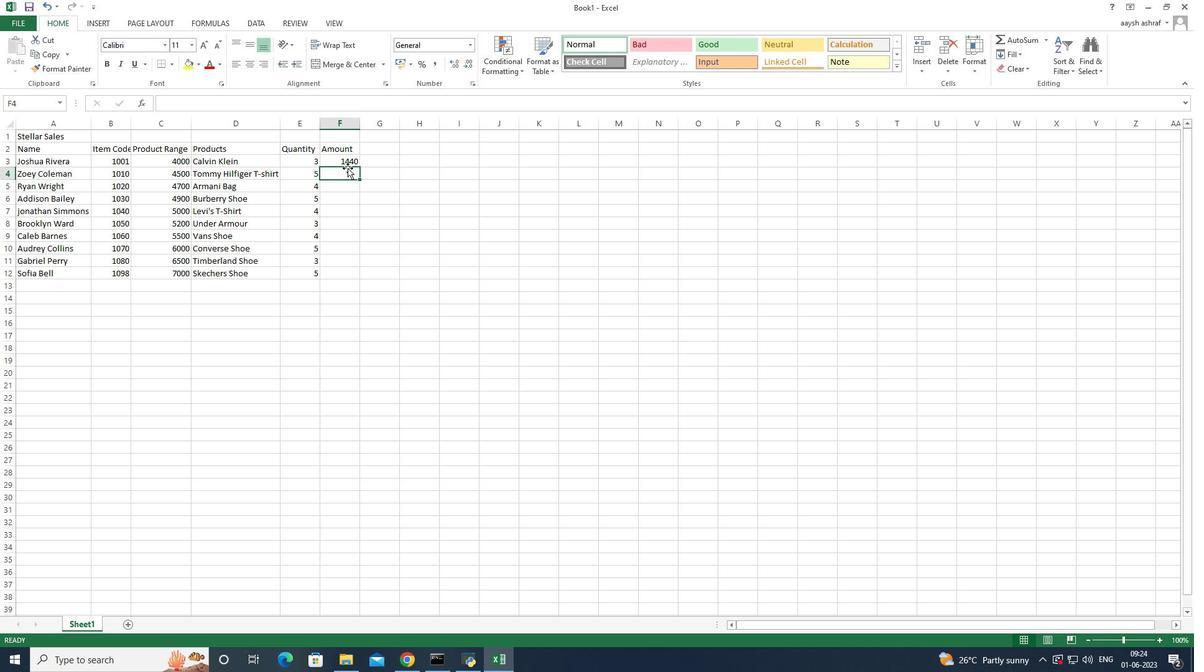
Action: Mouse pressed left at (349, 163)
Screenshot: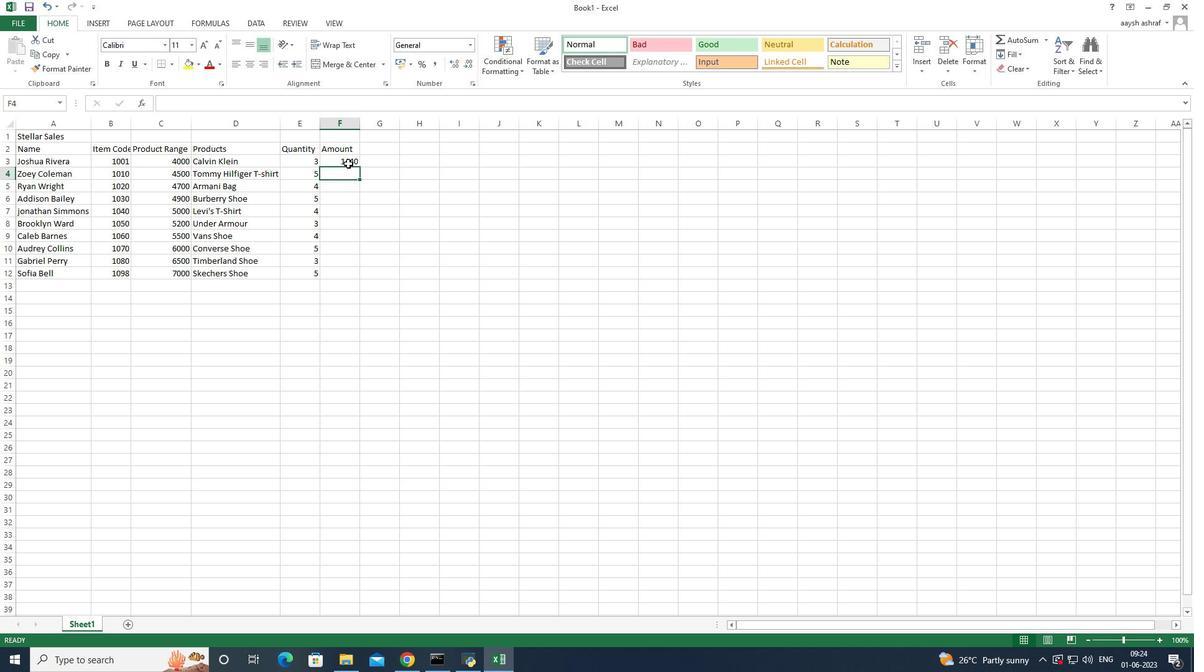 
Action: Mouse moved to (350, 162)
Screenshot: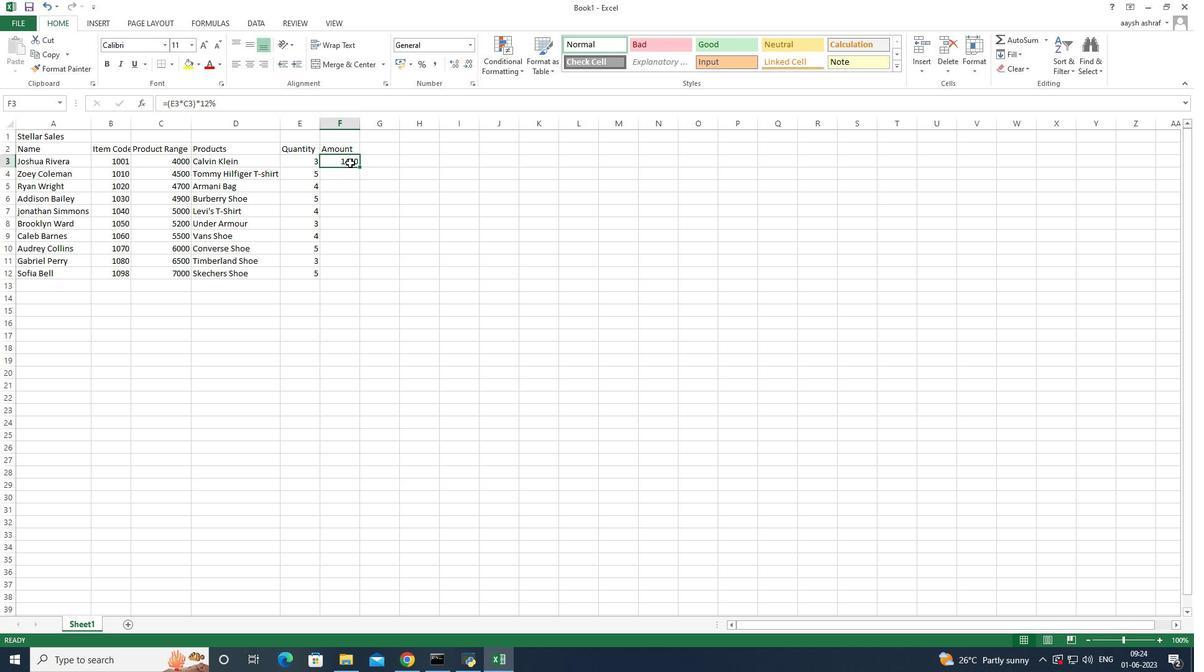 
Action: Mouse pressed left at (350, 162)
Screenshot: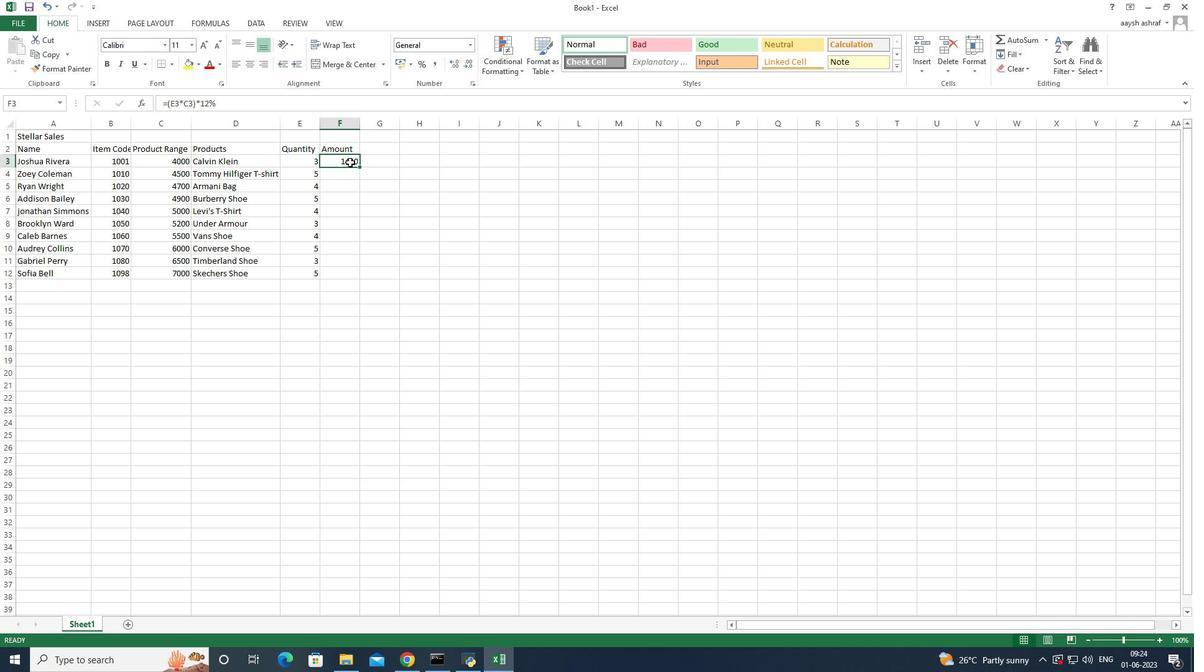 
Action: Mouse pressed left at (350, 162)
Screenshot: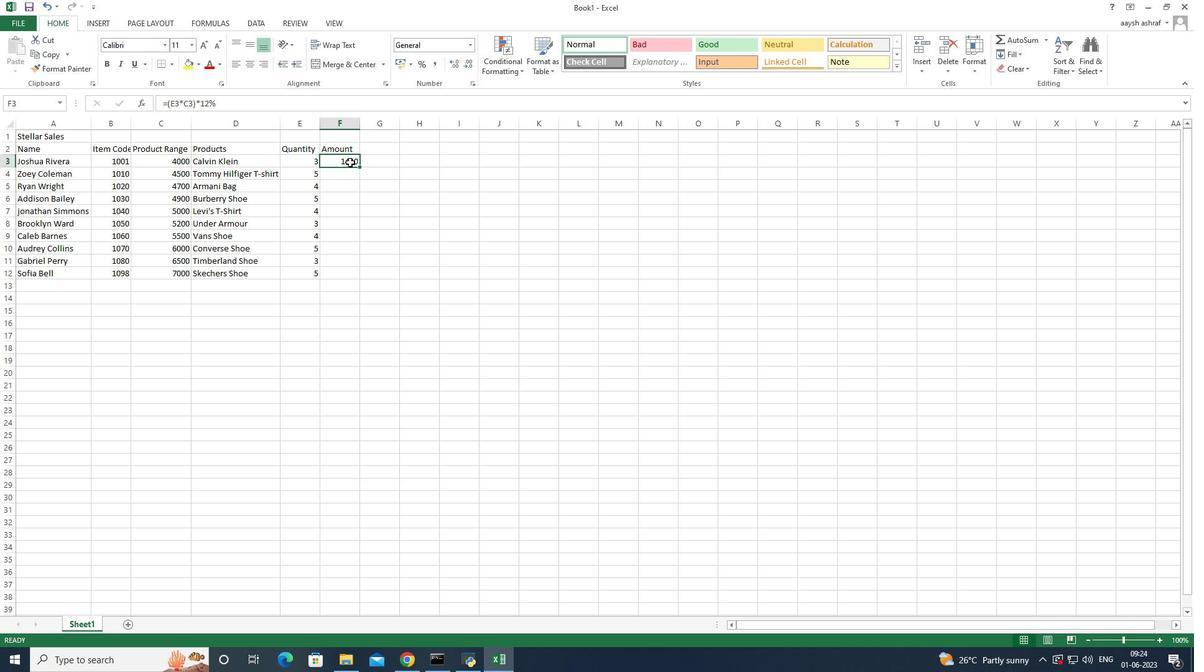 
Action: Mouse moved to (341, 173)
Screenshot: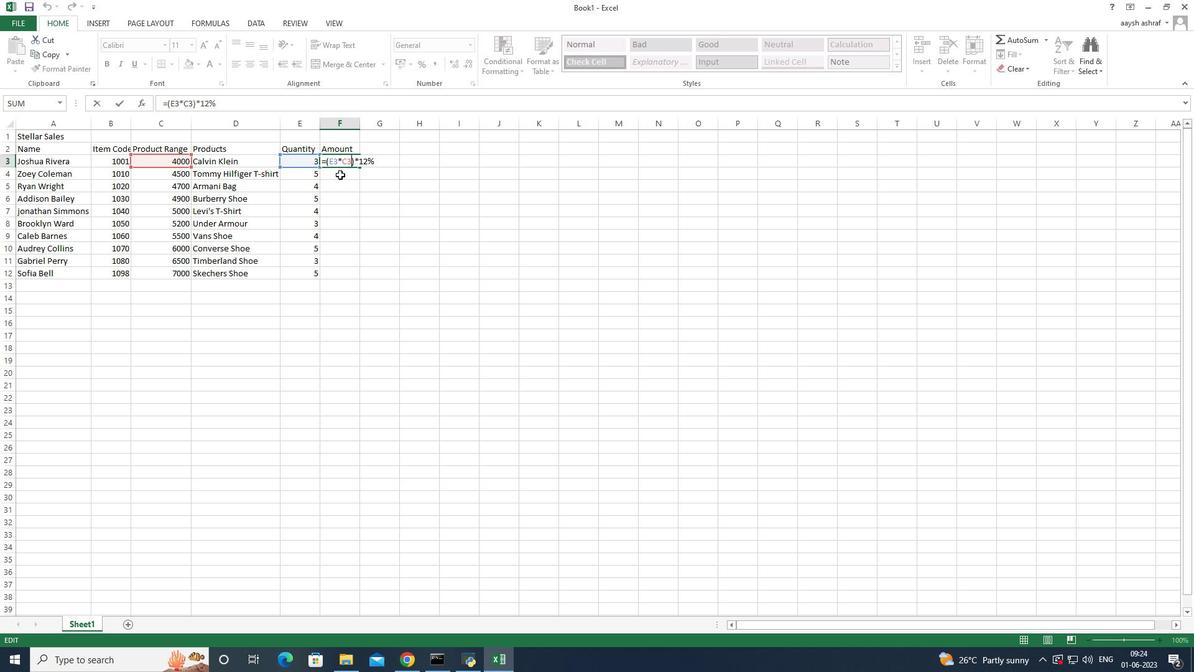 
Action: Mouse pressed left at (341, 173)
Screenshot: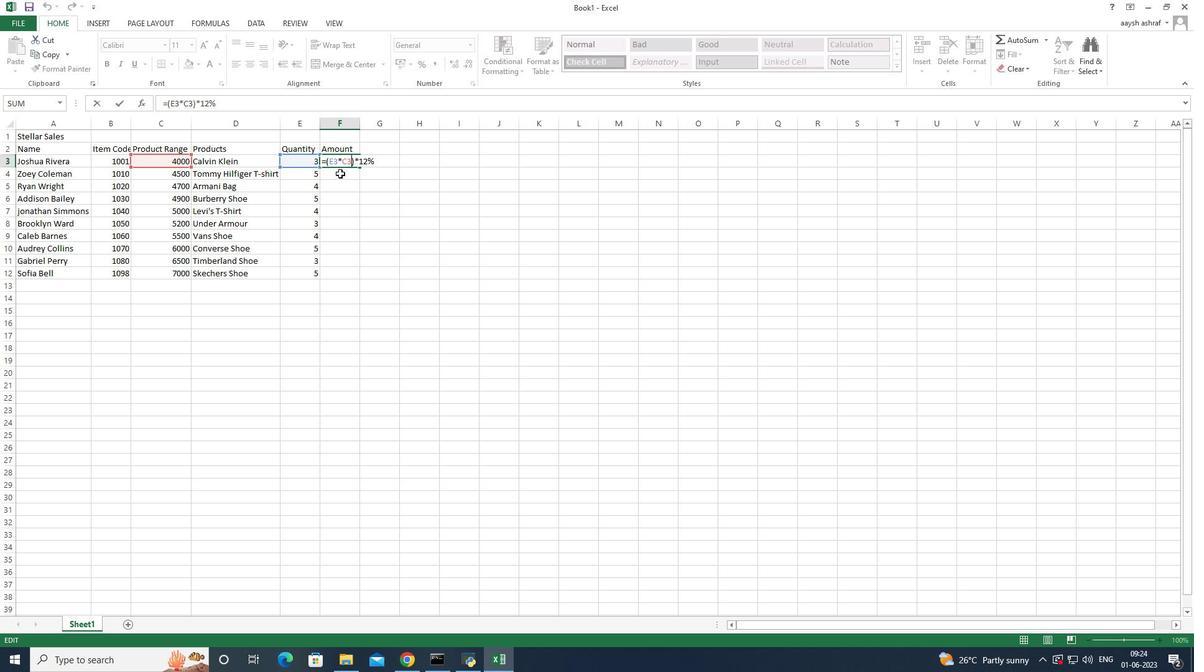 
Action: Mouse moved to (344, 155)
Screenshot: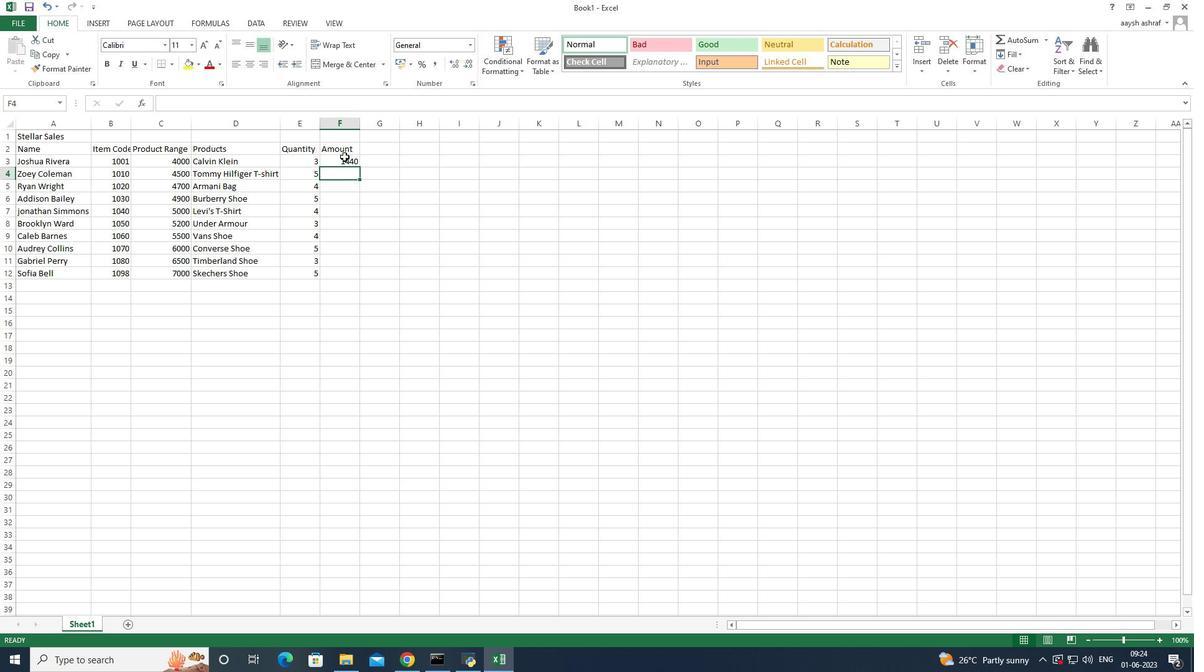 
Action: Mouse pressed left at (344, 155)
Screenshot: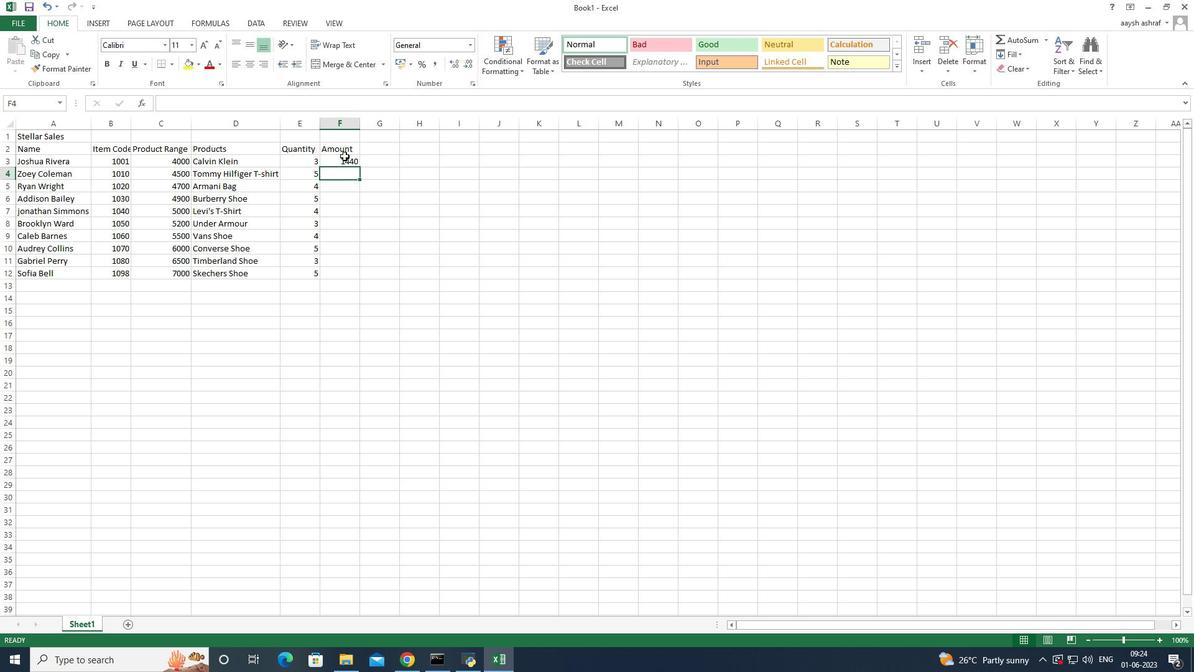 
Action: Mouse moved to (335, 173)
Screenshot: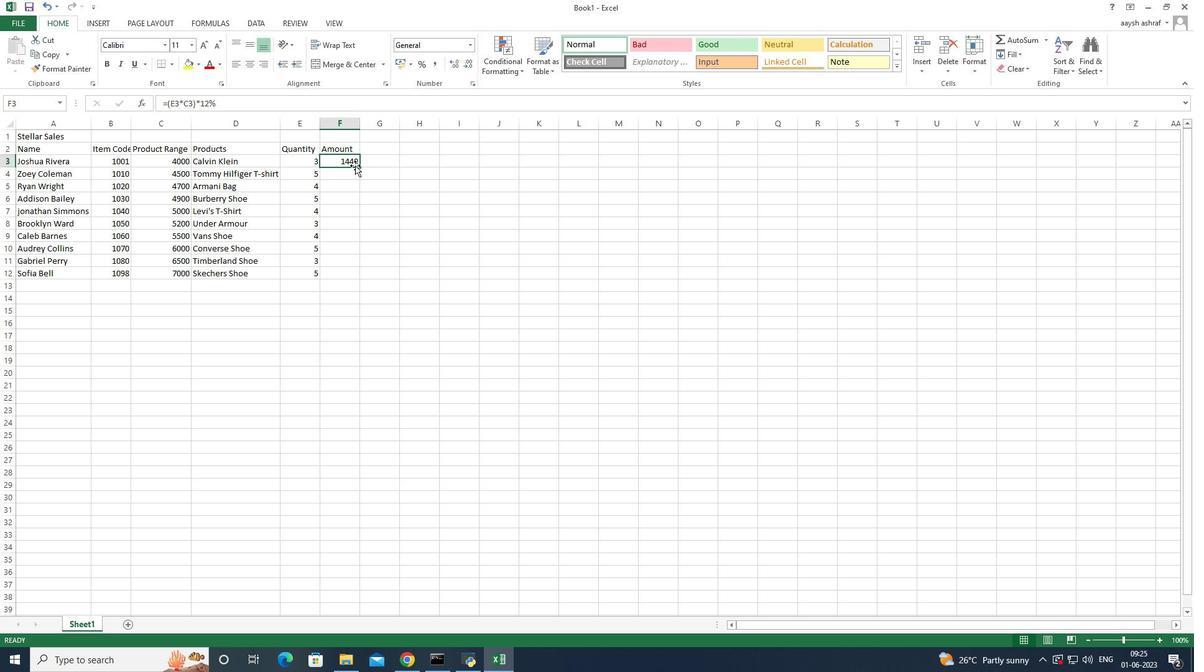 
Action: Mouse pressed left at (335, 173)
Screenshot: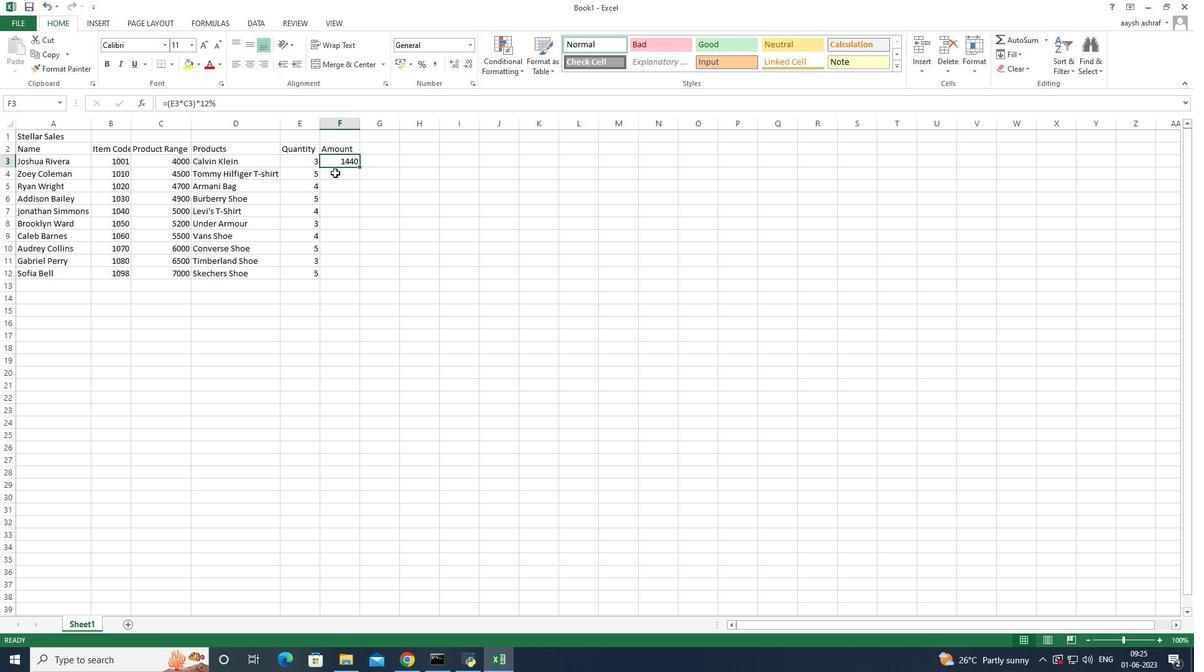
Action: Mouse moved to (323, 192)
Screenshot: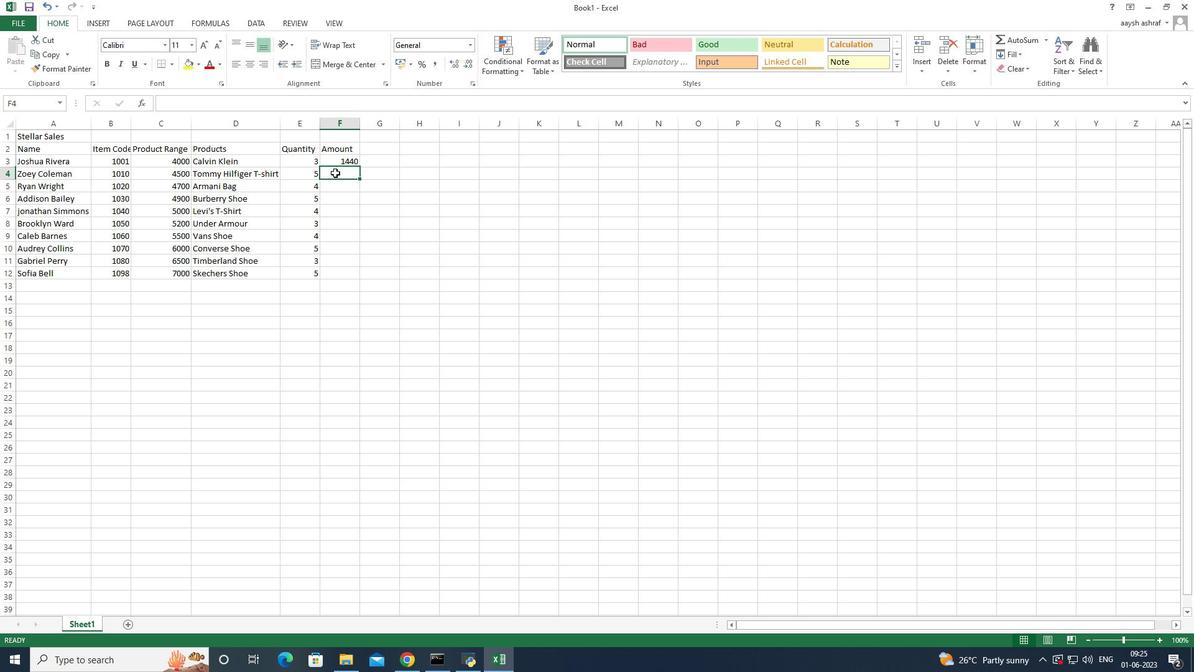 
Action: Key pressed =<Key.shift>(<Key.backspace>
Screenshot: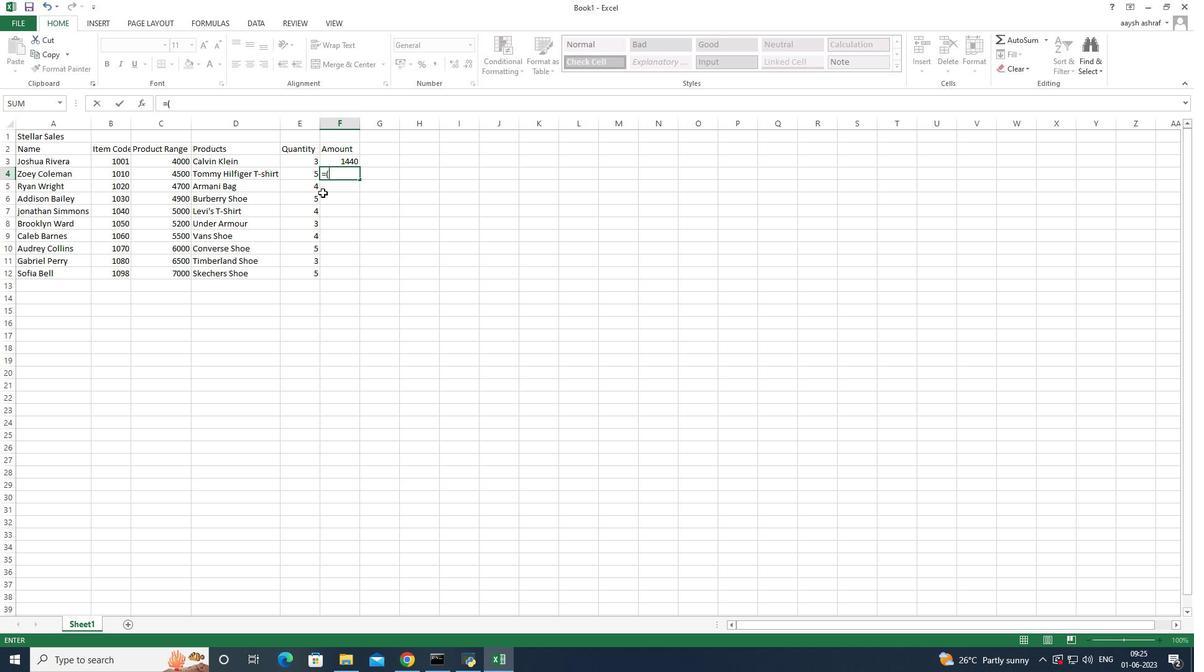 
Action: Mouse moved to (294, 181)
Screenshot: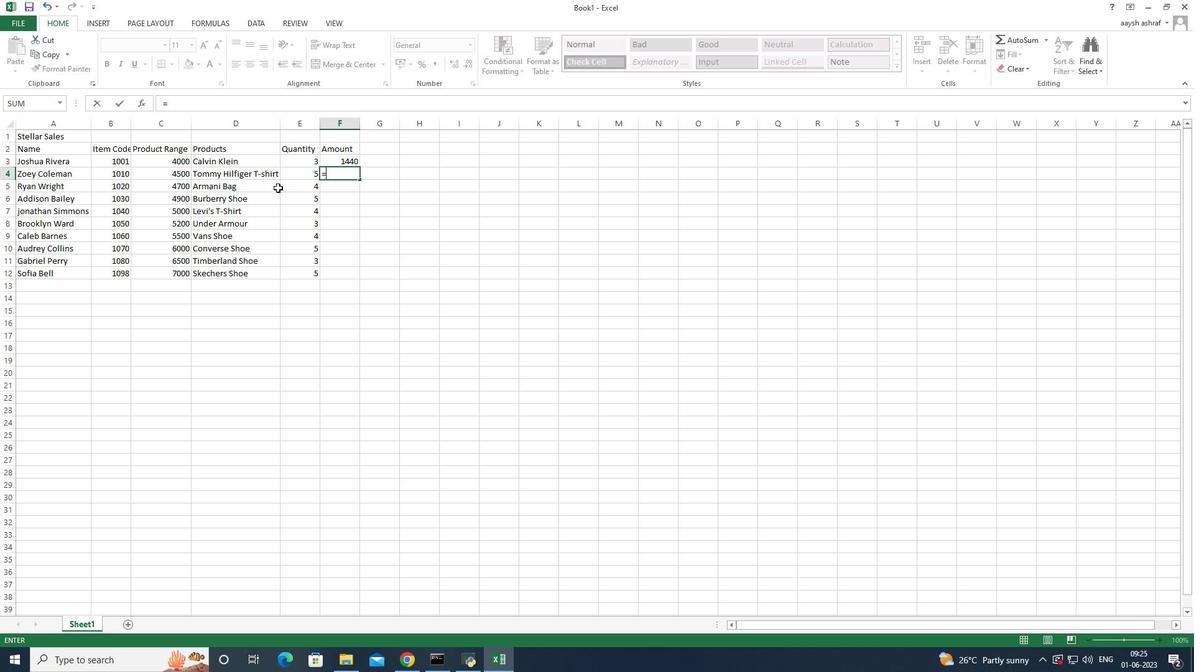 
Action: Key pressed <Key.shift><Key.shift><Key.shift><Key.shift><Key.shift><Key.shift><Key.shift><Key.shift><Key.shift><Key.shift><Key.shift><Key.shift><Key.shift><Key.shift><Key.shift><Key.shift>(
Screenshot: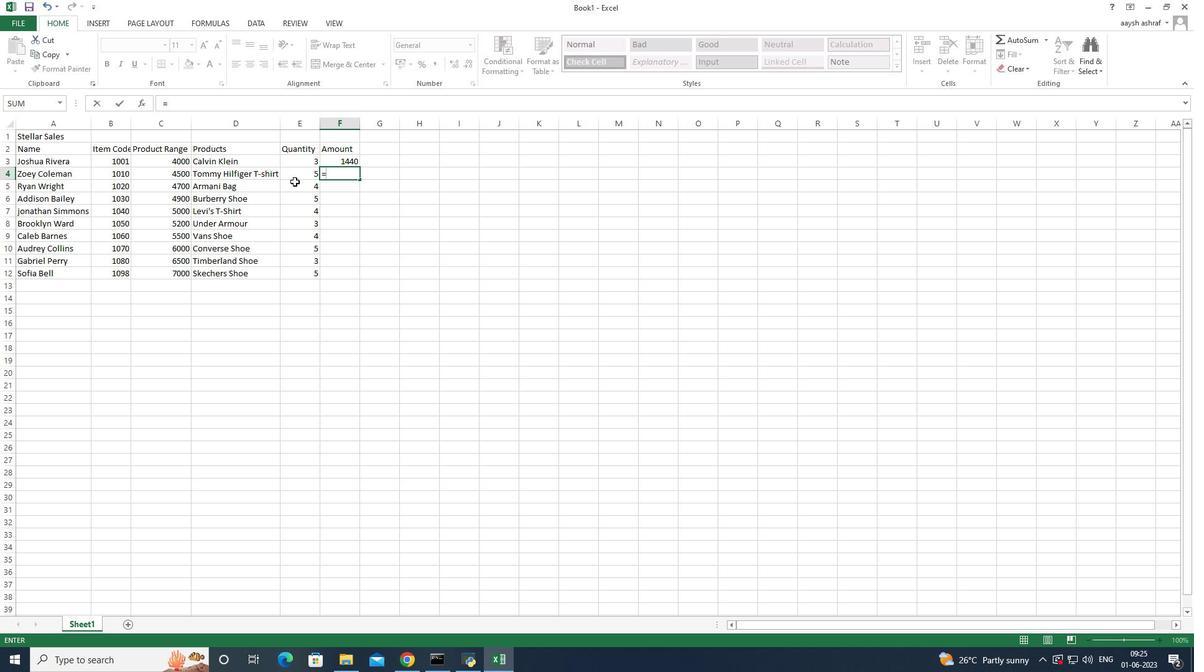
Action: Mouse moved to (306, 171)
Screenshot: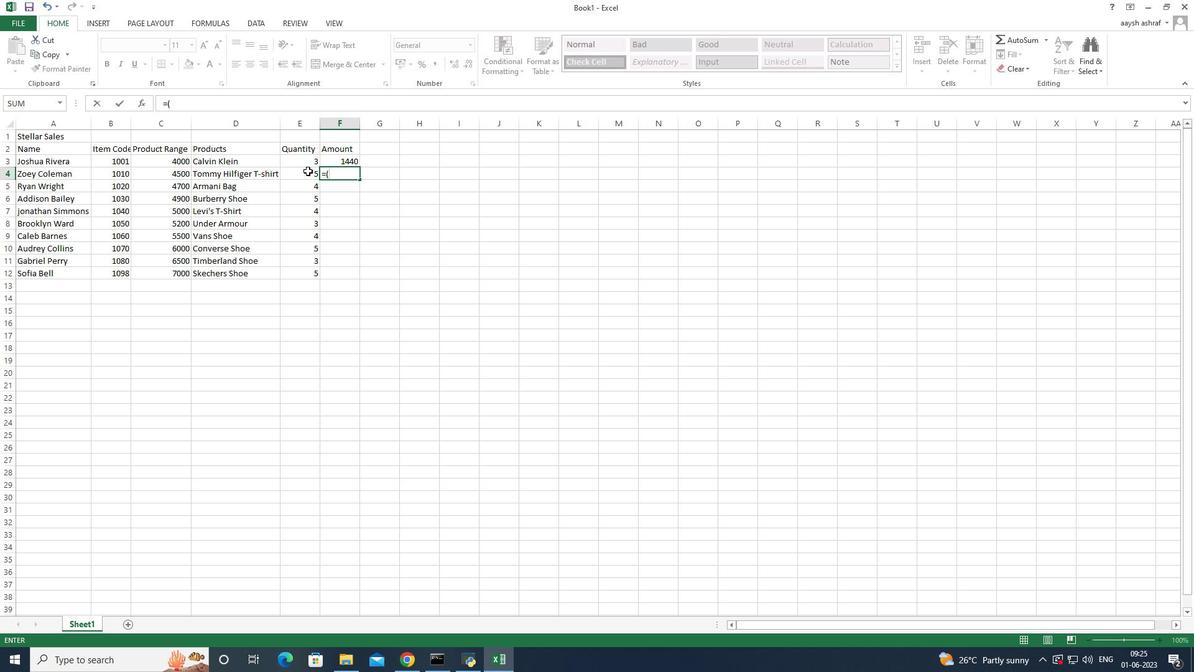 
Action: Mouse pressed left at (306, 171)
Screenshot: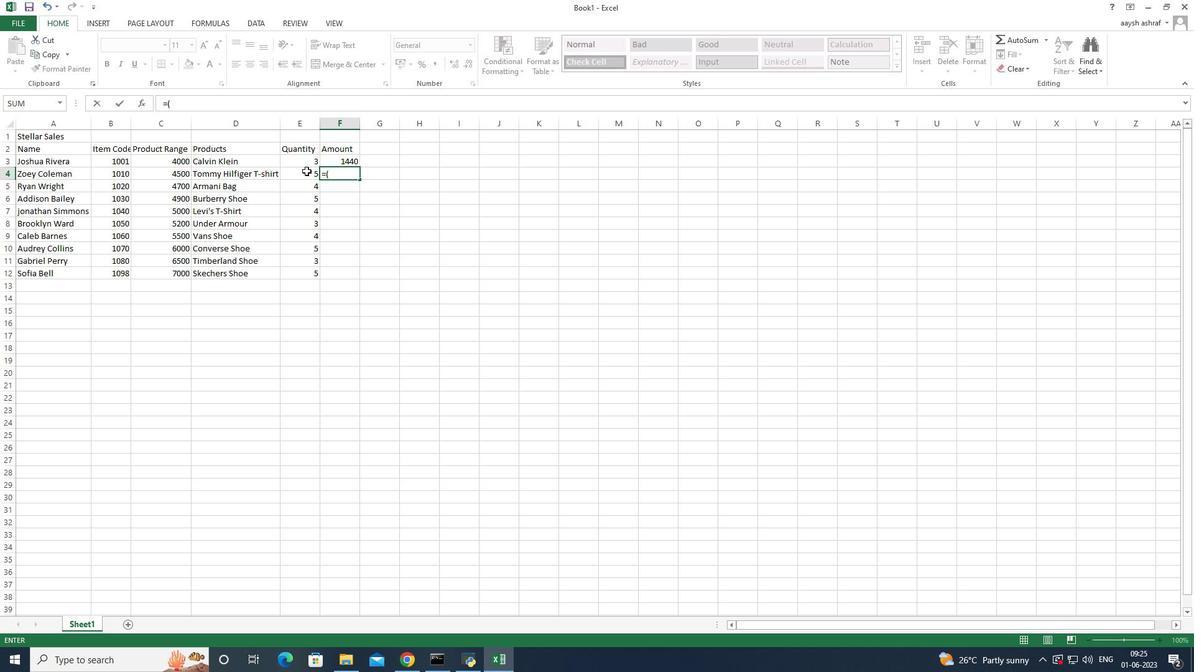
Action: Key pressed *
Screenshot: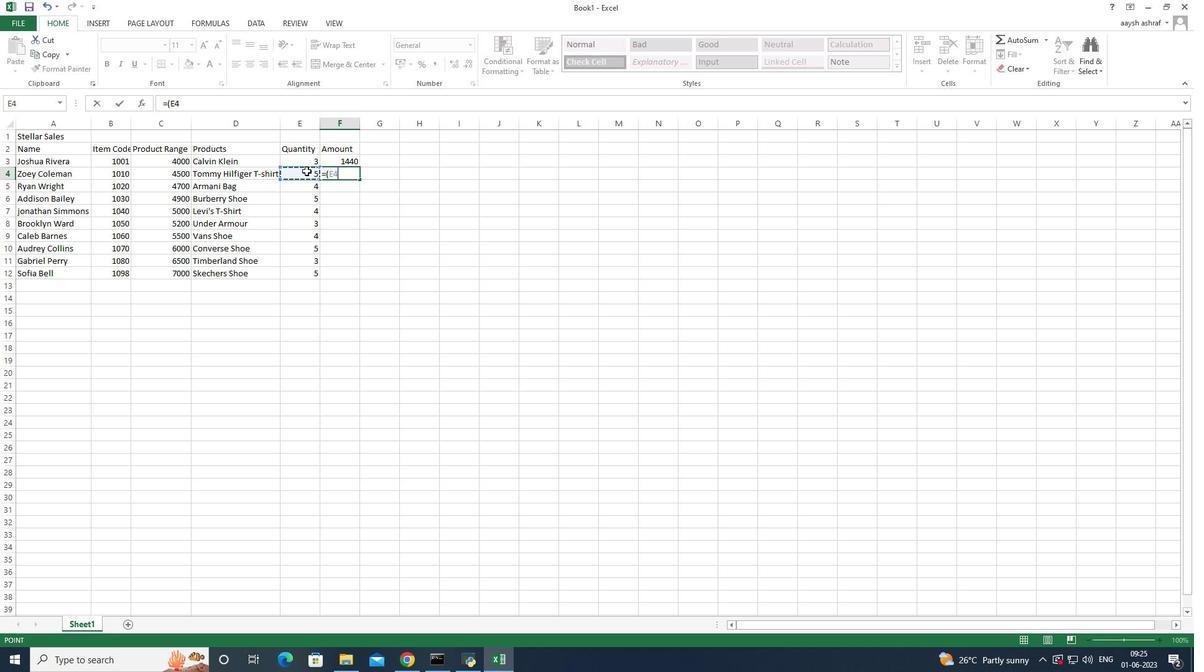 
Action: Mouse moved to (184, 176)
Screenshot: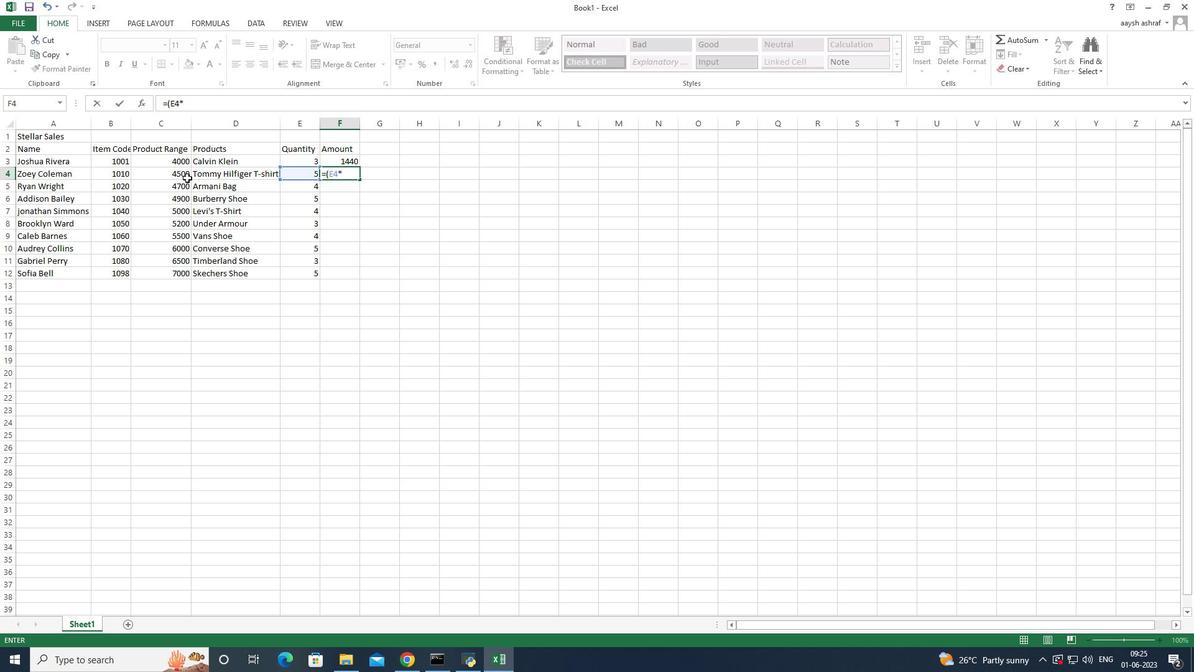 
Action: Mouse pressed left at (184, 176)
Screenshot: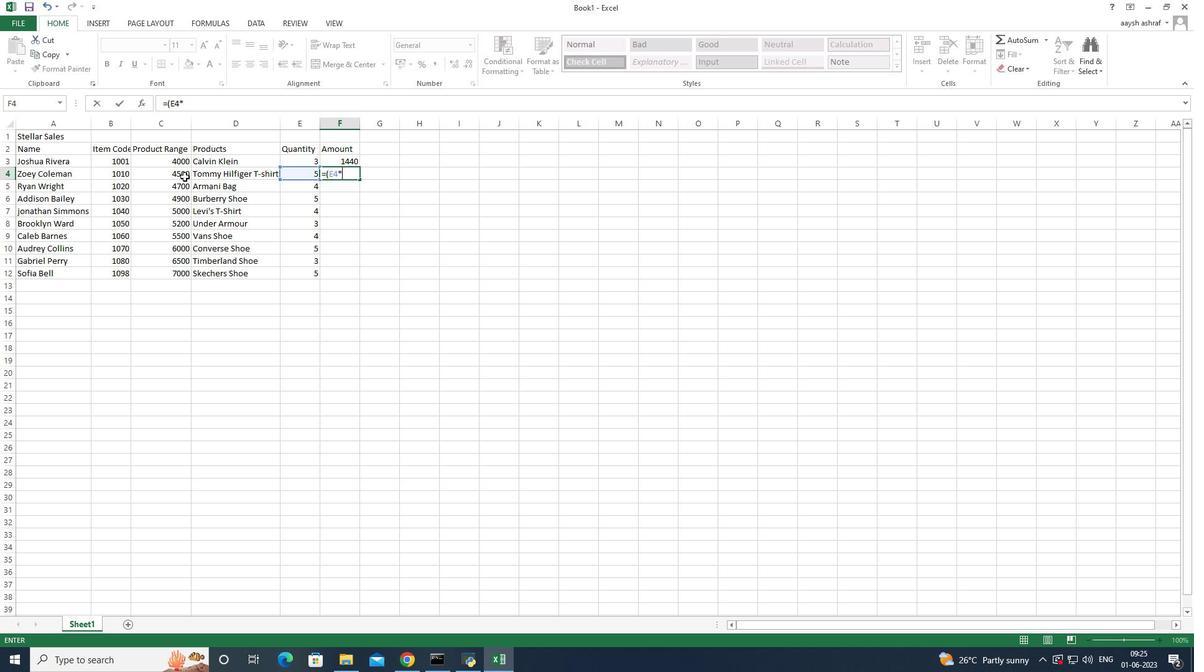 
Action: Key pressed <Key.shift_r>
Screenshot: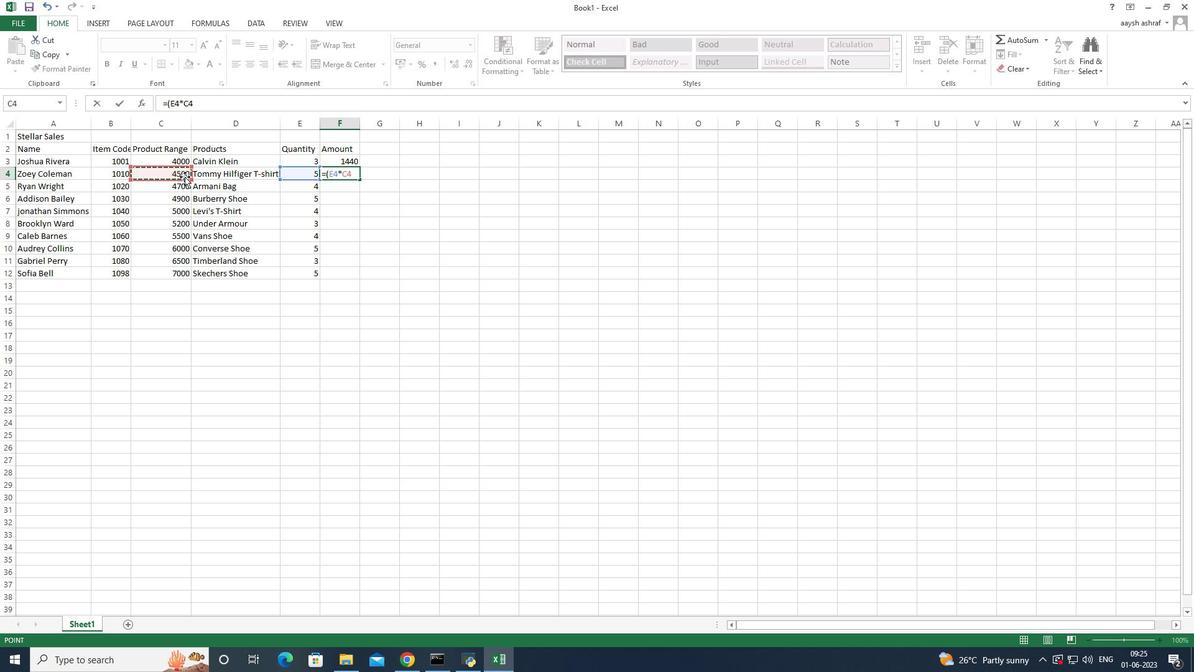 
Action: Mouse moved to (184, 173)
Screenshot: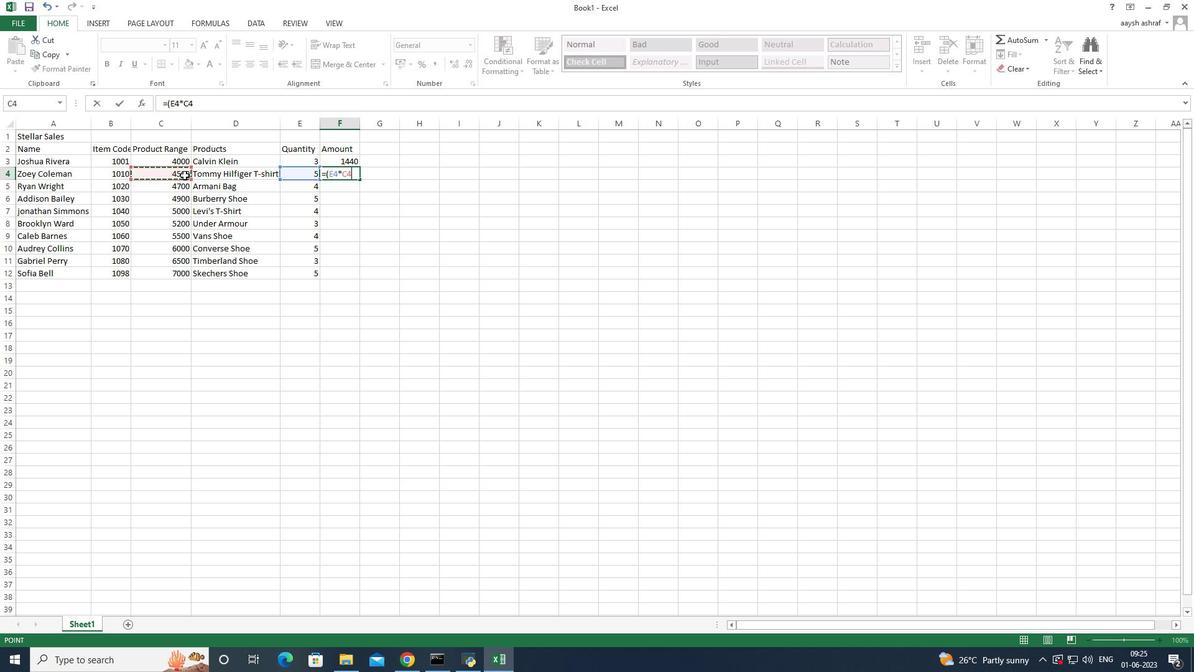 
Action: Key pressed <Key.shift_r><Key.shift_r><Key.shift_r><Key.shift_r><Key.shift_r><Key.shift_r><Key.shift_r><Key.shift_r><Key.shift_r><Key.shift_r><Key.shift_r><Key.shift_r><Key.shift_r><Key.shift_r>)
Screenshot: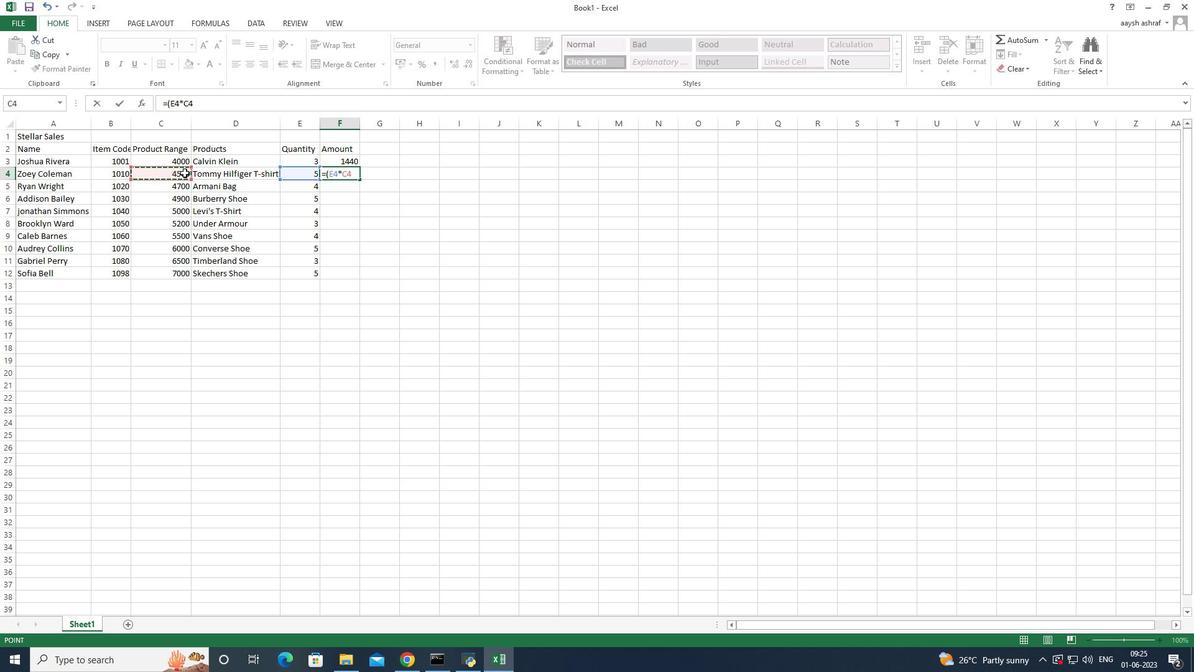 
Action: Mouse moved to (191, 163)
Screenshot: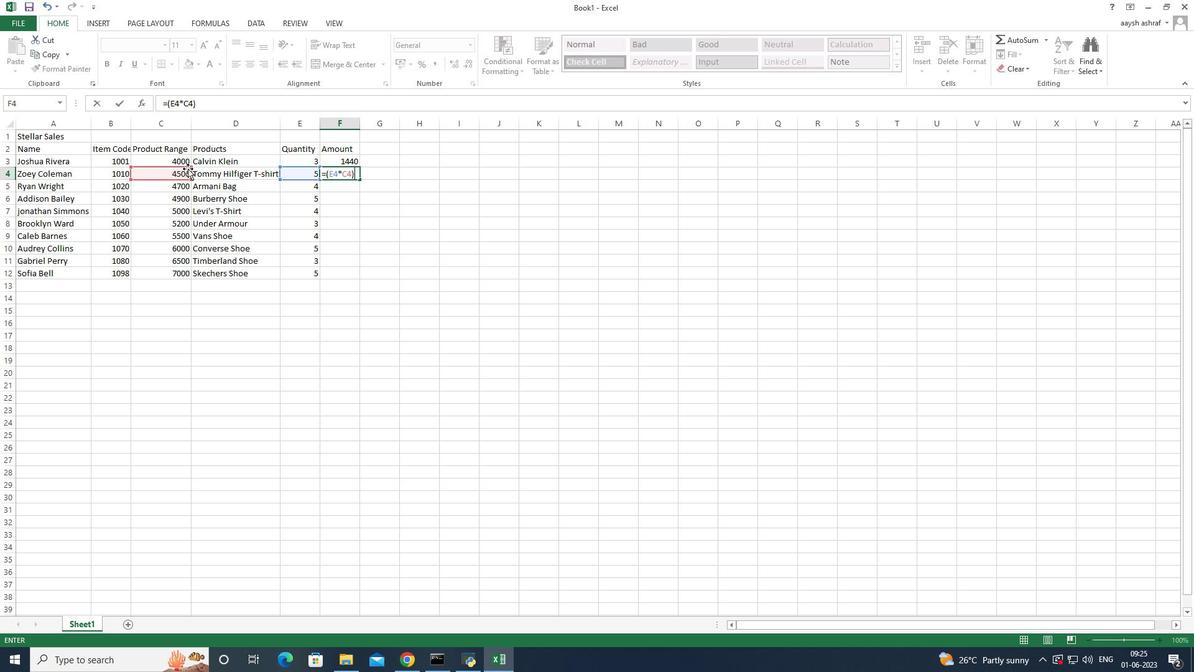 
Action: Key pressed *
Screenshot: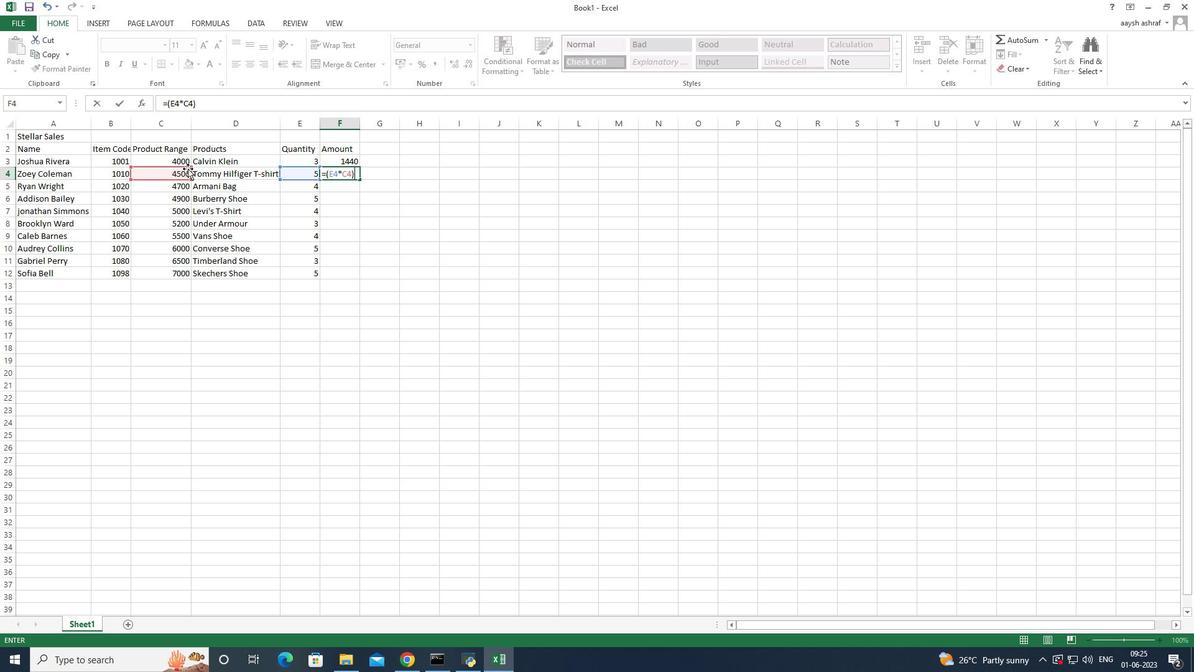 
Action: Mouse moved to (196, 152)
Screenshot: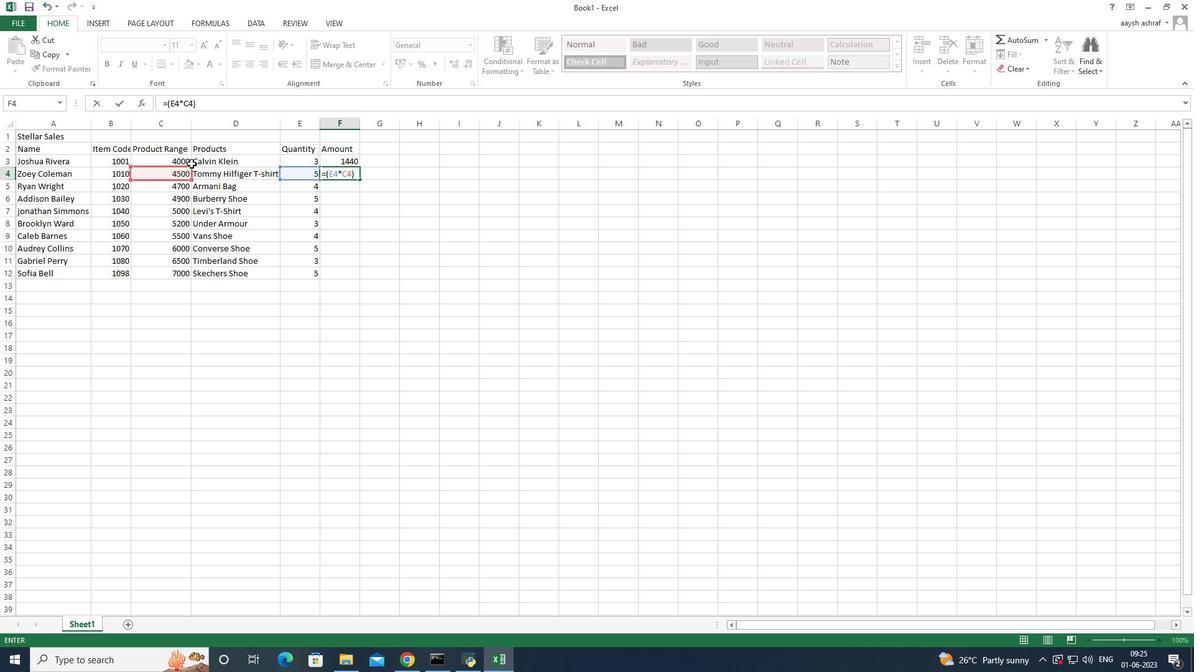 
Action: Key pressed 12<Key.shift_r>%<Key.enter>
Screenshot: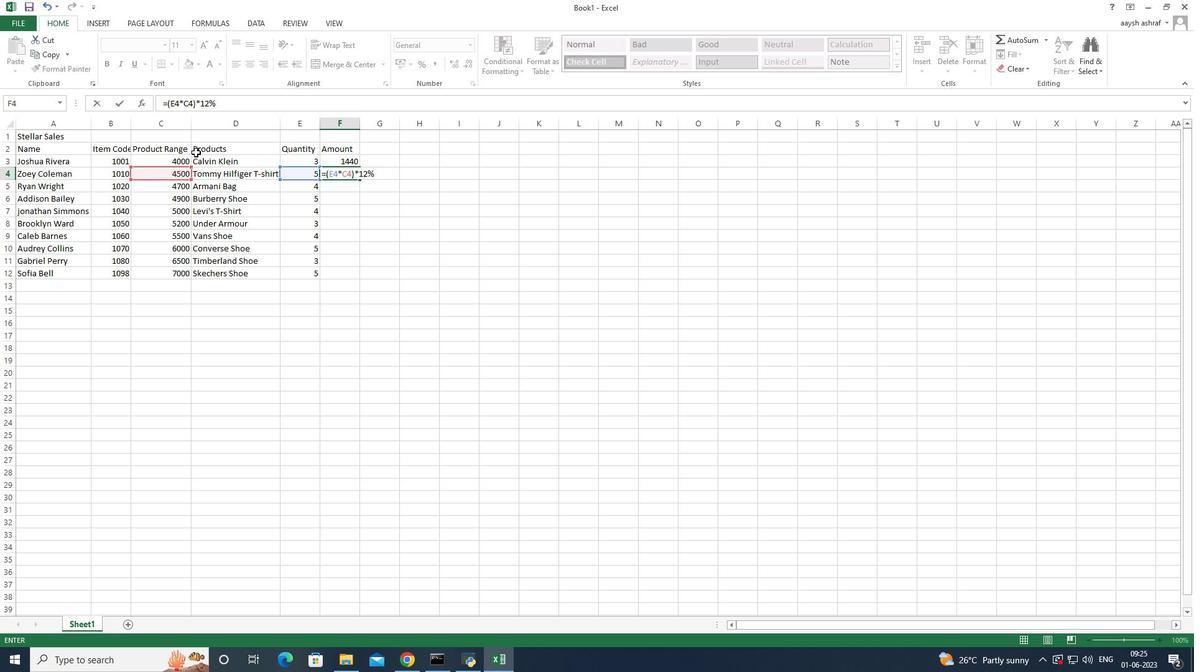 
Action: Mouse moved to (350, 174)
Screenshot: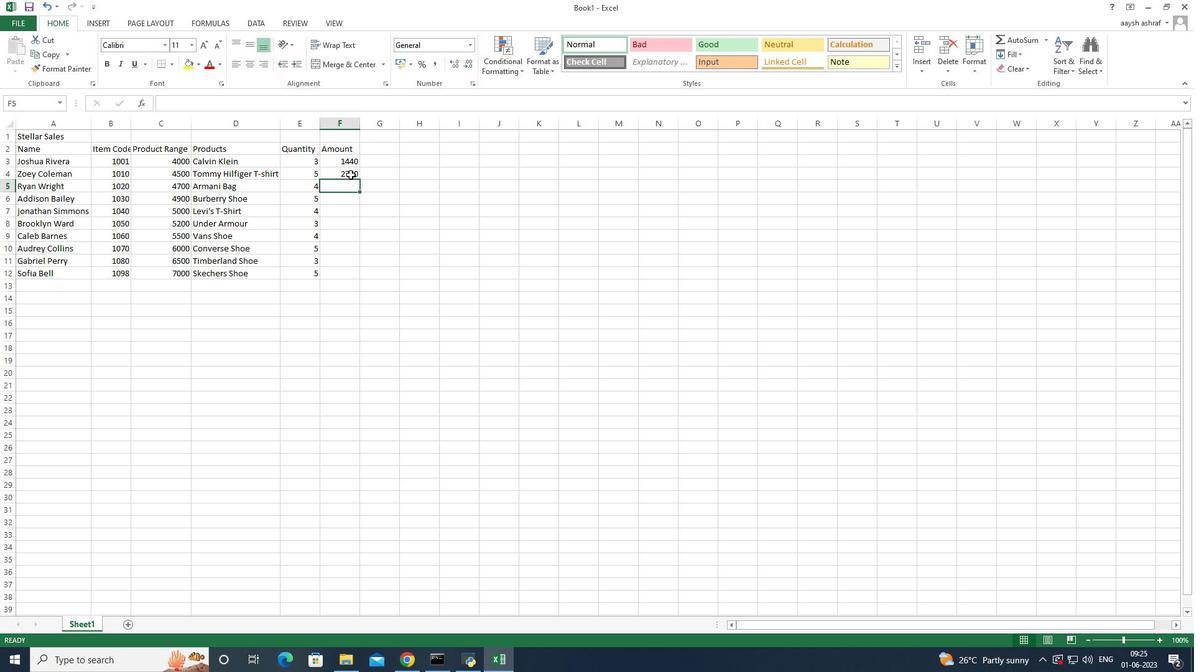 
Action: Mouse pressed left at (350, 174)
Screenshot: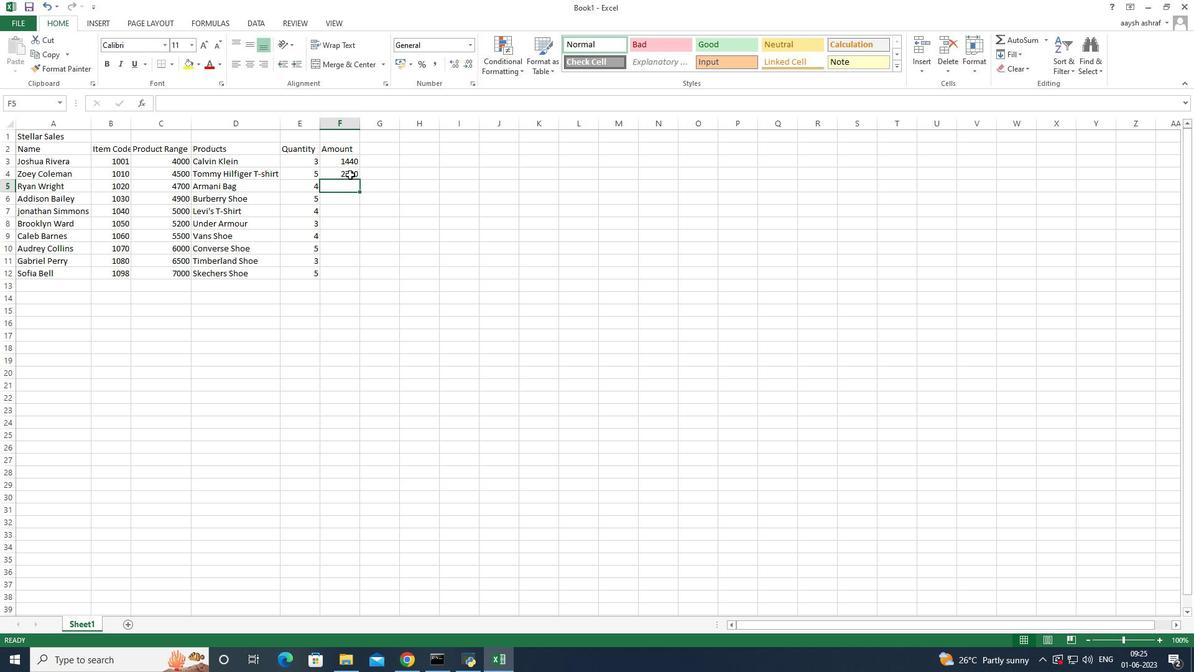 
Action: Mouse moved to (392, 171)
Screenshot: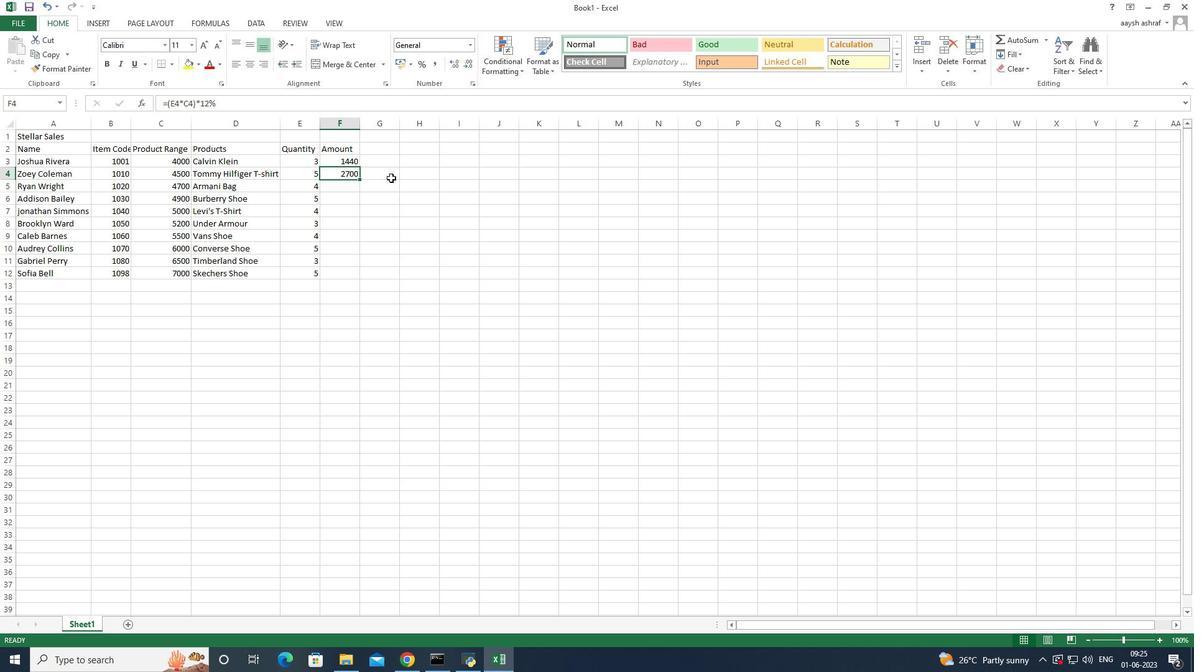 
Action: Mouse pressed left at (392, 171)
Screenshot: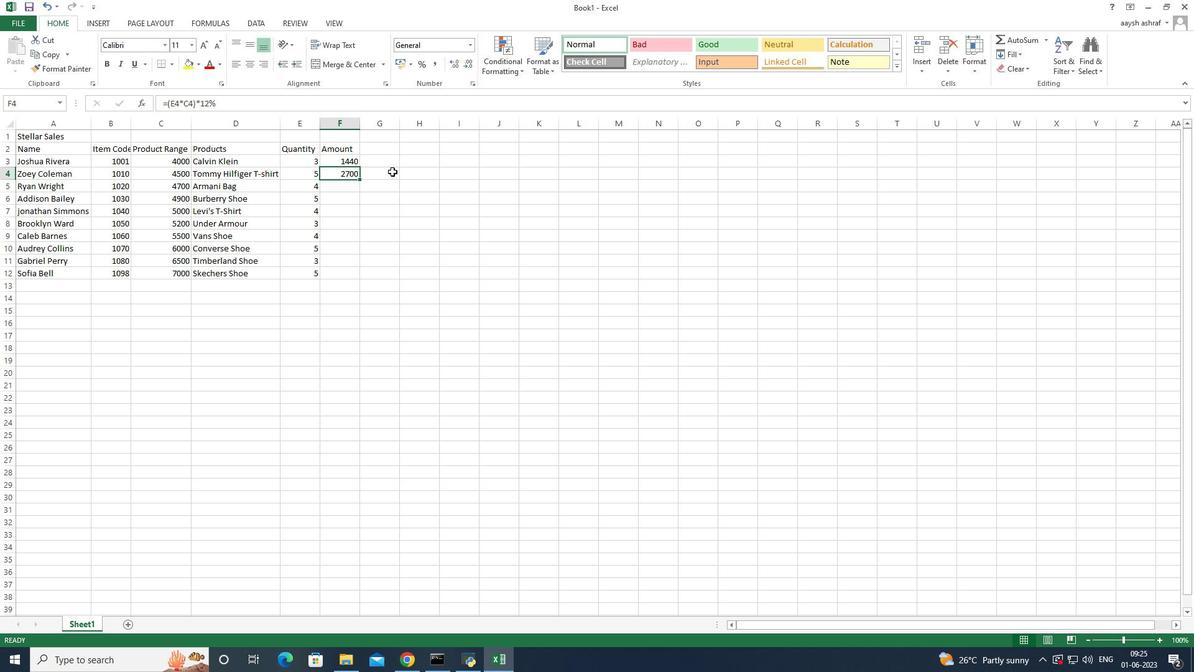 
Action: Mouse moved to (393, 168)
Screenshot: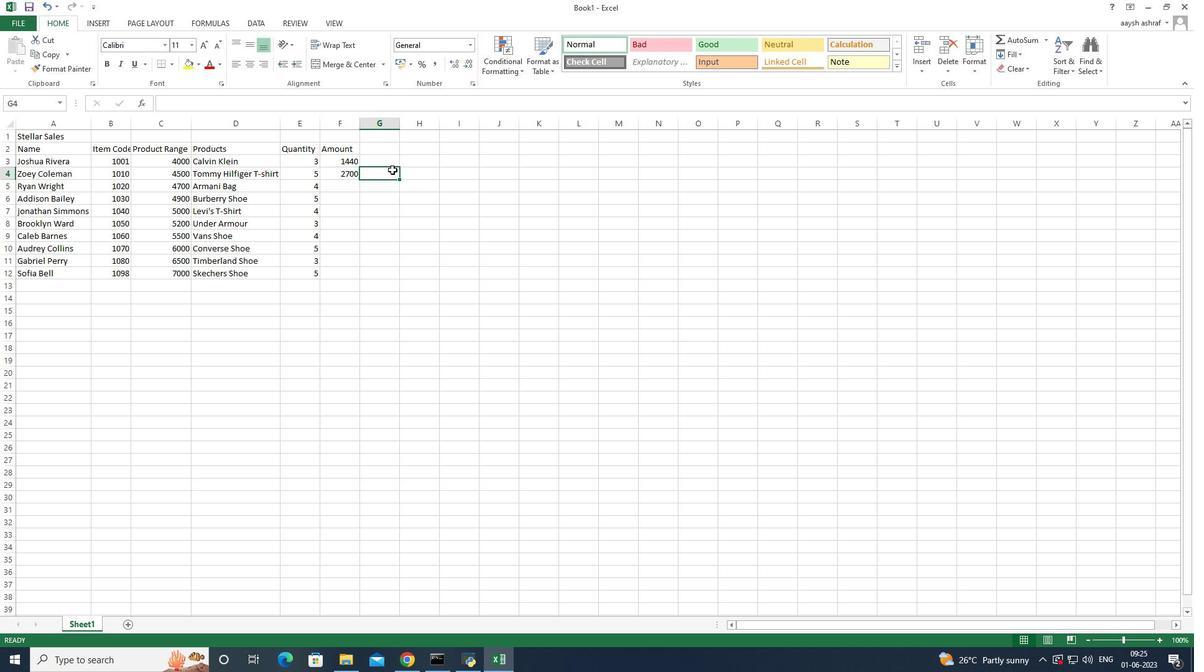 
Action: Key pressed =
Screenshot: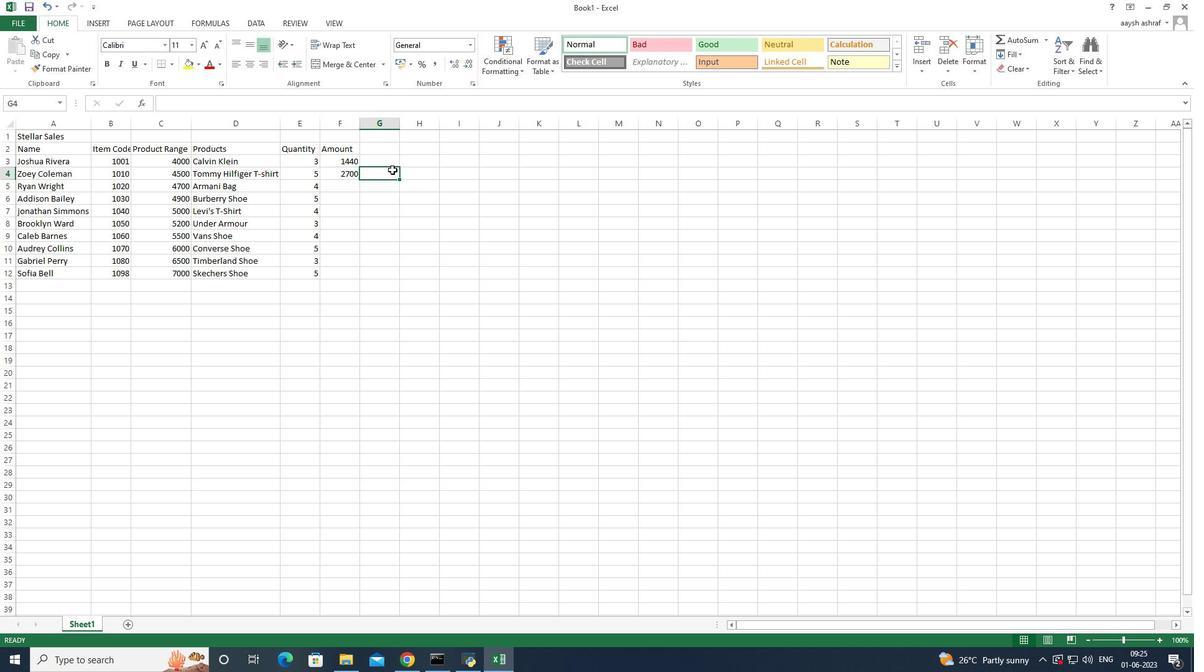 
Action: Mouse moved to (294, 175)
Screenshot: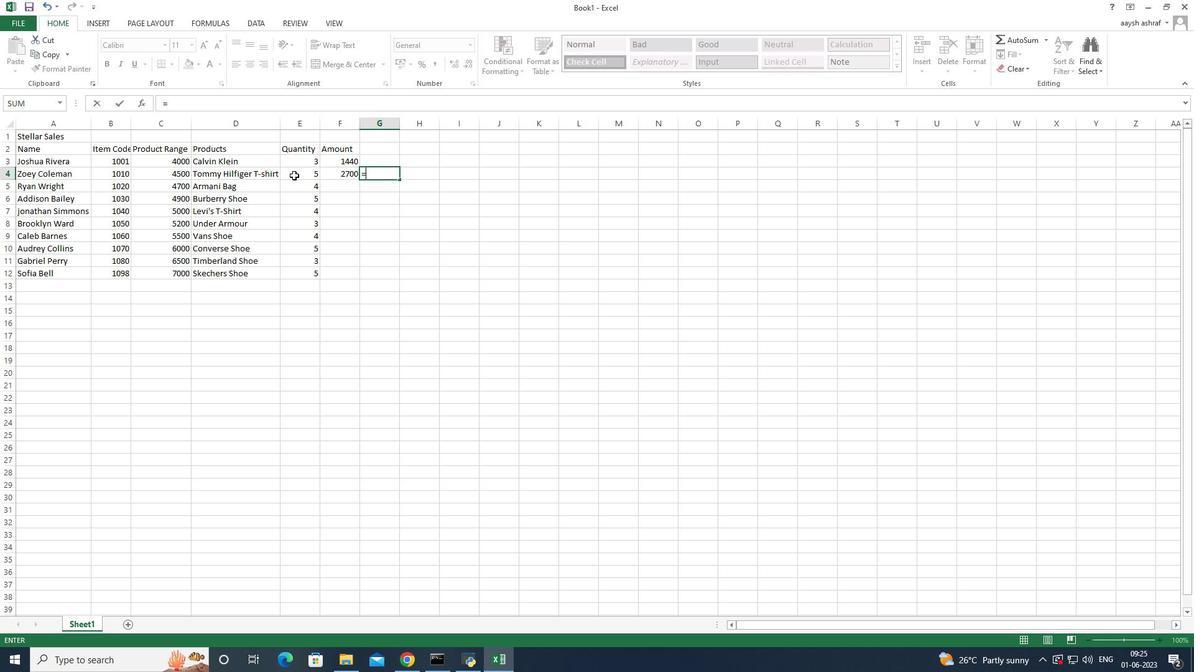 
Action: Mouse pressed left at (294, 175)
Screenshot: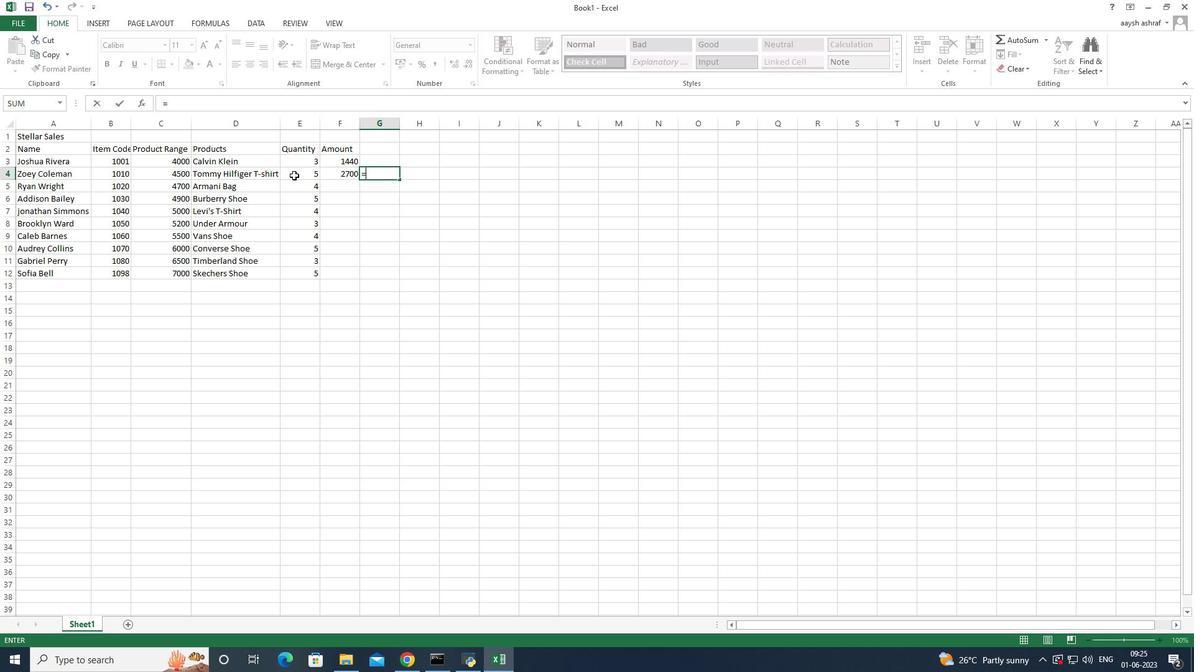
Action: Mouse moved to (295, 172)
Screenshot: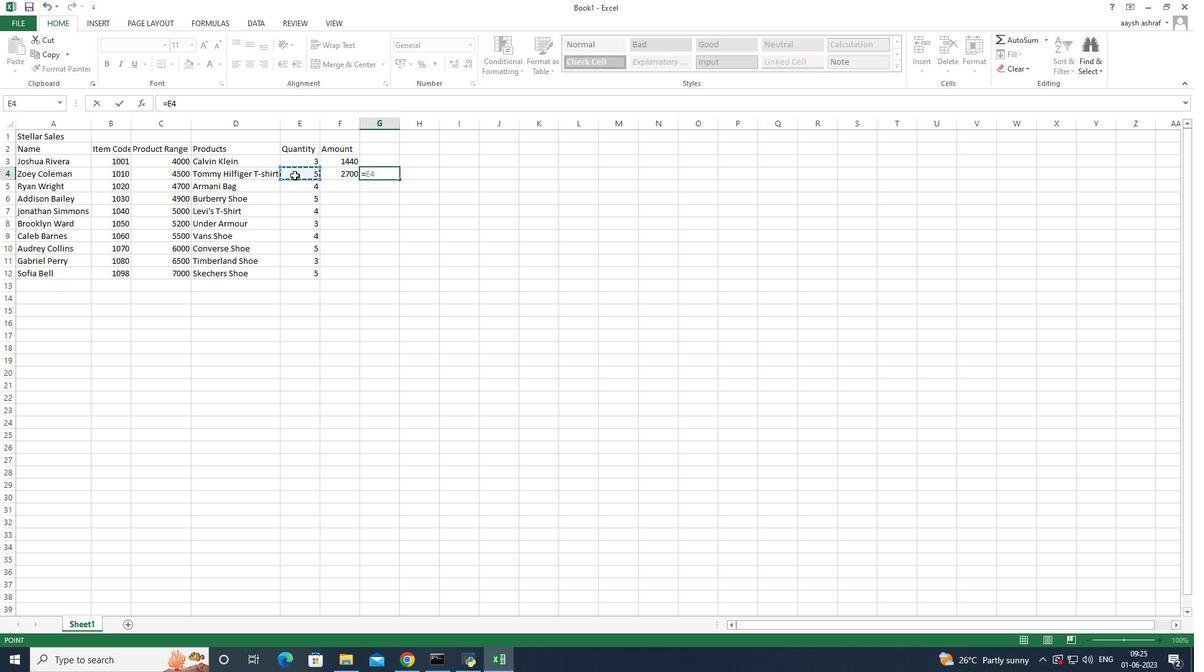 
Action: Key pressed *
Screenshot: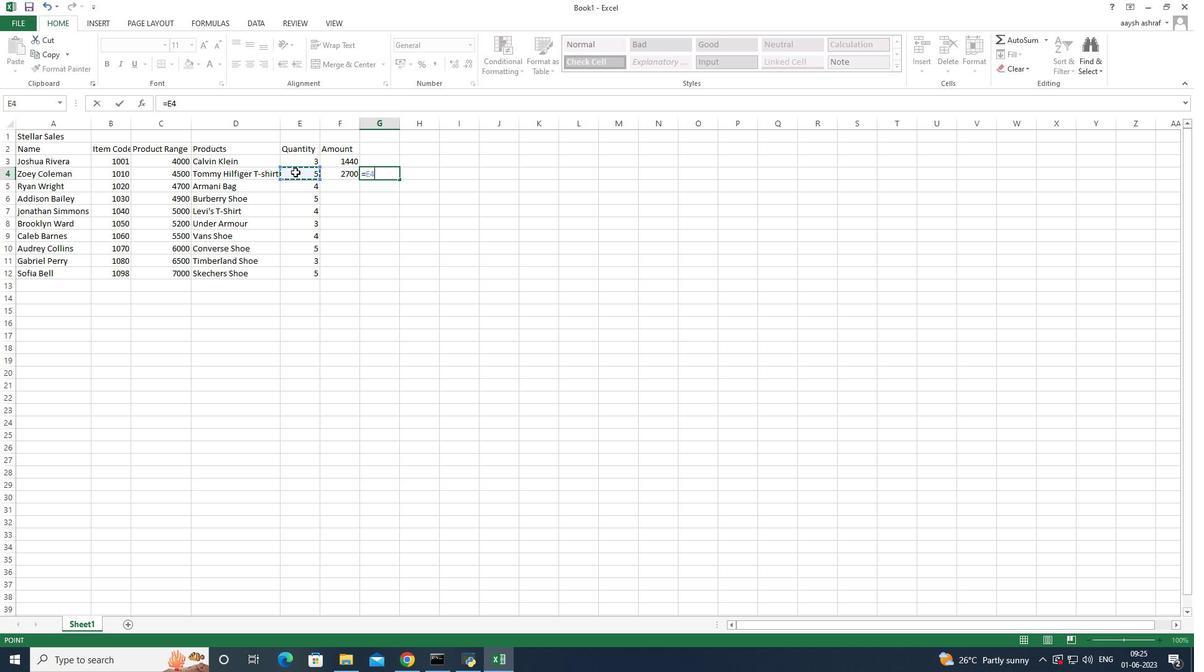 
Action: Mouse moved to (182, 171)
Screenshot: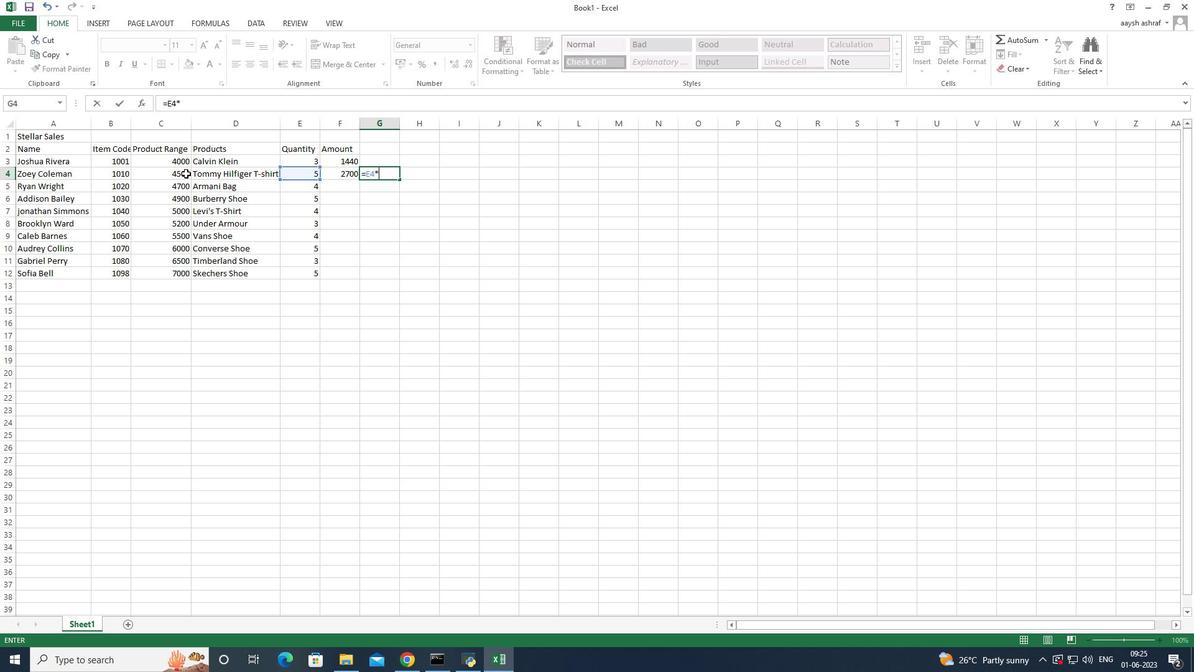 
Action: Mouse pressed left at (182, 171)
Screenshot: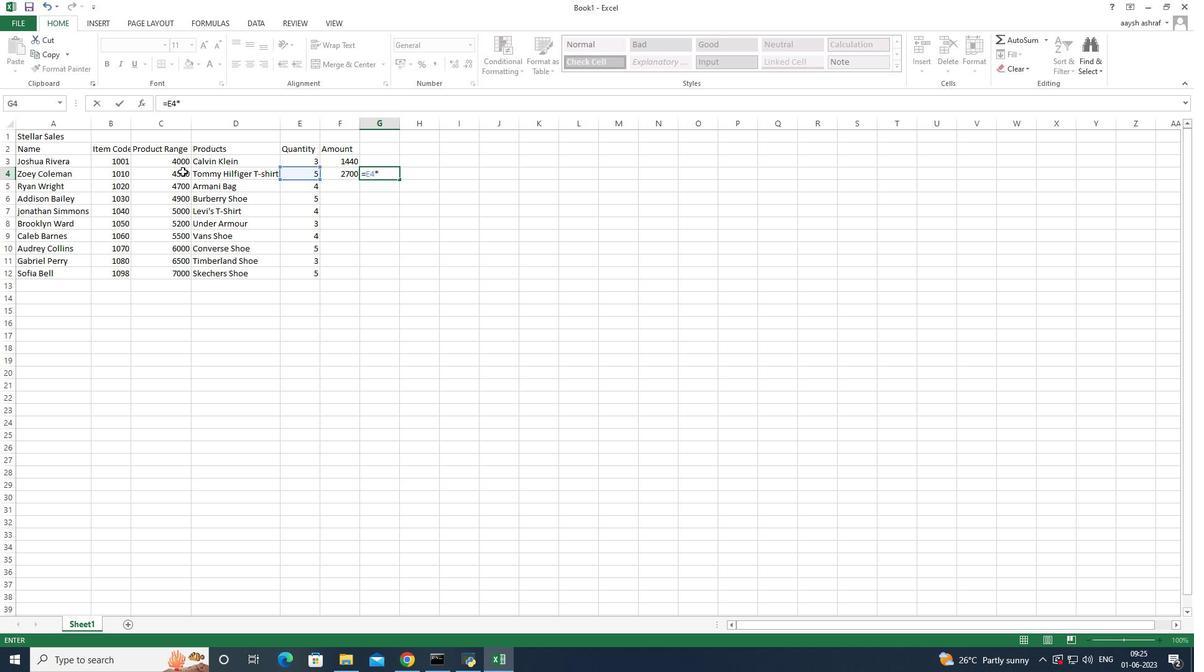 
Action: Mouse moved to (182, 169)
Screenshot: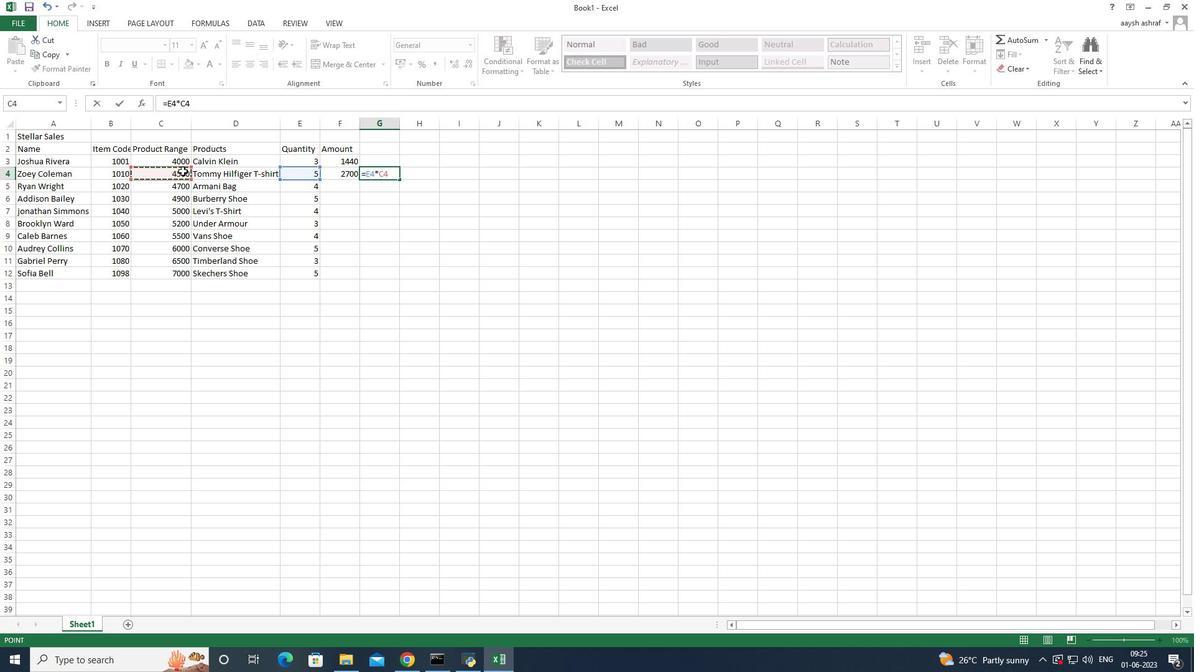 
Action: Key pressed *
Screenshot: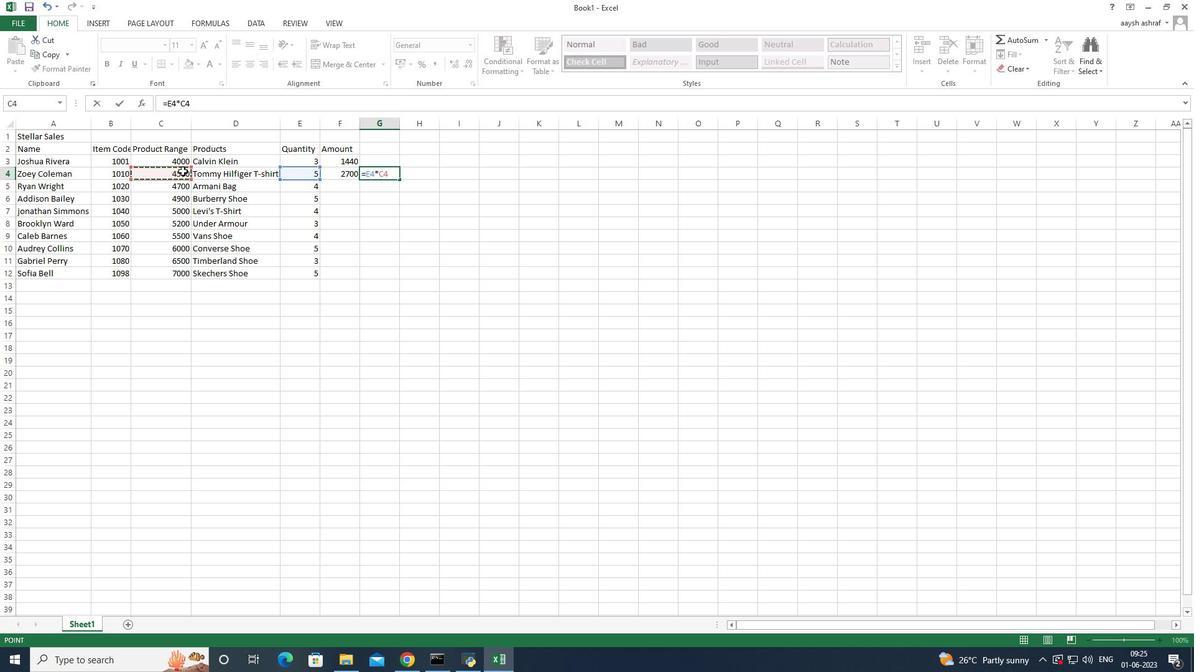 
Action: Mouse moved to (182, 169)
Screenshot: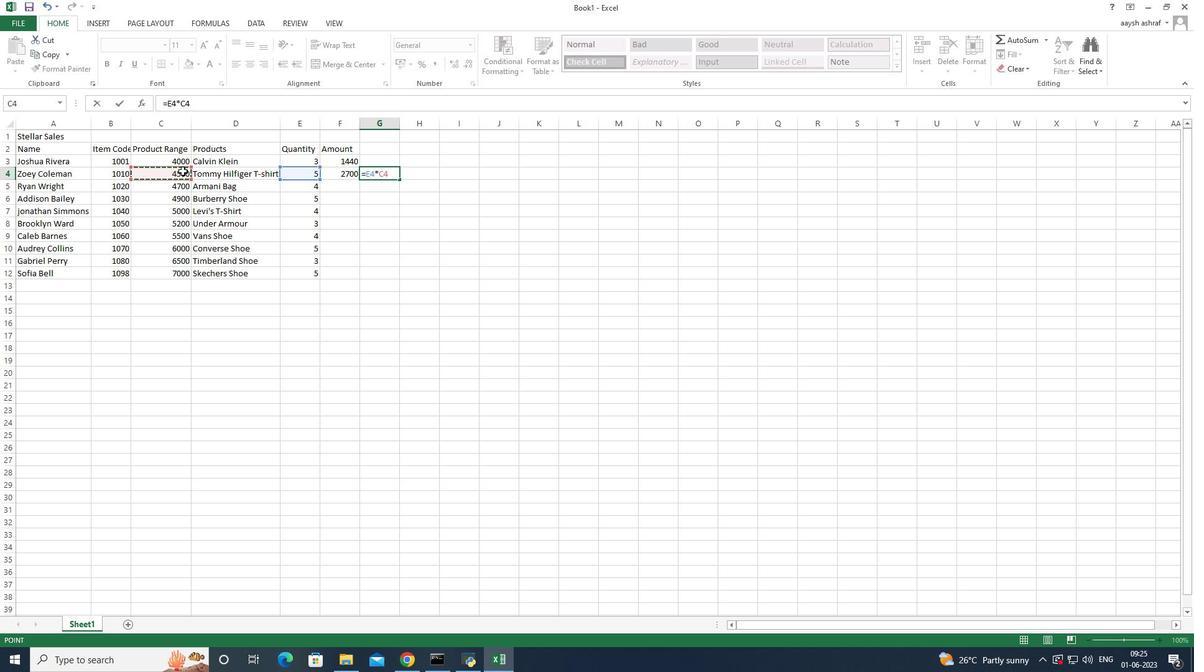 
Action: Key pressed 12<Key.shift_r><Key.shift_r><Key.shift_r><Key.shift_r><Key.shift_r><Key.shift_r><Key.shift_r><Key.shift_r><Key.shift_r><Key.shift_r><Key.shift_r><Key.shift_r><Key.shift_r><Key.shift_r><Key.shift_r><Key.shift_r><Key.shift_r><Key.shift_r><Key.shift_r><Key.shift_r><Key.shift_r><Key.shift_r><Key.shift_r><Key.shift_r><Key.shift_r><Key.shift_r><Key.shift_r><Key.shift_r><Key.shift_r><Key.shift_r><Key.shift_r><Key.shift_r><Key.shift_r><Key.shift_r><Key.shift_r><Key.shift_r><Key.shift_r><Key.shift_r><Key.shift_r><Key.shift_r><Key.shift_r><Key.shift_r><Key.shift_r><Key.shift_r><Key.shift_r><Key.shift_r><Key.shift_r><Key.shift_r><Key.shift_r><Key.shift_r><Key.shift_r><Key.shift_r><Key.shift_r><Key.shift_r><Key.shift_r><Key.shift_r>%
Screenshot: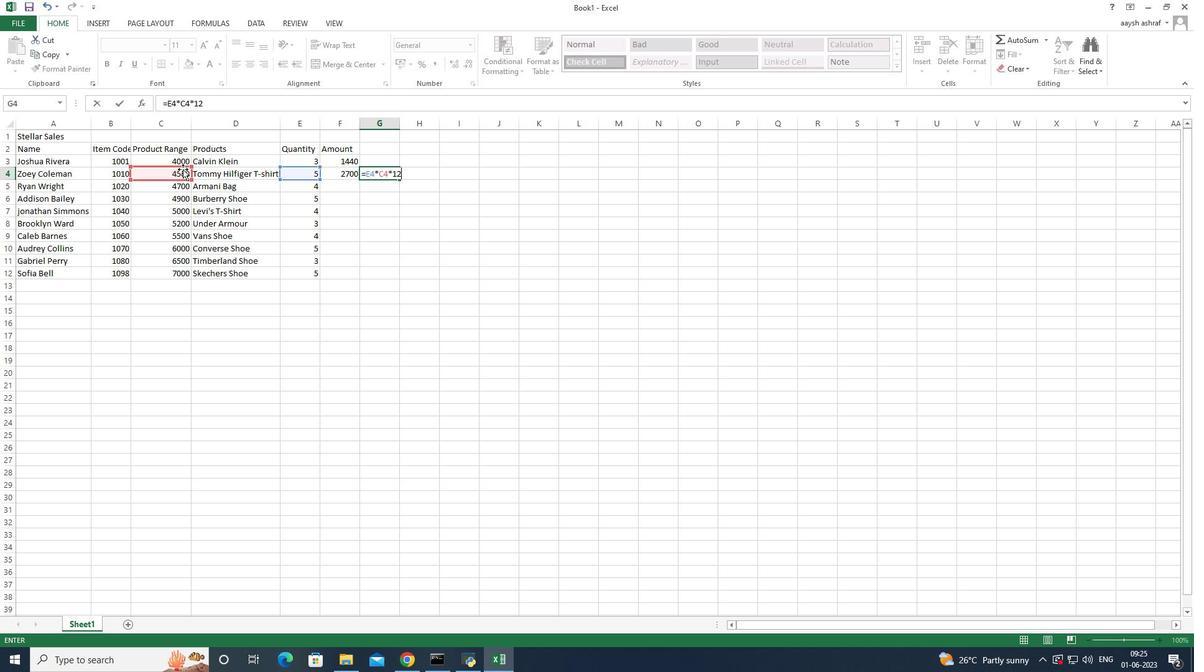 
Action: Mouse moved to (182, 174)
Screenshot: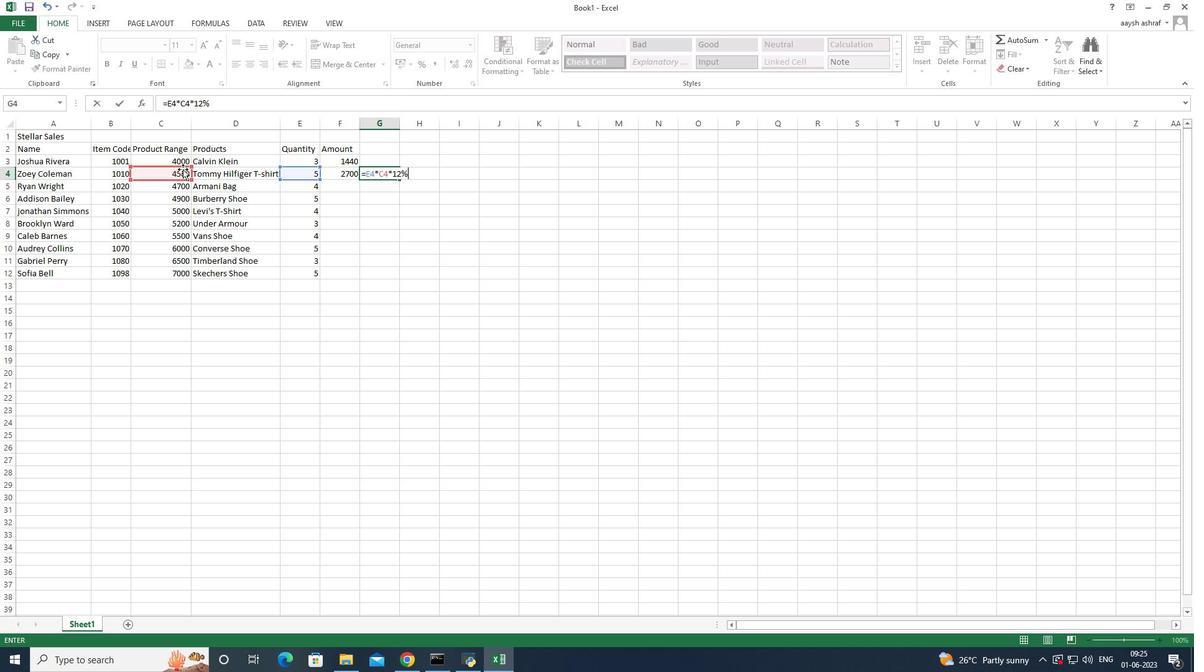 
Action: Key pressed <Key.enter>
Screenshot: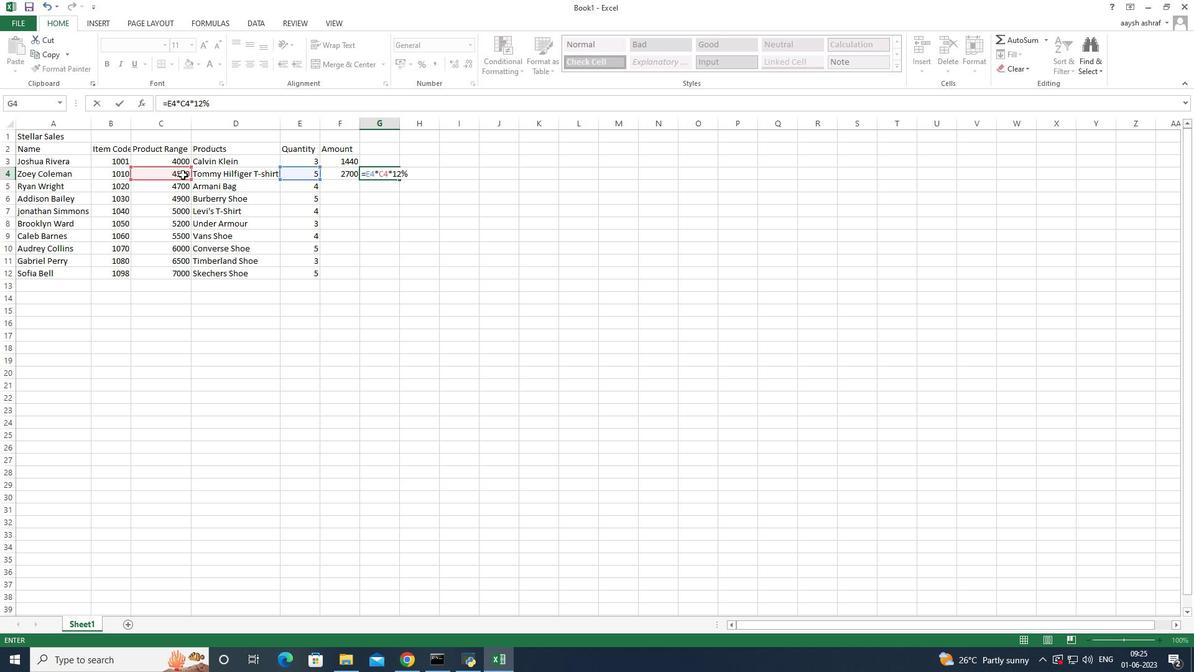 
Action: Mouse moved to (376, 176)
Screenshot: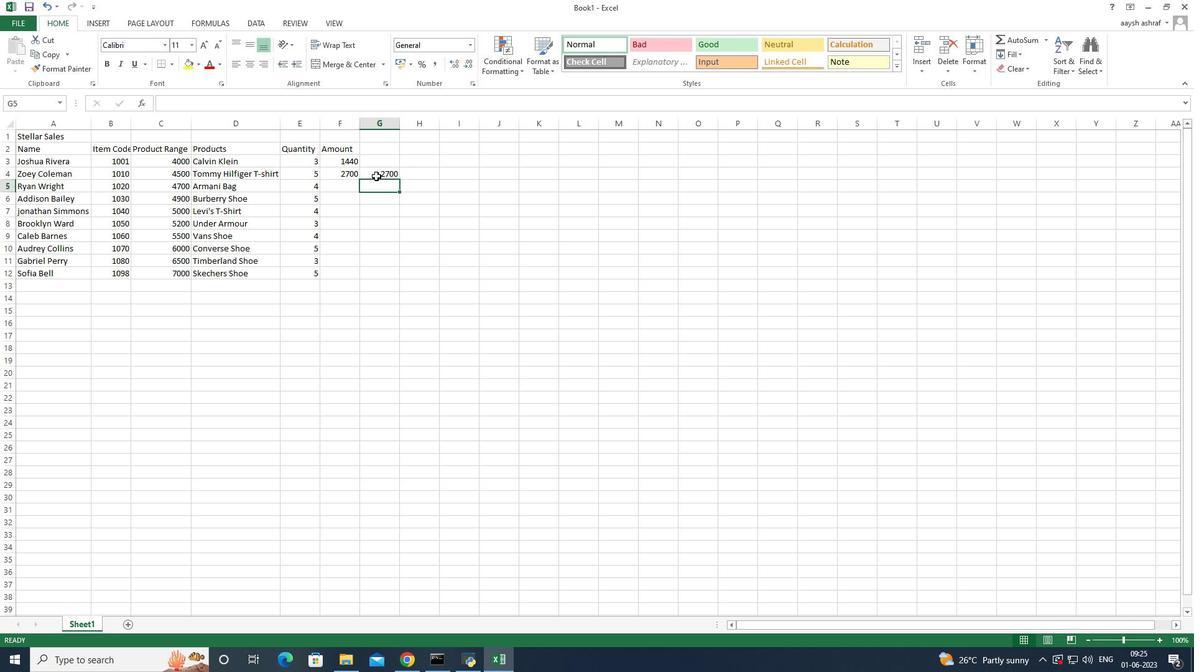 
Action: Mouse pressed left at (376, 176)
Screenshot: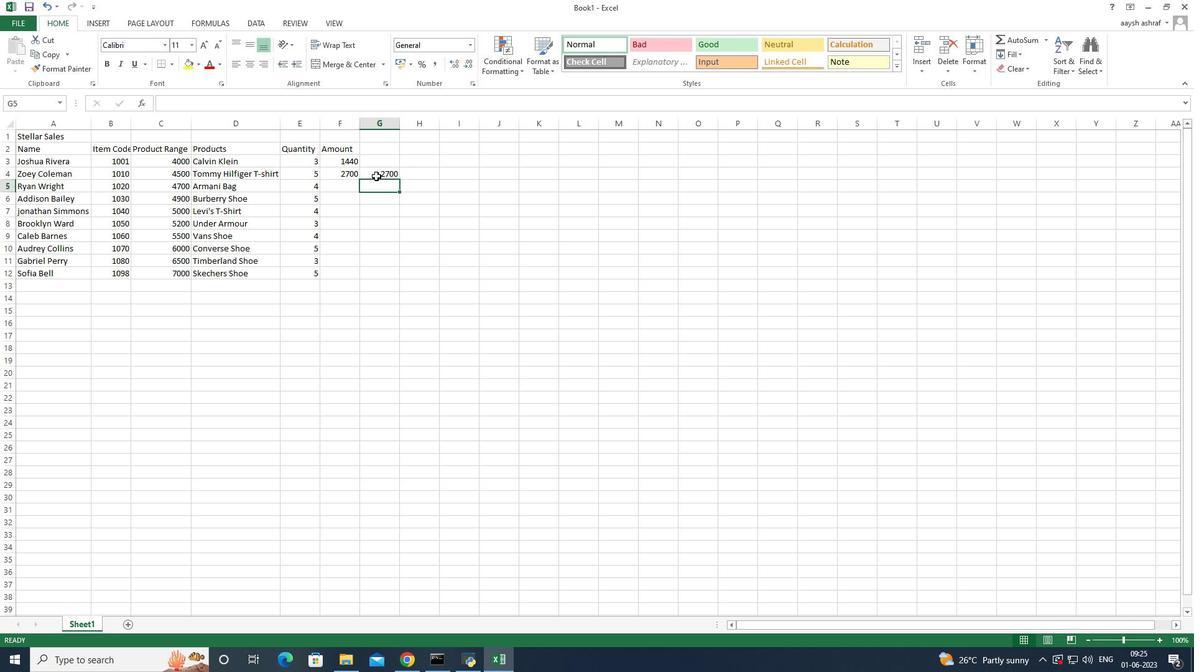 
Action: Mouse moved to (376, 175)
Screenshot: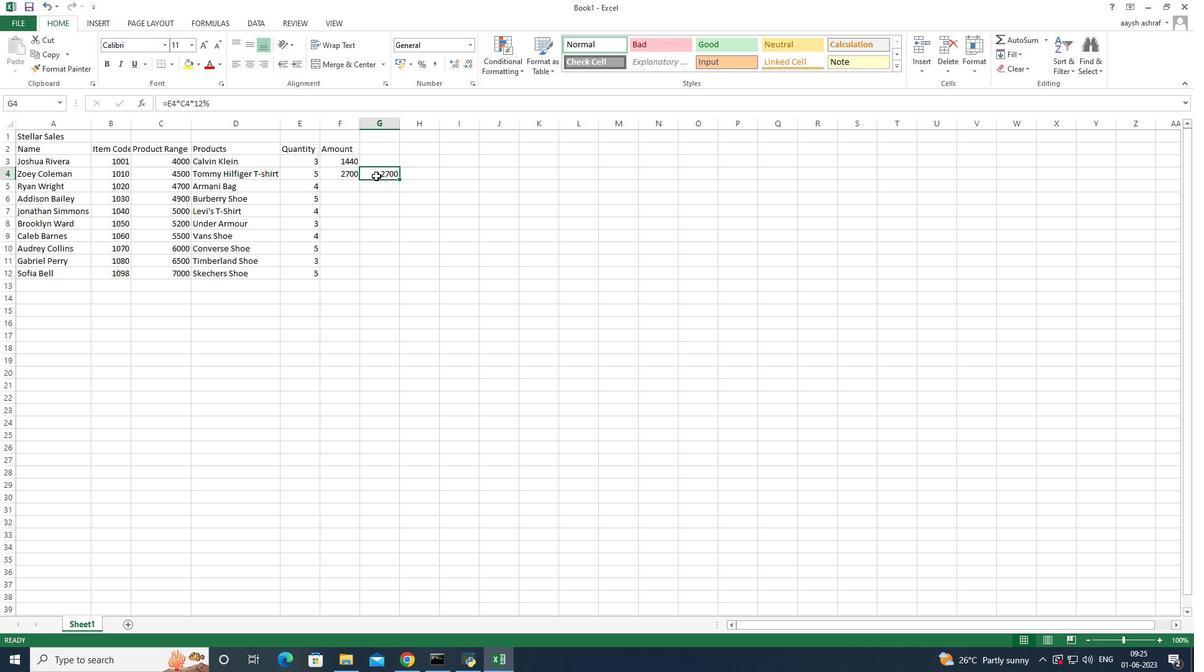 
Action: Key pressed <Key.delete>
Screenshot: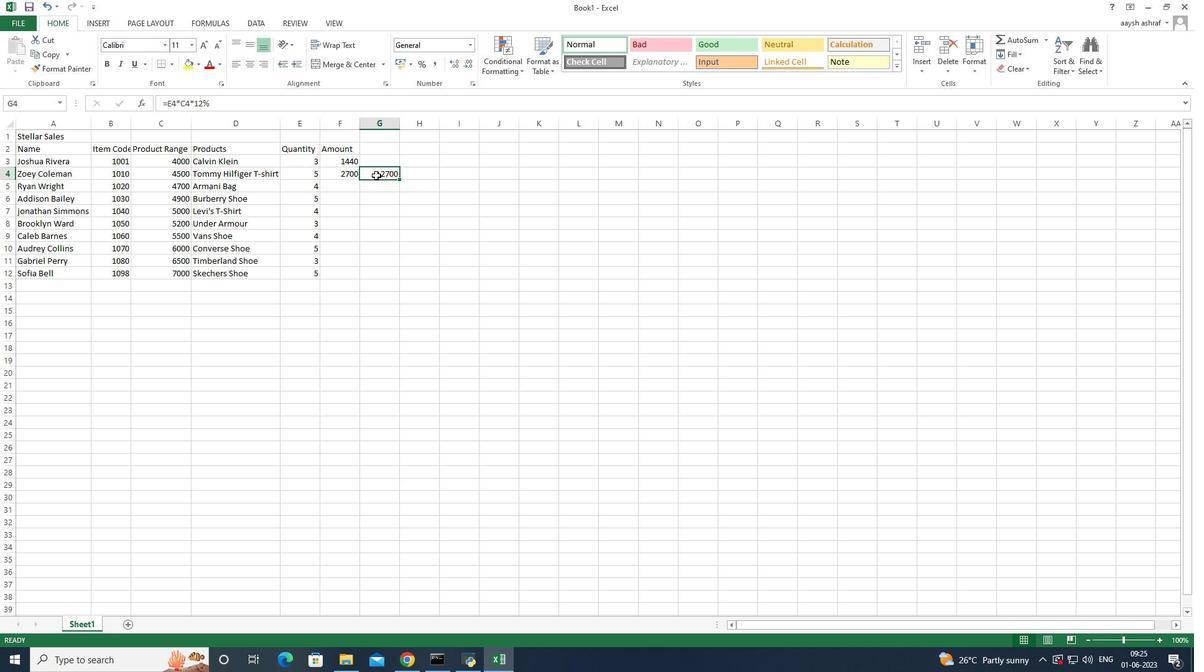 
Action: Mouse moved to (330, 187)
Screenshot: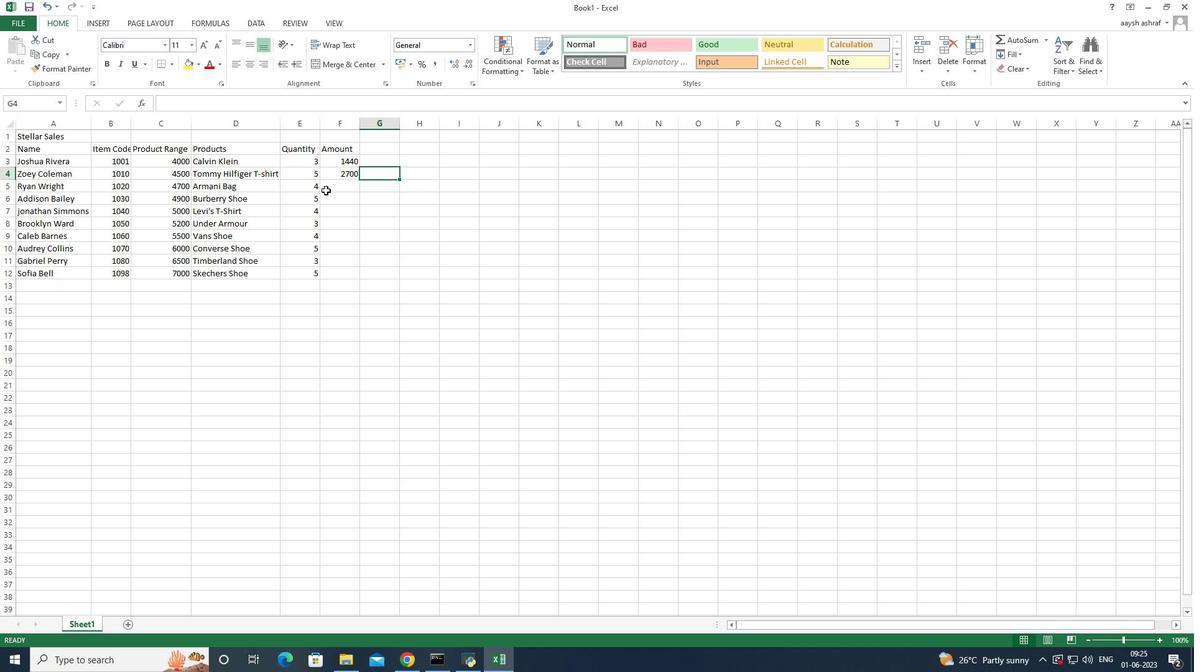 
Action: Mouse pressed left at (330, 187)
Screenshot: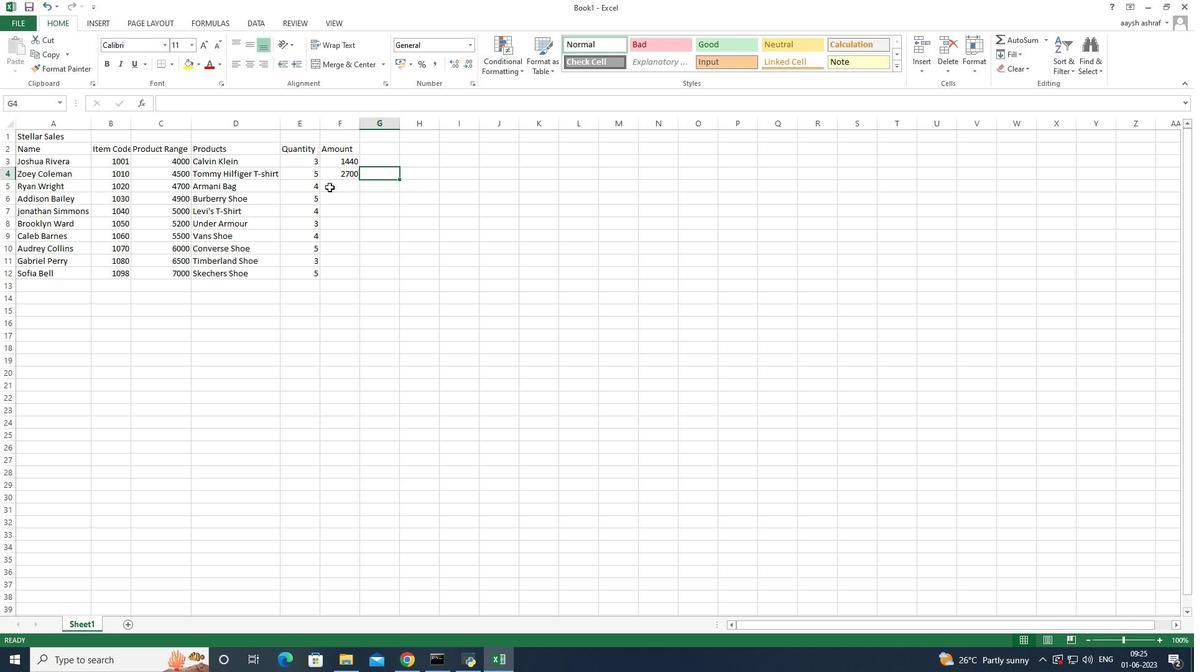 
Action: Mouse moved to (339, 175)
Screenshot: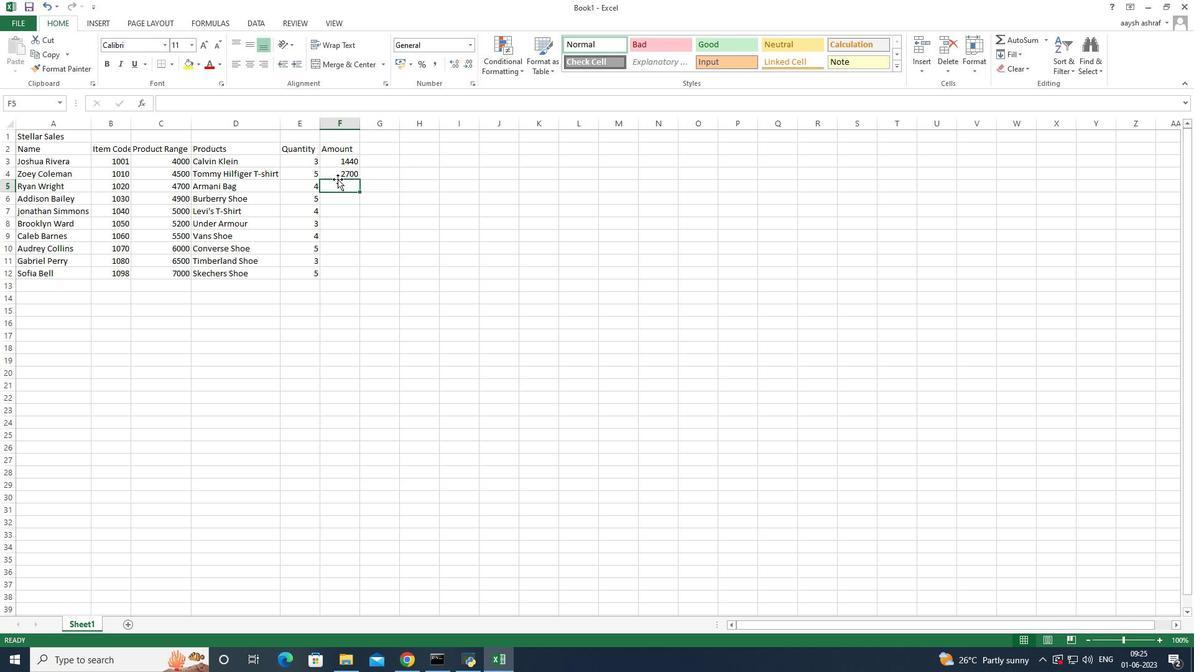 
Action: Mouse pressed left at (339, 175)
Screenshot: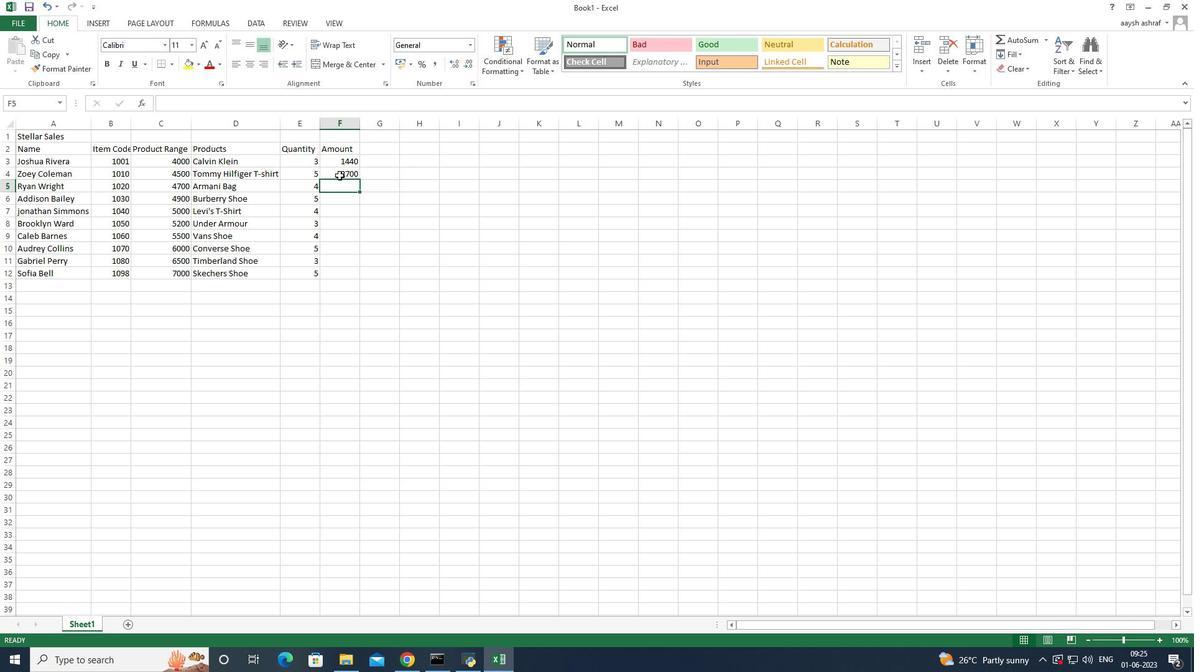 
Action: Mouse moved to (360, 179)
Screenshot: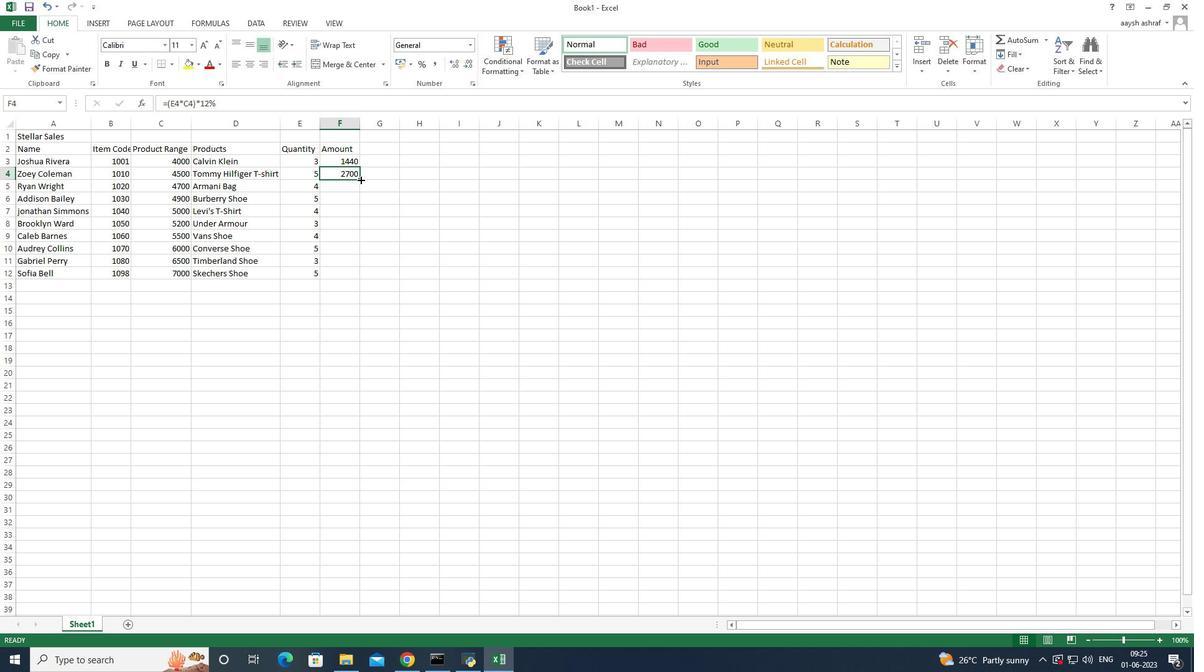 
Action: Mouse pressed left at (360, 179)
Screenshot: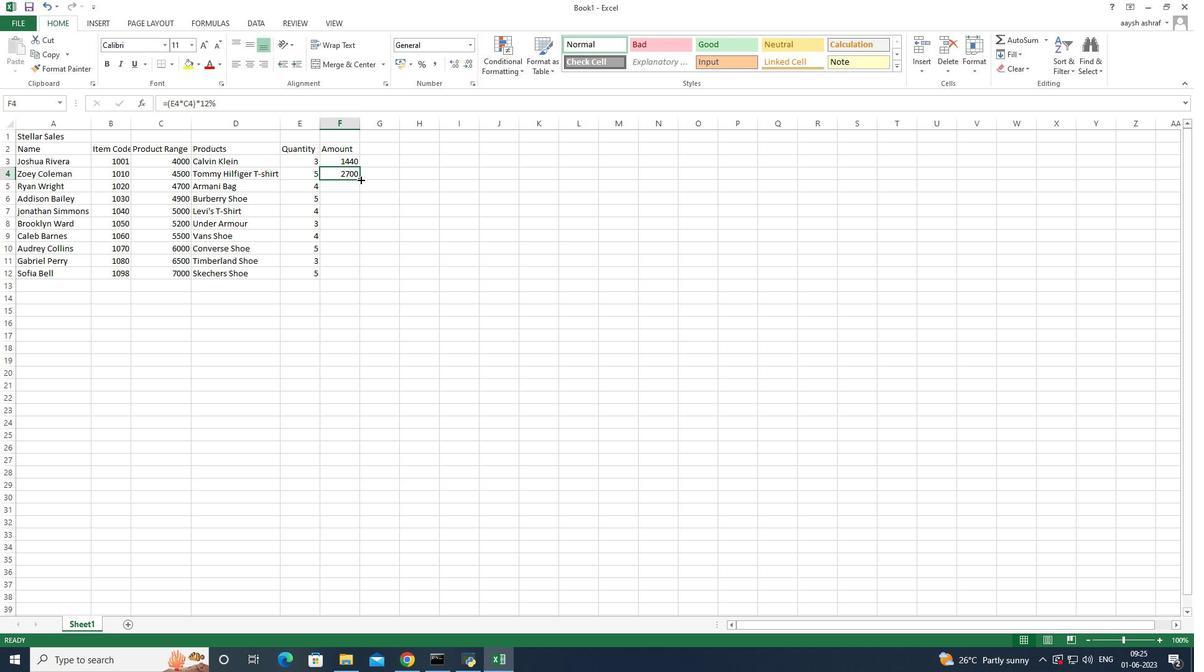 
Action: Mouse moved to (280, 290)
Screenshot: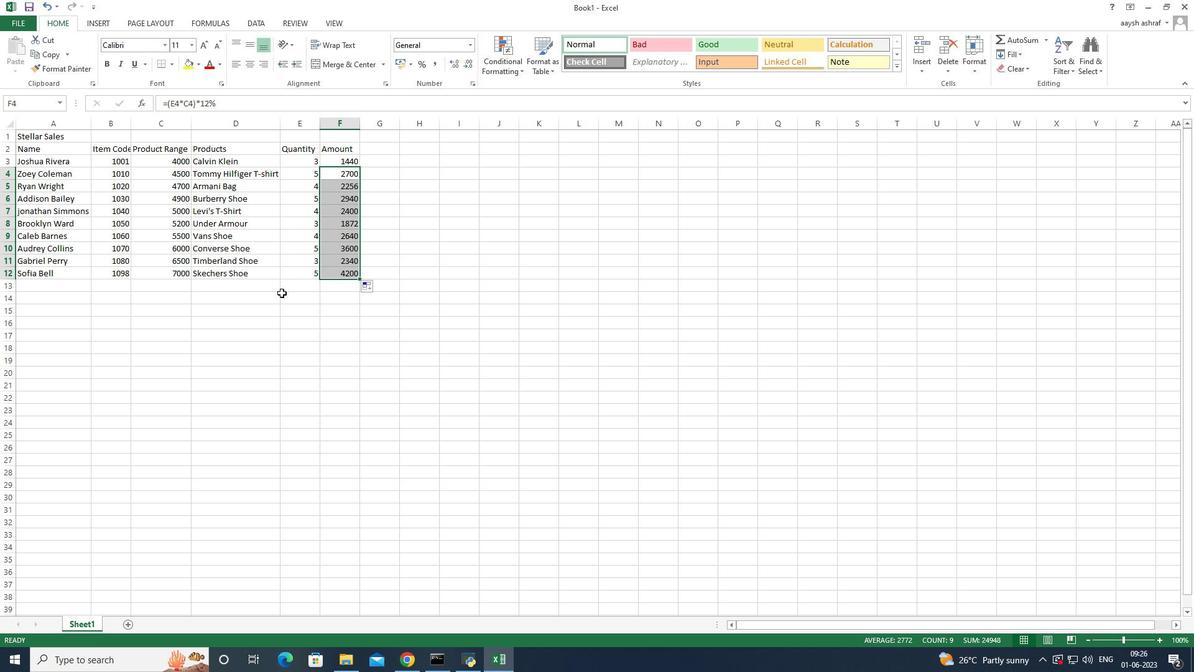 
Action: Mouse pressed left at (280, 290)
Screenshot: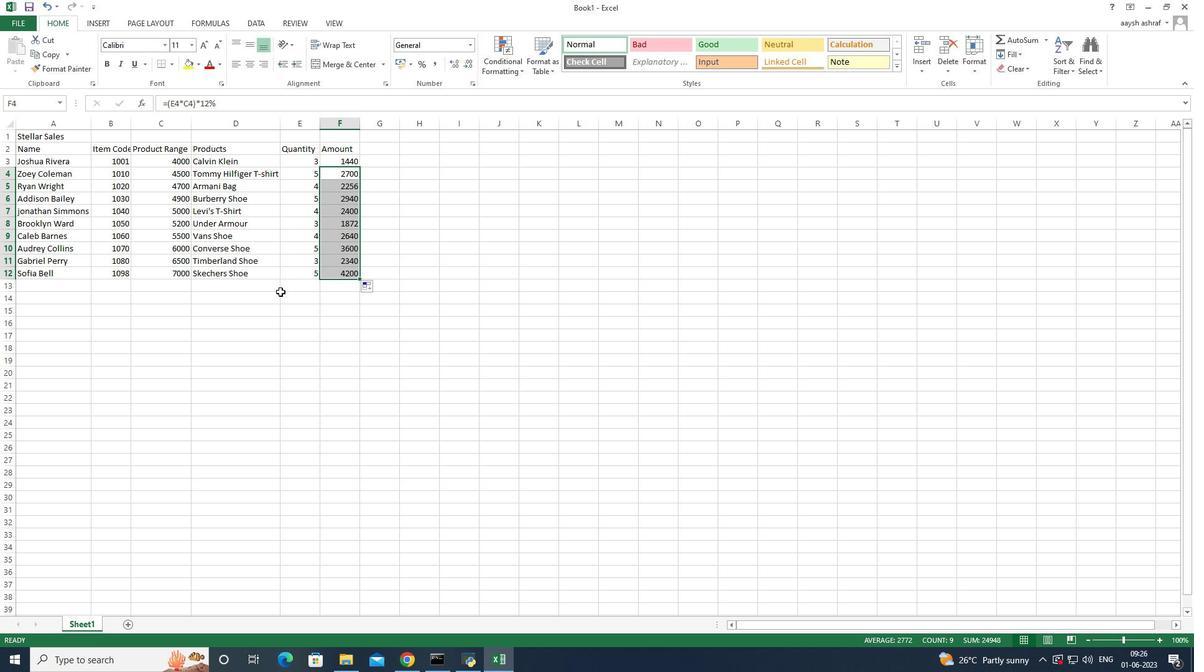 
Action: Mouse moved to (27, 24)
Screenshot: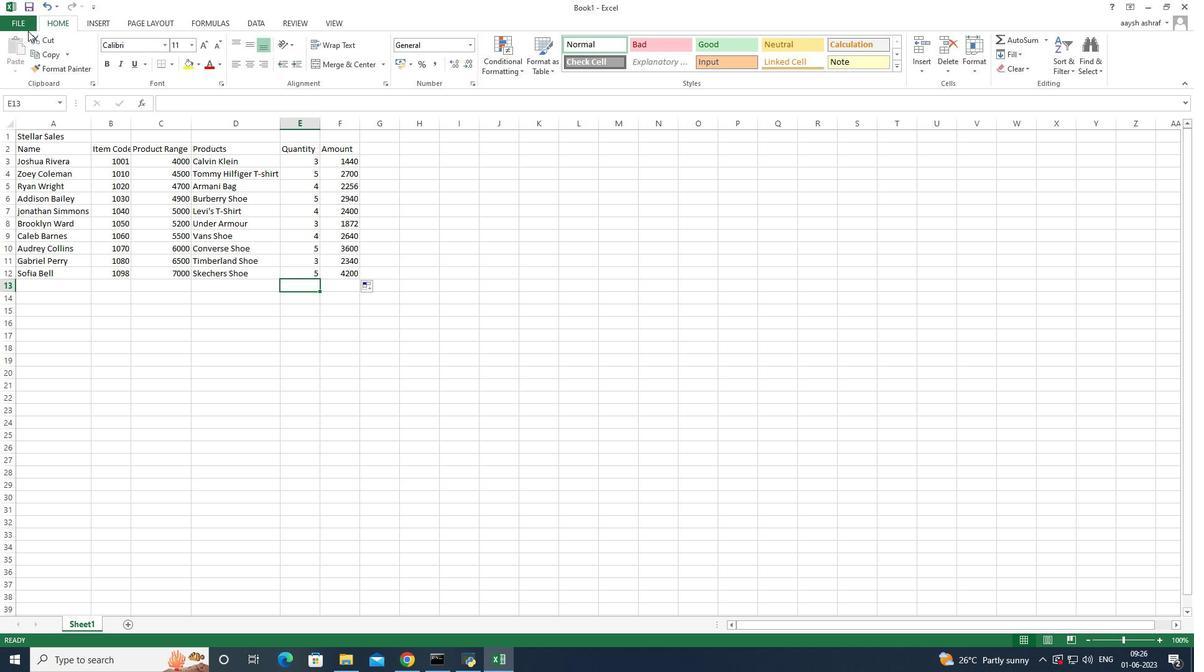 
Action: Mouse pressed left at (27, 24)
Screenshot: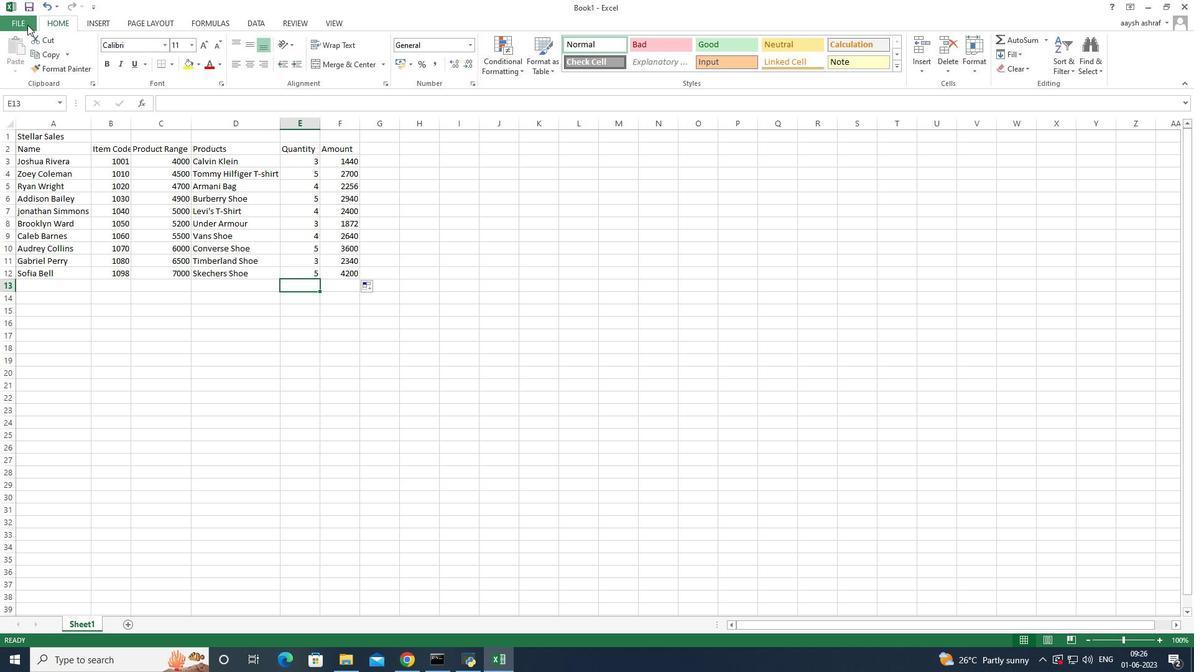 
Action: Mouse moved to (48, 154)
Screenshot: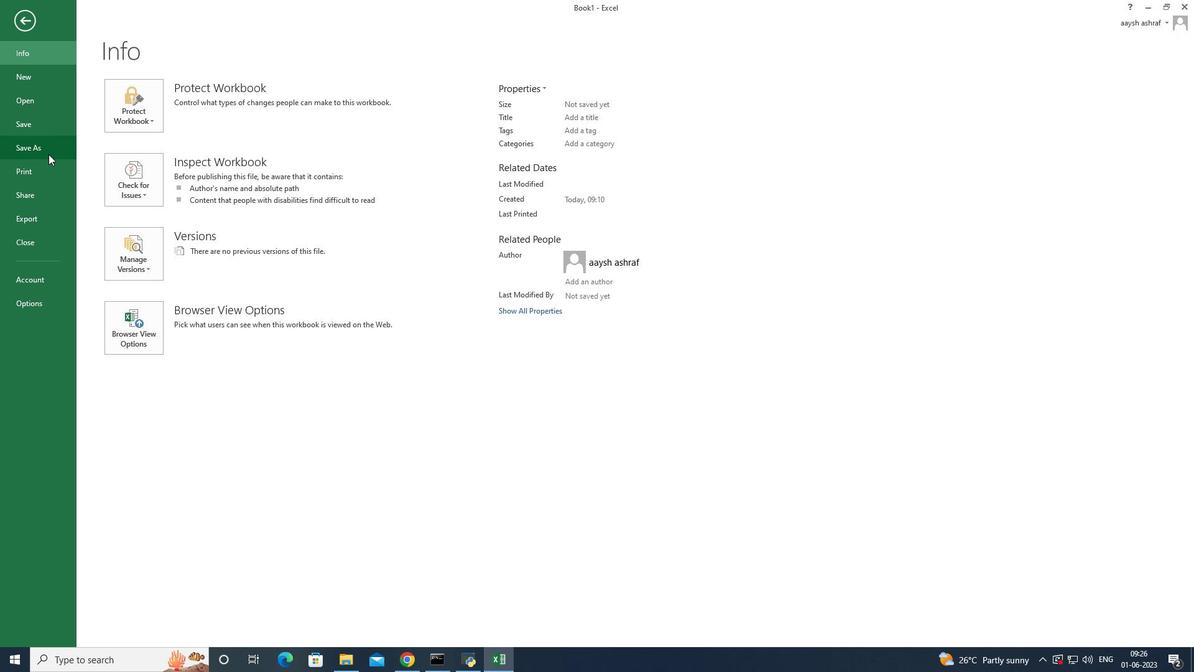 
Action: Mouse pressed left at (48, 154)
Screenshot: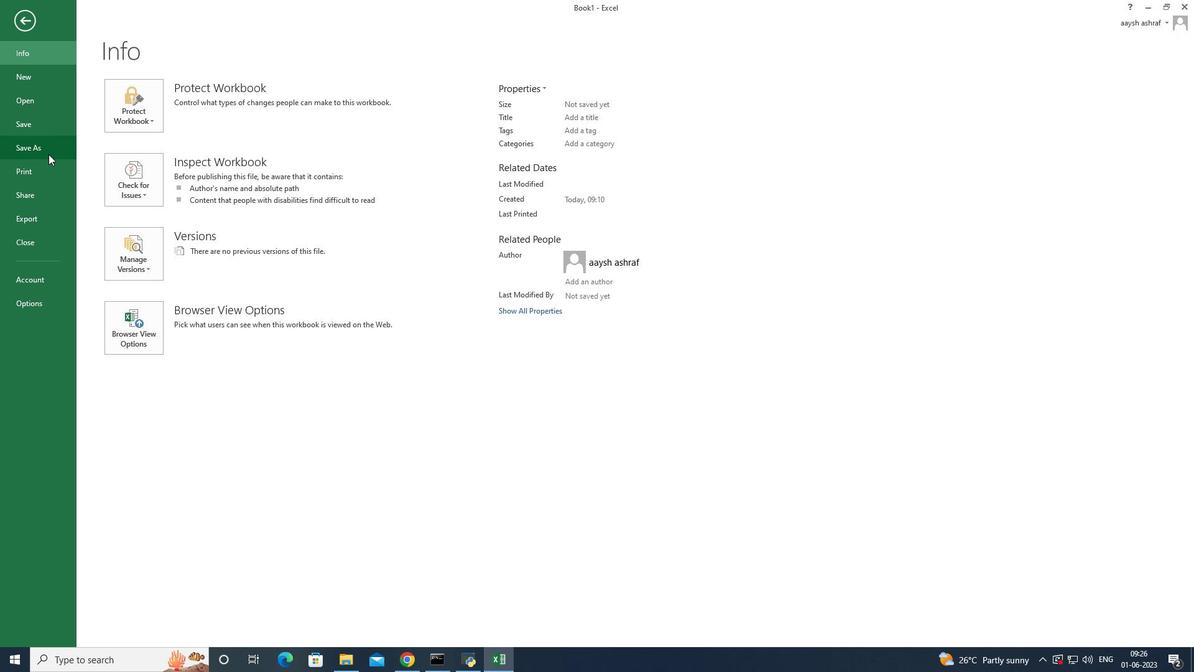 
Action: Mouse moved to (323, 126)
Screenshot: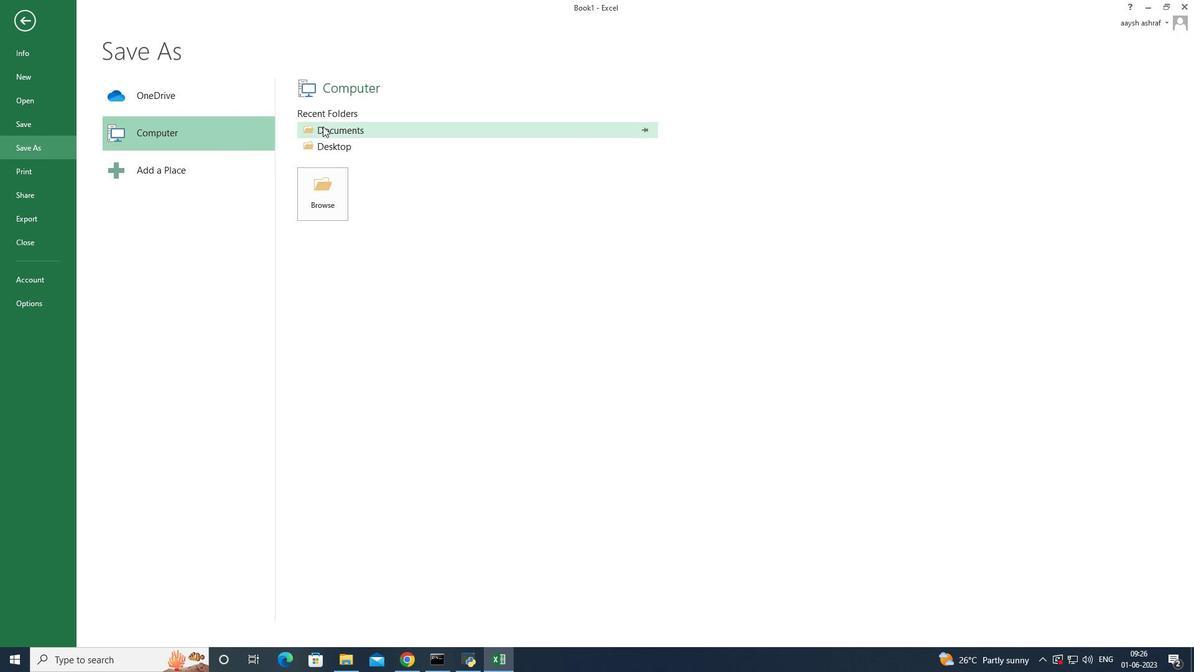 
Action: Mouse pressed left at (323, 126)
Screenshot: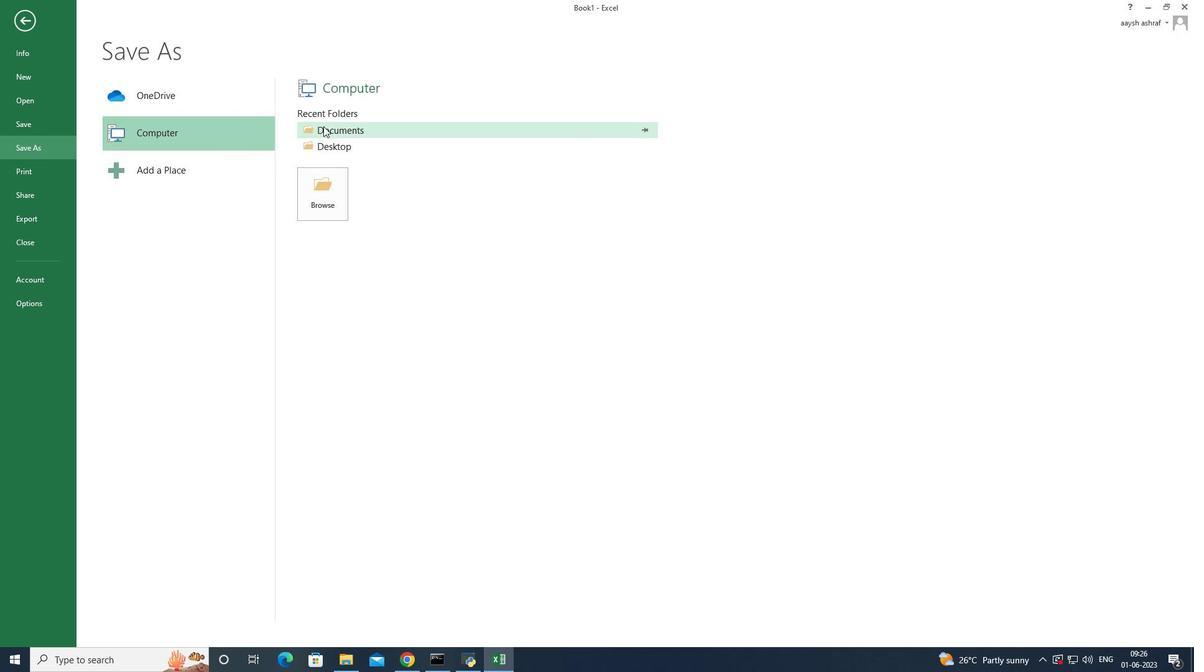 
Action: Mouse moved to (173, 308)
Screenshot: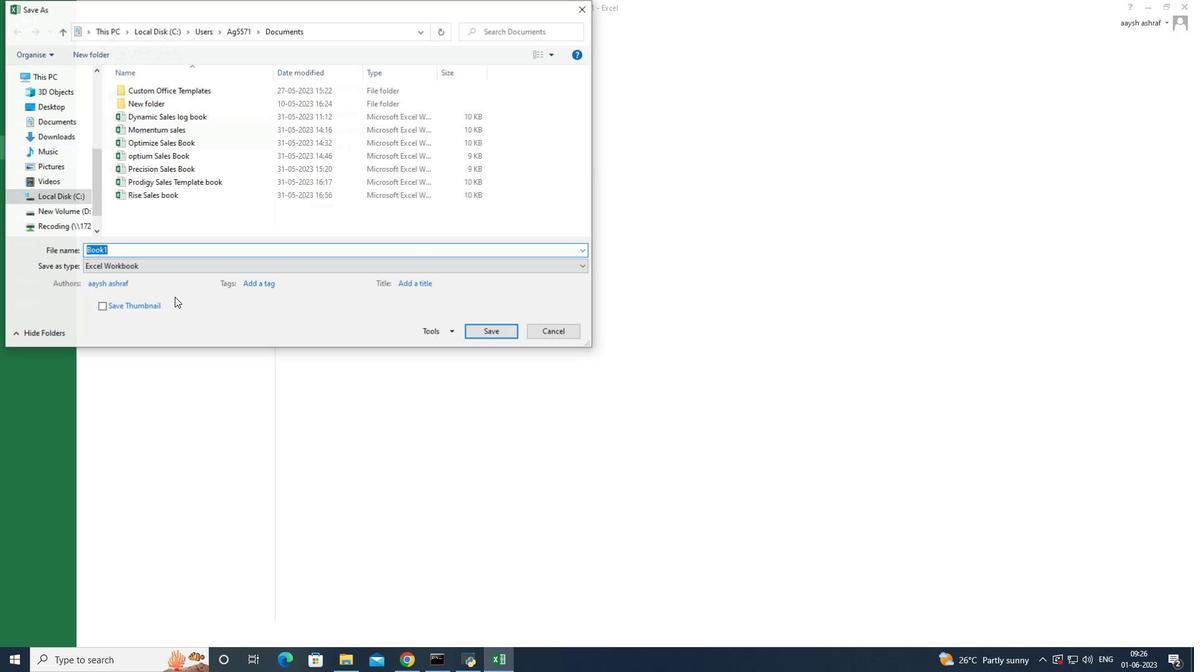 
Action: Key pressed <Key.shift>Stellar<Key.space><Key.shift>Sales<Key.space><Key.shift>Re
Screenshot: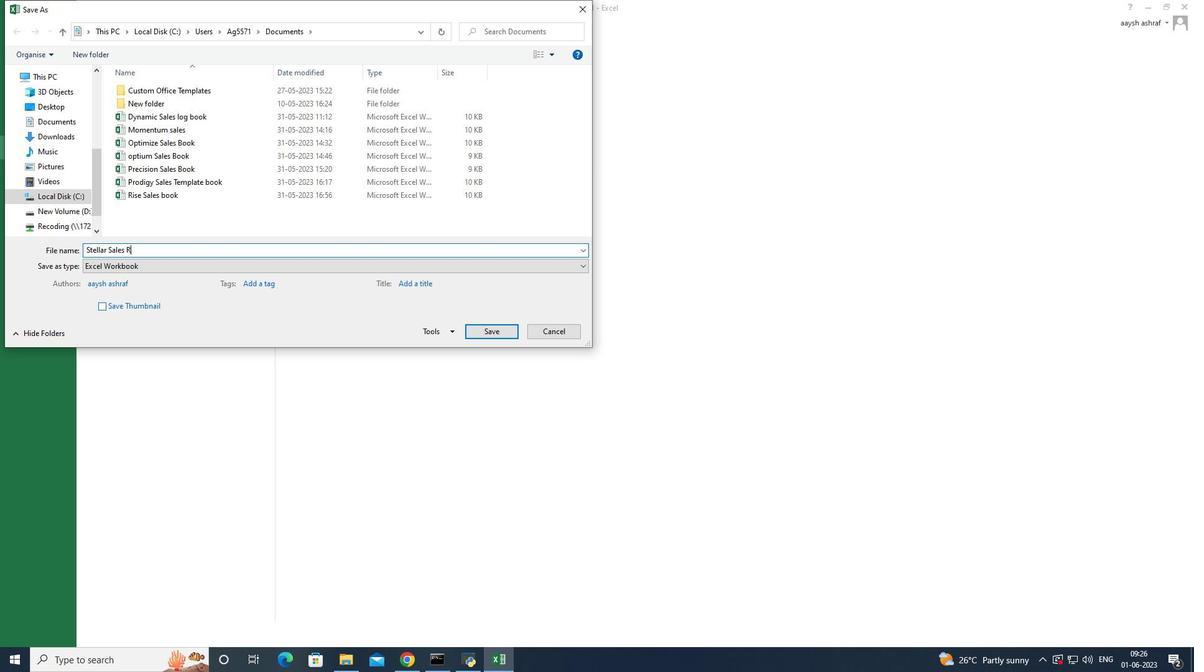 
Action: Mouse moved to (173, 309)
Screenshot: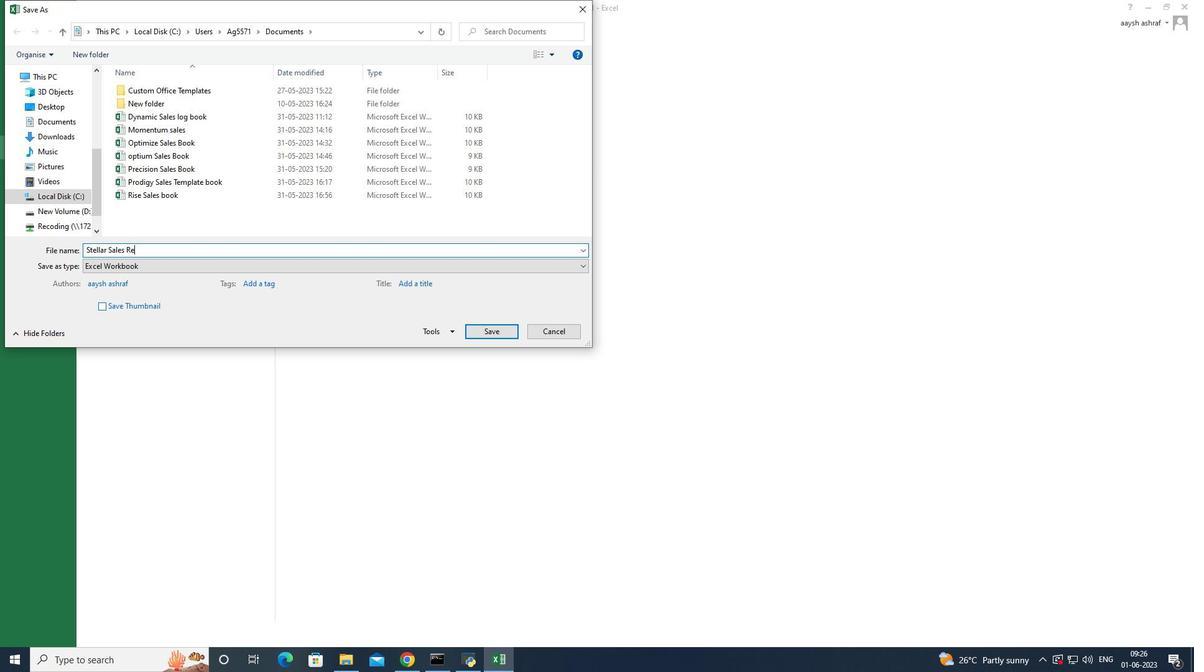 
Action: Key pressed b<Key.backspace>view<Key.space><Key.shift>Book<Key.space>
Screenshot: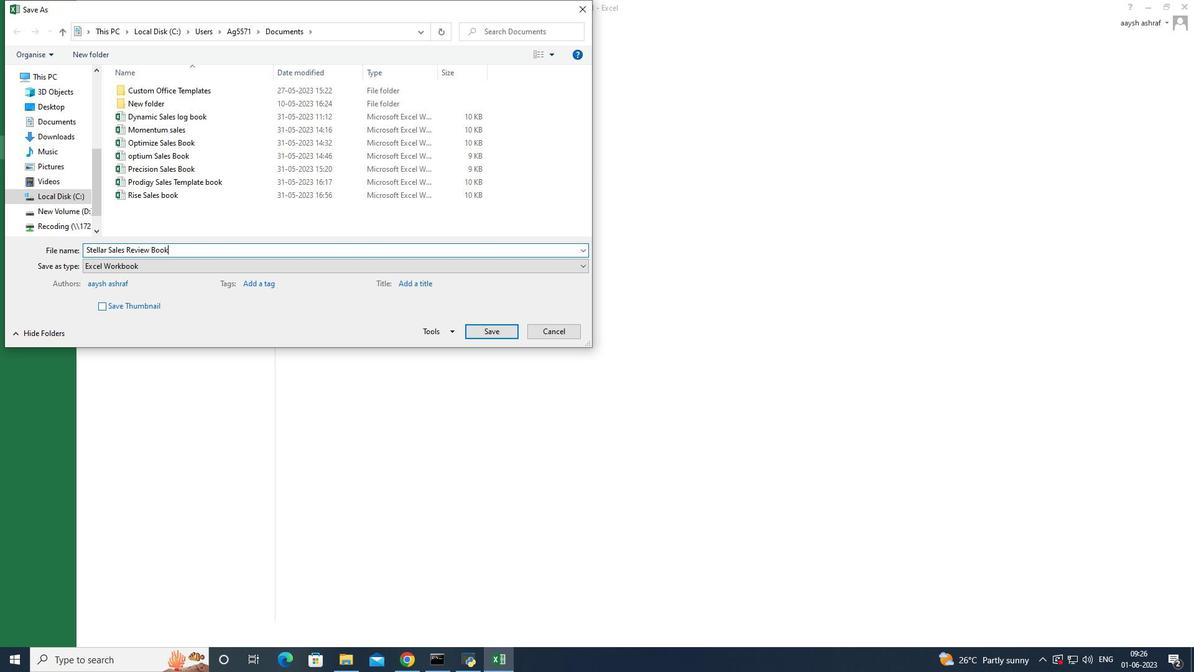 
Action: Mouse moved to (483, 334)
Screenshot: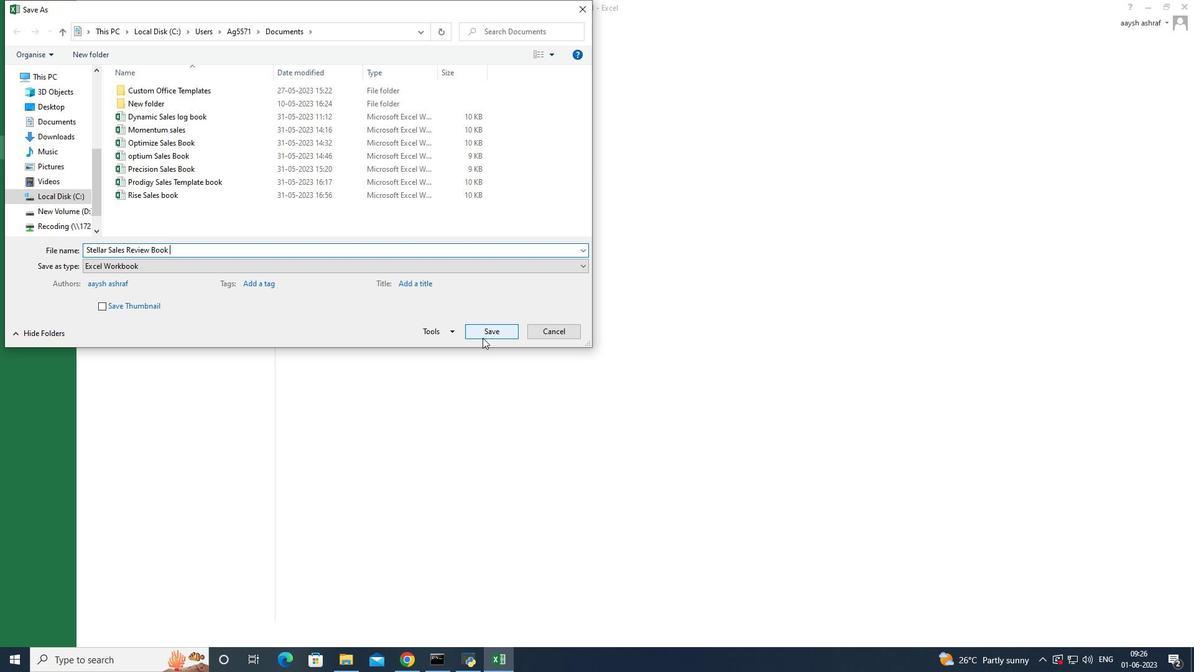 
Action: Mouse pressed left at (483, 334)
Screenshot: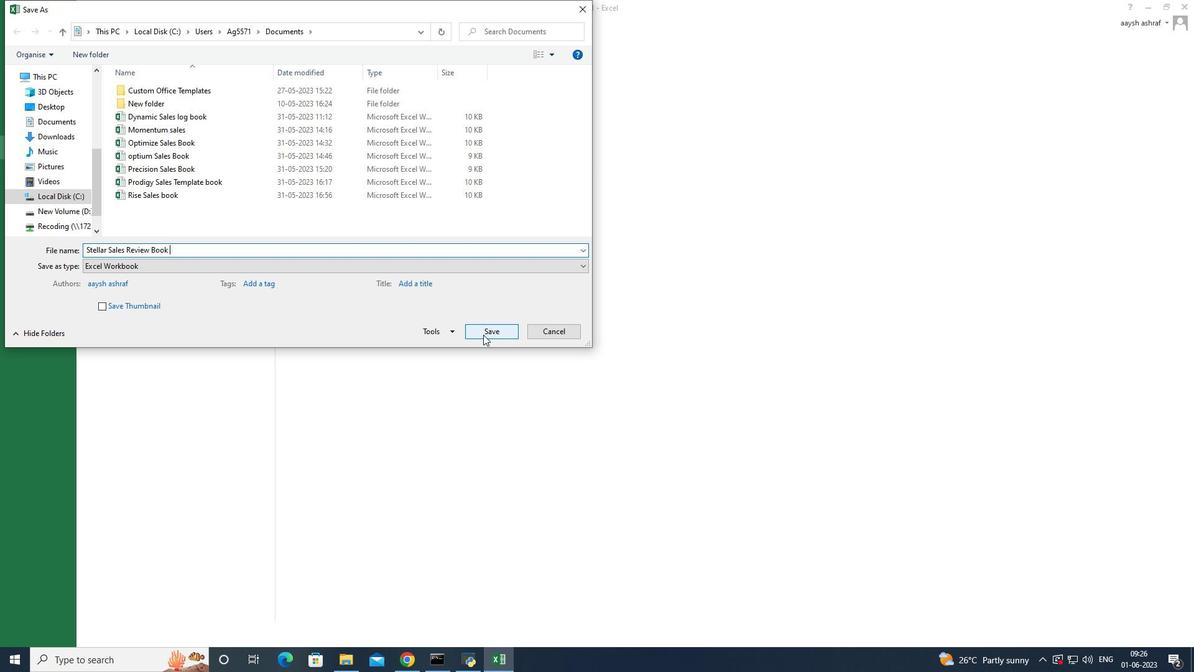 
Action: Mouse moved to (359, 345)
Screenshot: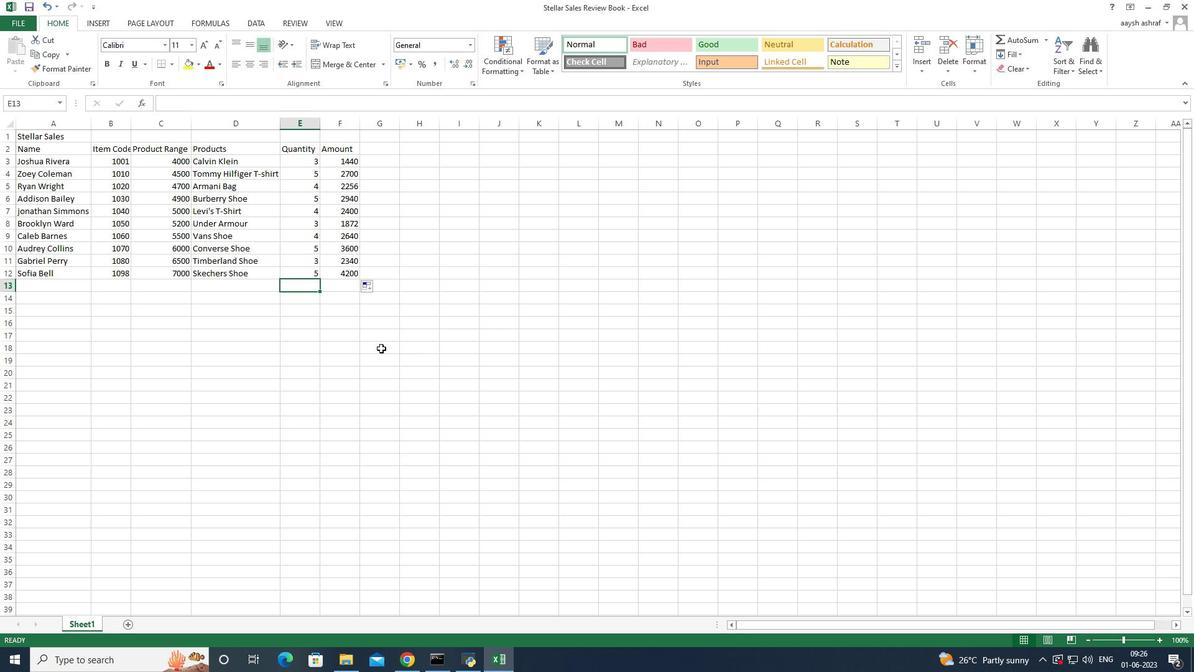 
